 Task: Look for space in Kitakyushu, Japan from 5th July, 2023 to 10th July, 2023 for 4 adults in price range Rs.9000 to Rs.14000. Place can be entire place with 2 bedrooms having 4 beds and 2 bathrooms. Property type can be house, flat, guest house. Booking option can be shelf check-in. Required host language is English.
Action: Mouse moved to (542, 135)
Screenshot: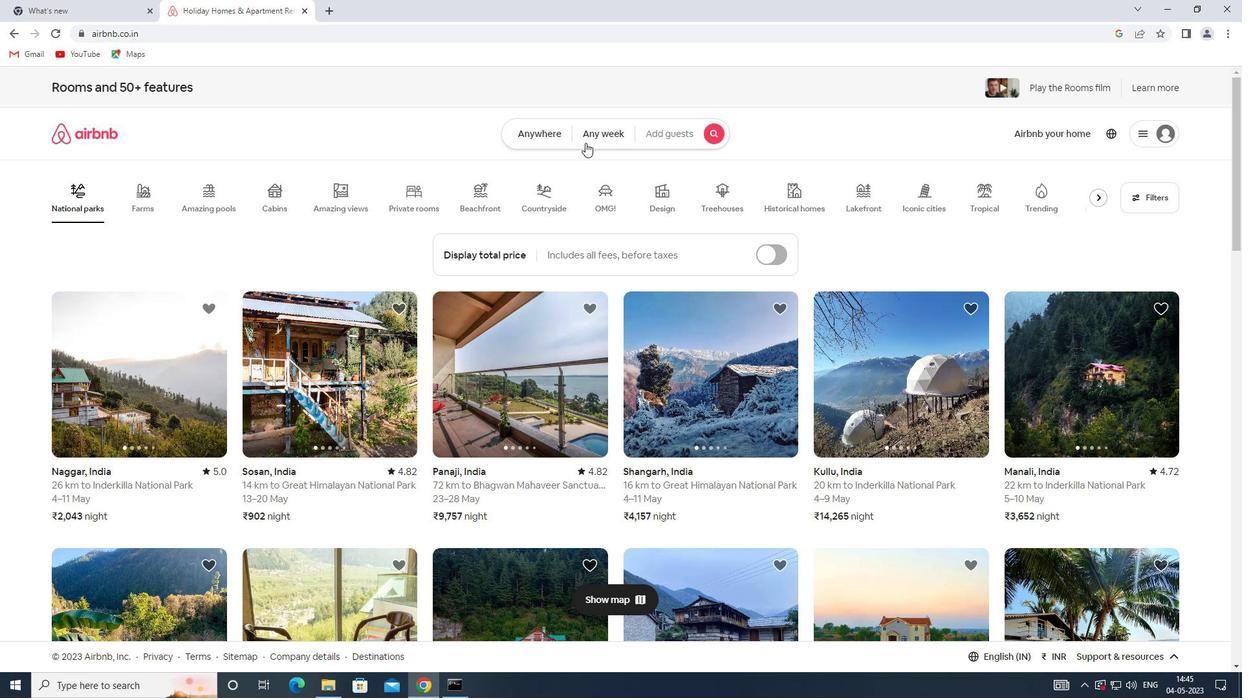 
Action: Mouse pressed left at (542, 135)
Screenshot: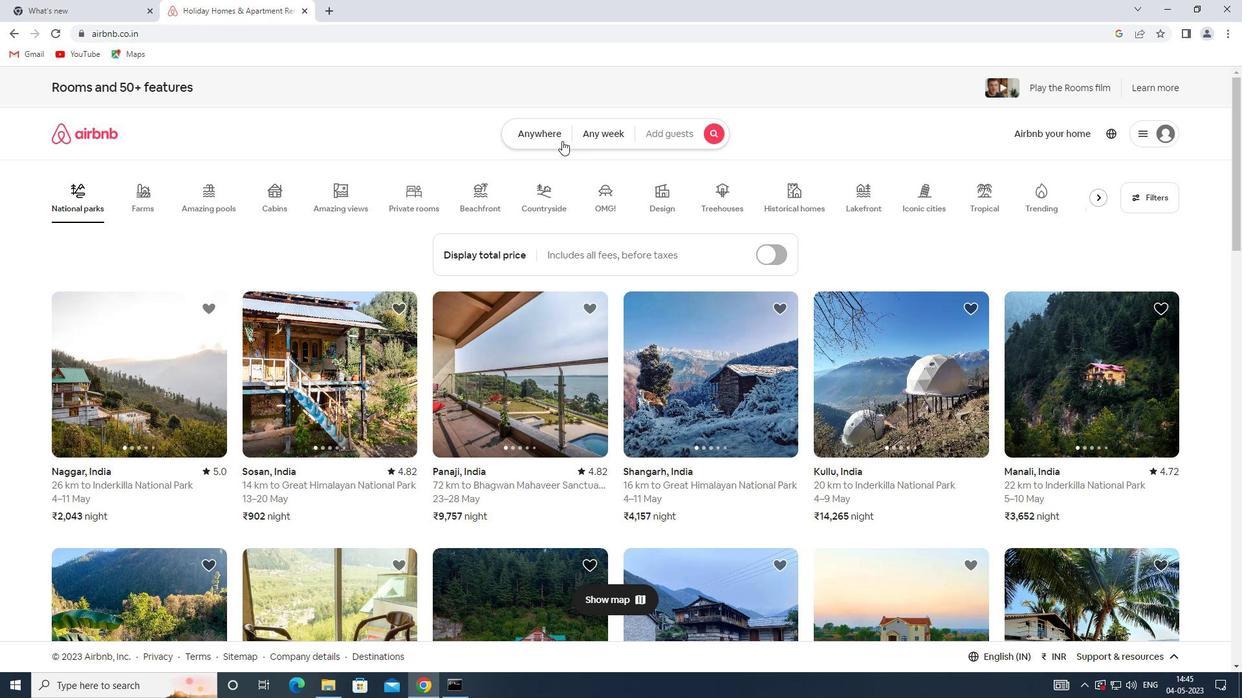 
Action: Mouse moved to (424, 177)
Screenshot: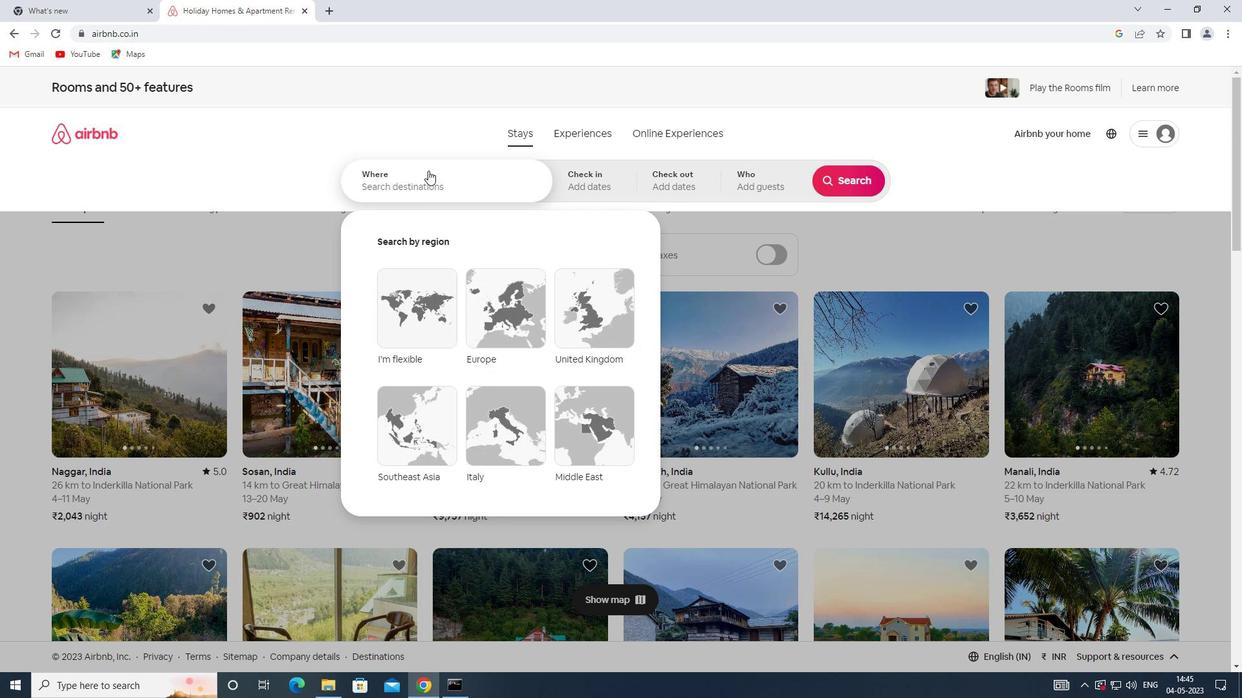
Action: Mouse pressed left at (424, 177)
Screenshot: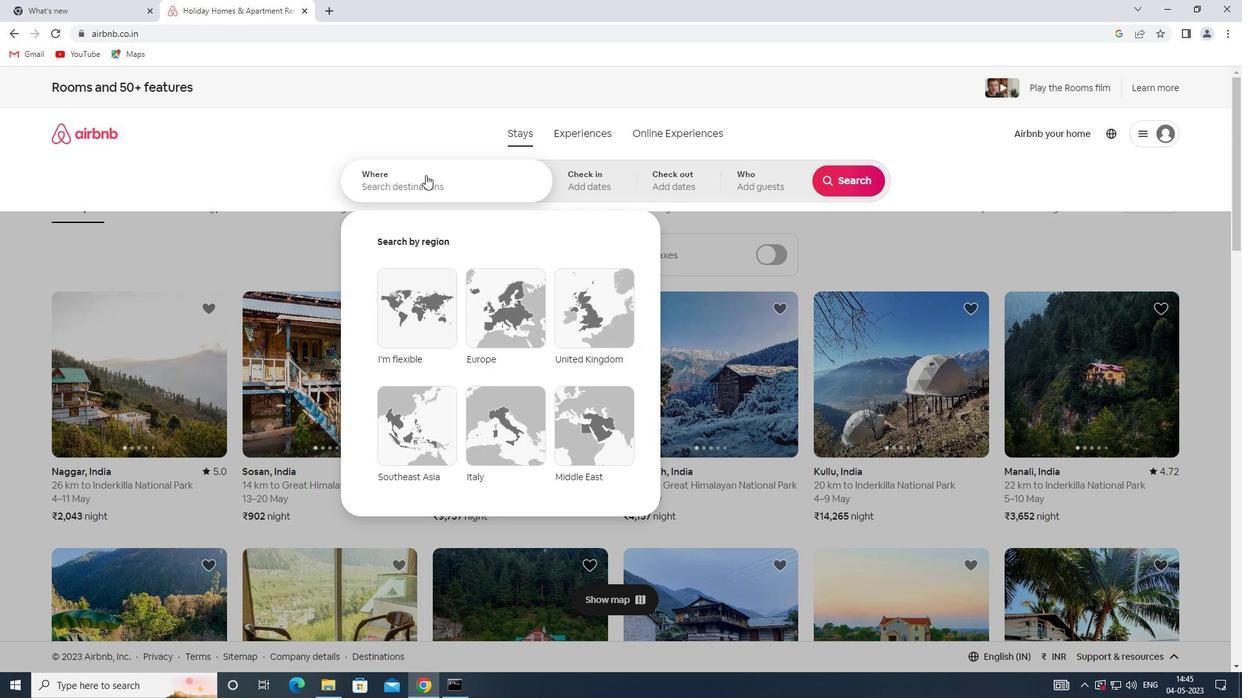 
Action: Mouse moved to (423, 178)
Screenshot: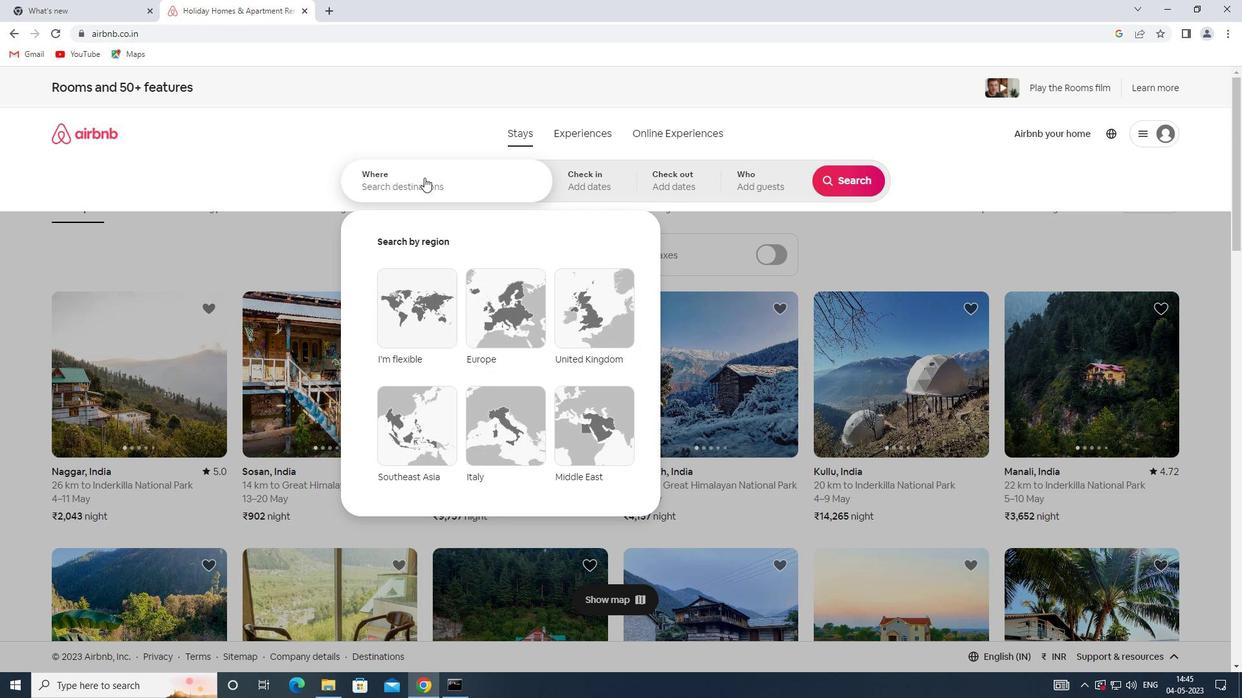 
Action: Key pressed <Key.shift>KITAKYUSHU,<Key.shift>JAPAN
Screenshot: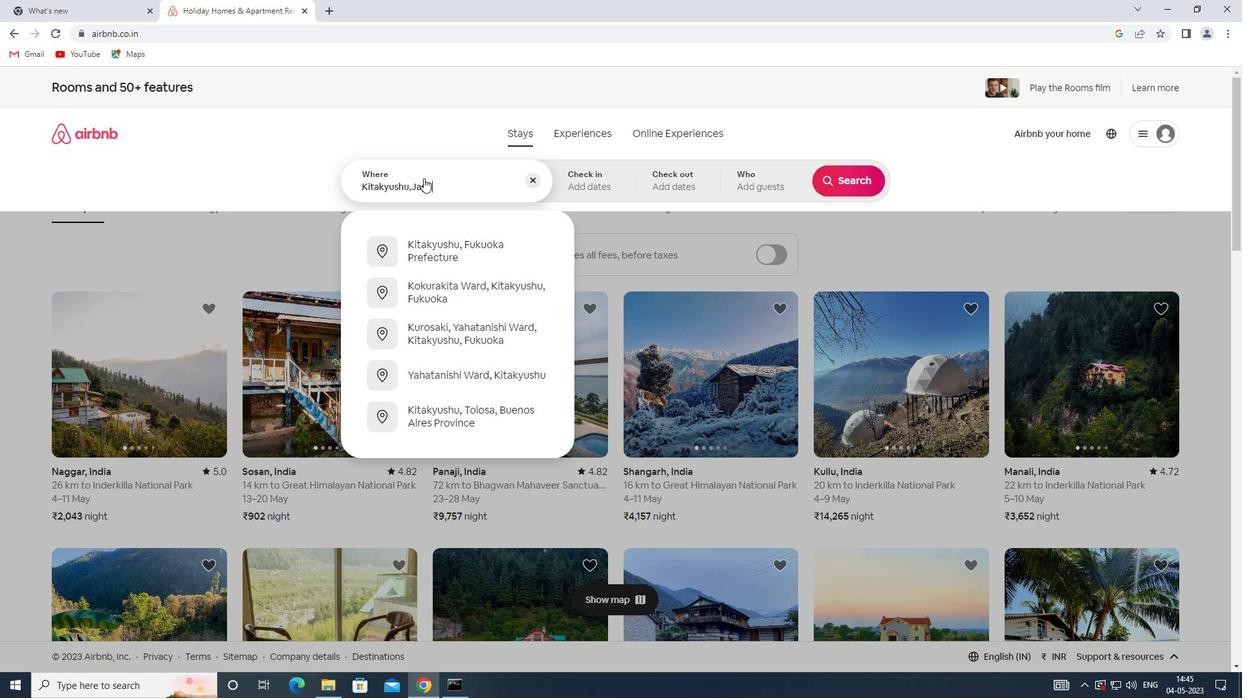 
Action: Mouse moved to (567, 192)
Screenshot: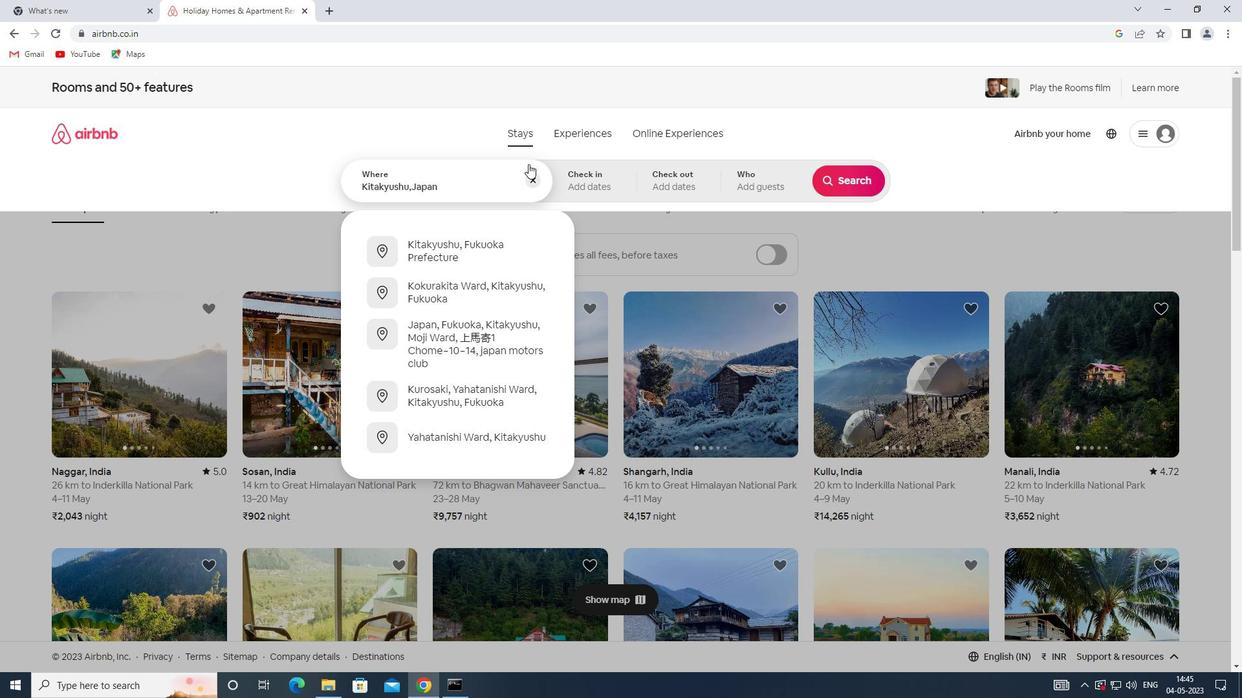 
Action: Mouse pressed left at (567, 192)
Screenshot: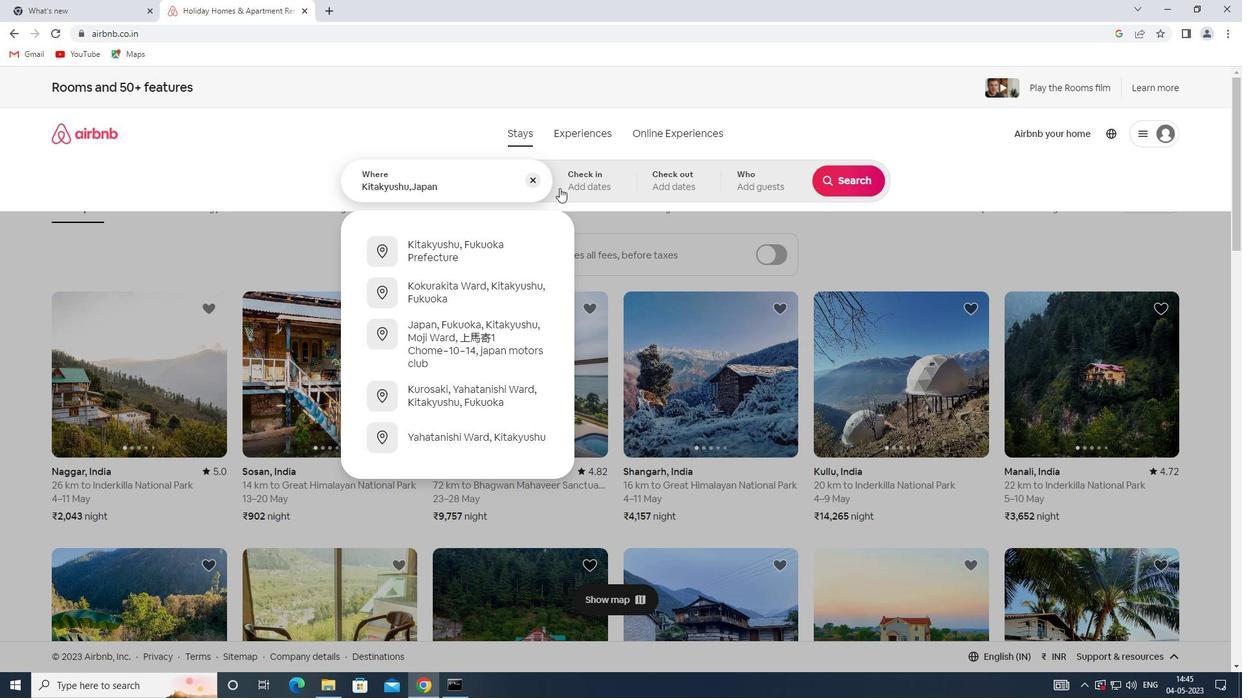 
Action: Mouse moved to (843, 280)
Screenshot: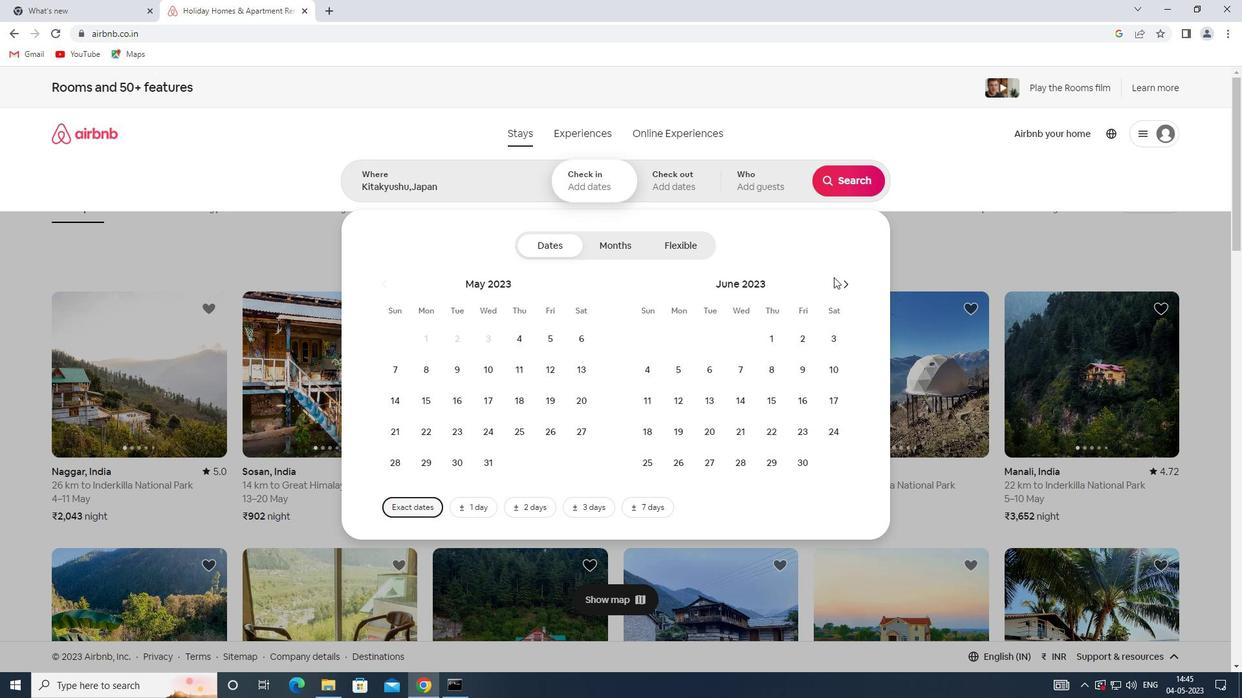
Action: Mouse pressed left at (843, 280)
Screenshot: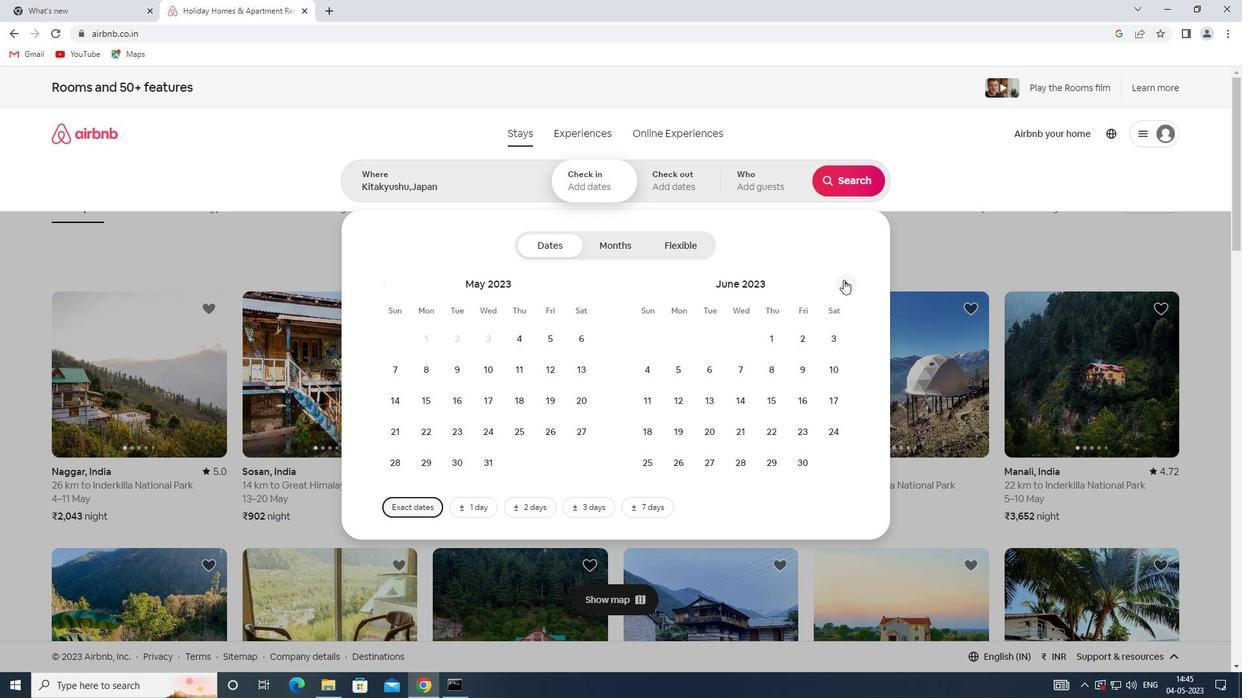 
Action: Mouse moved to (745, 372)
Screenshot: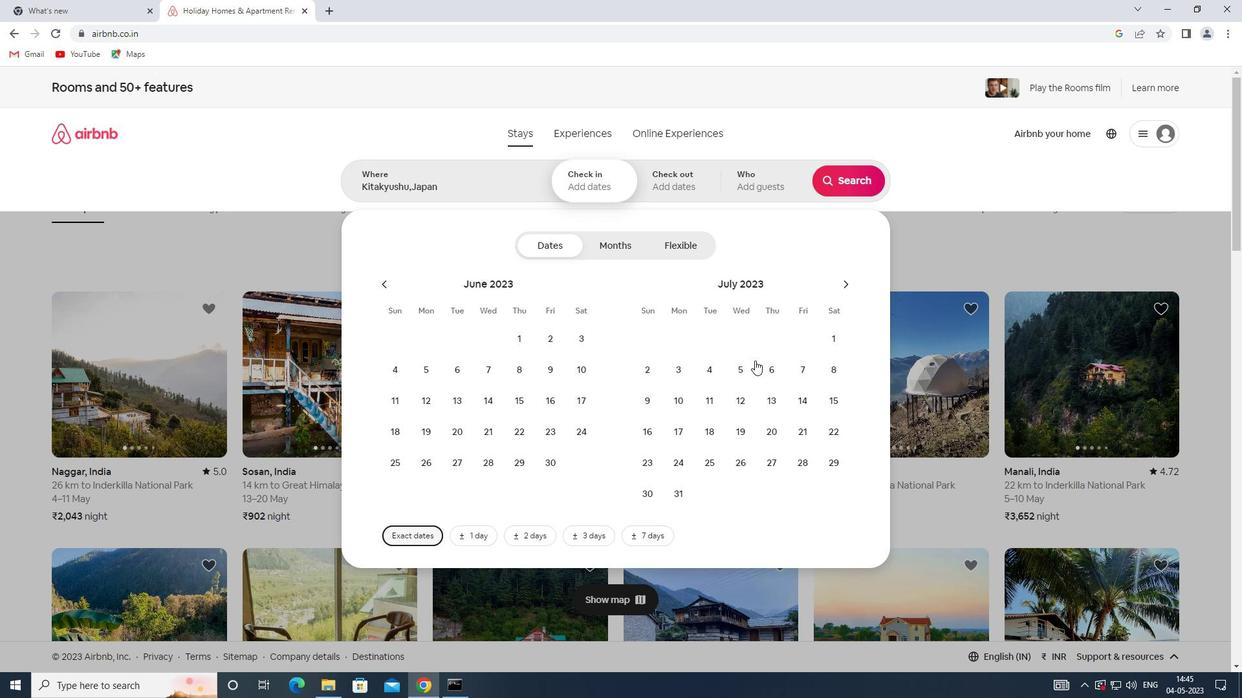 
Action: Mouse pressed left at (745, 372)
Screenshot: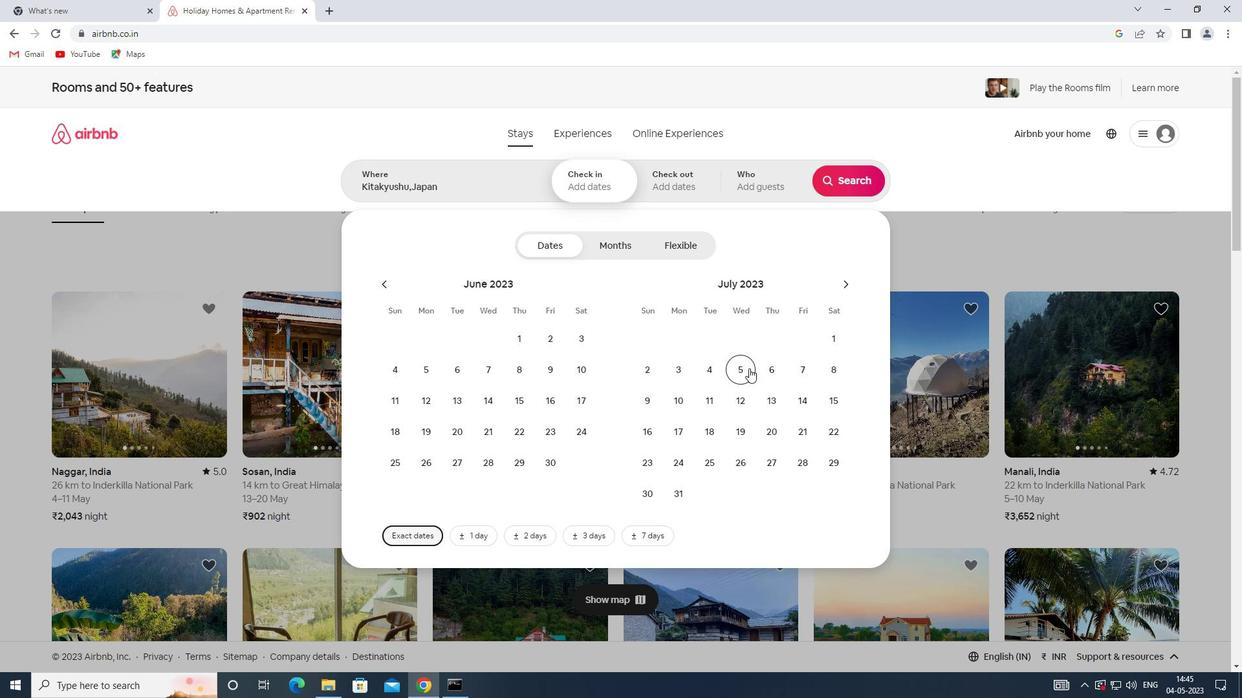 
Action: Mouse moved to (683, 399)
Screenshot: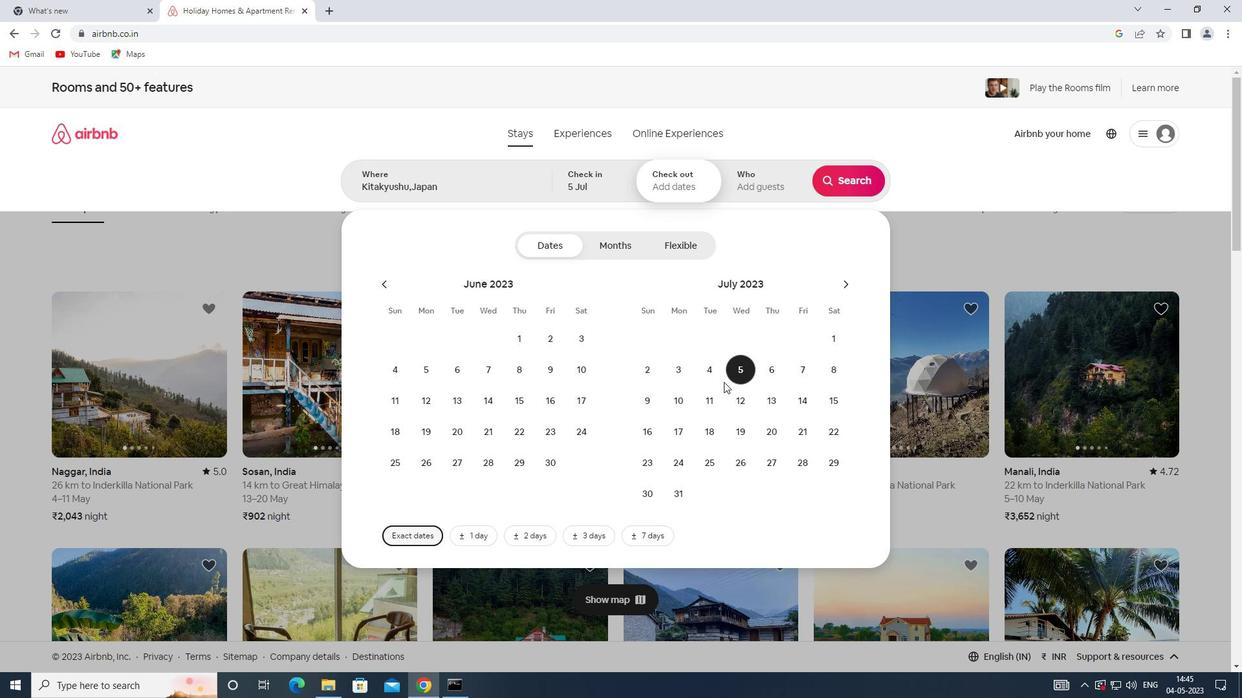 
Action: Mouse pressed left at (683, 399)
Screenshot: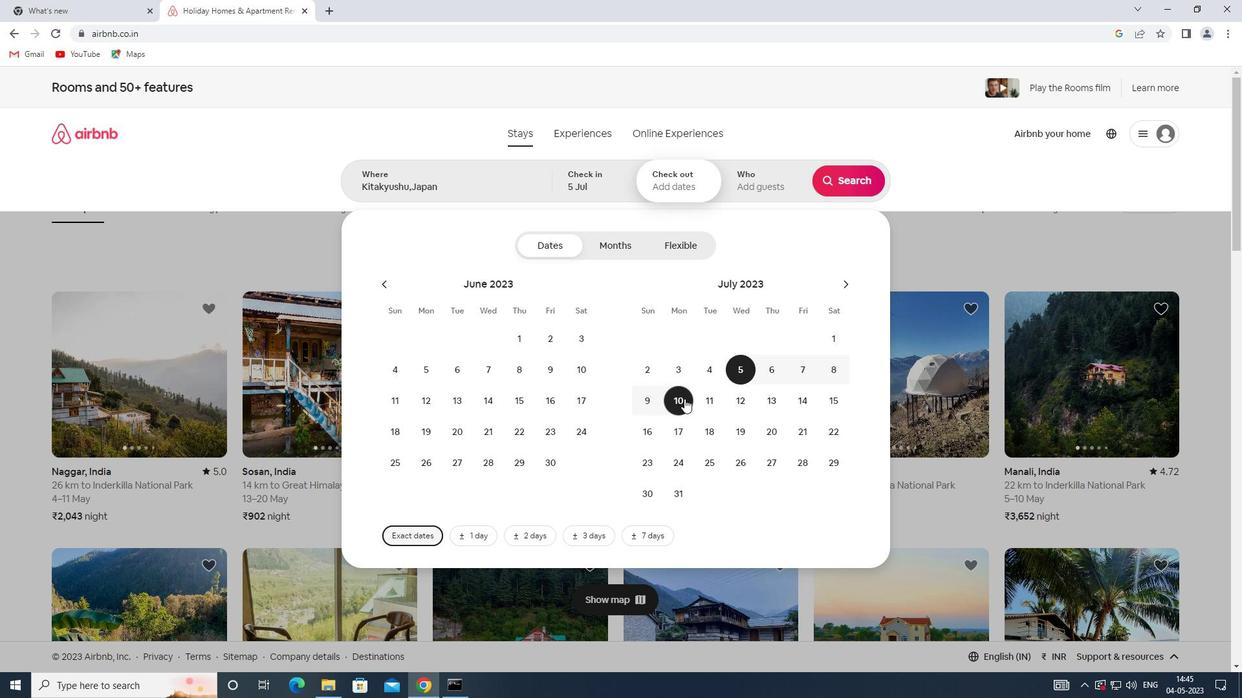 
Action: Mouse moved to (764, 179)
Screenshot: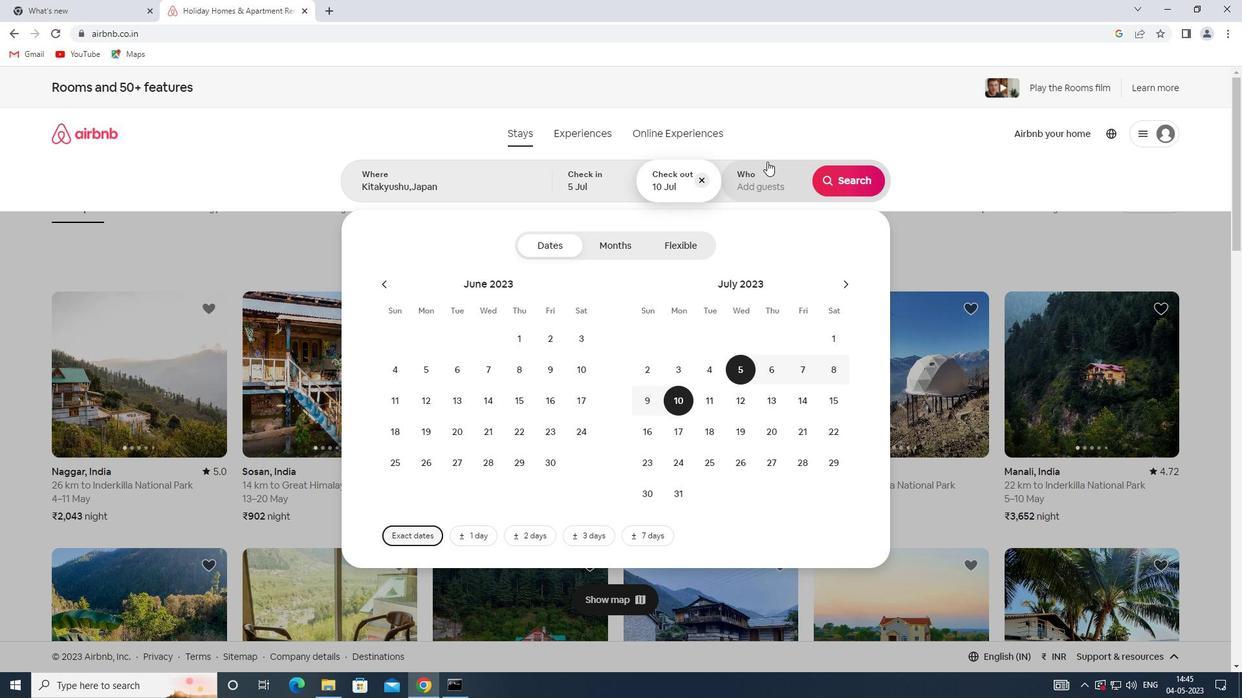 
Action: Mouse pressed left at (764, 179)
Screenshot: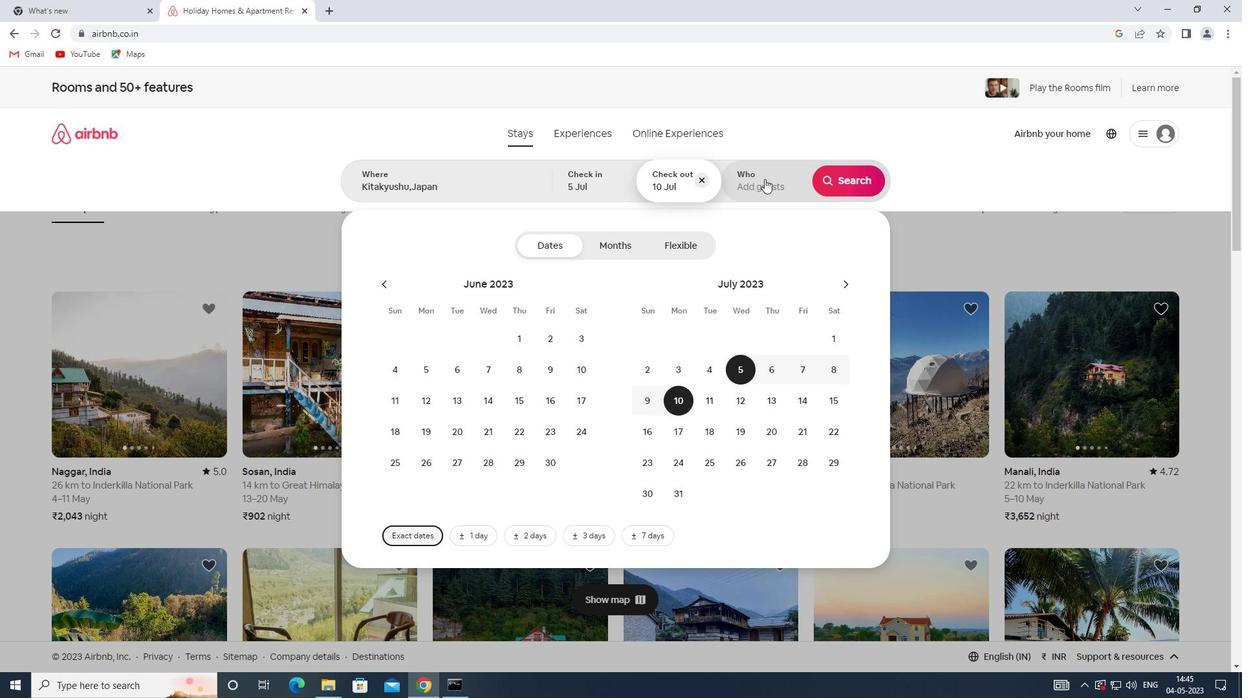 
Action: Mouse moved to (857, 252)
Screenshot: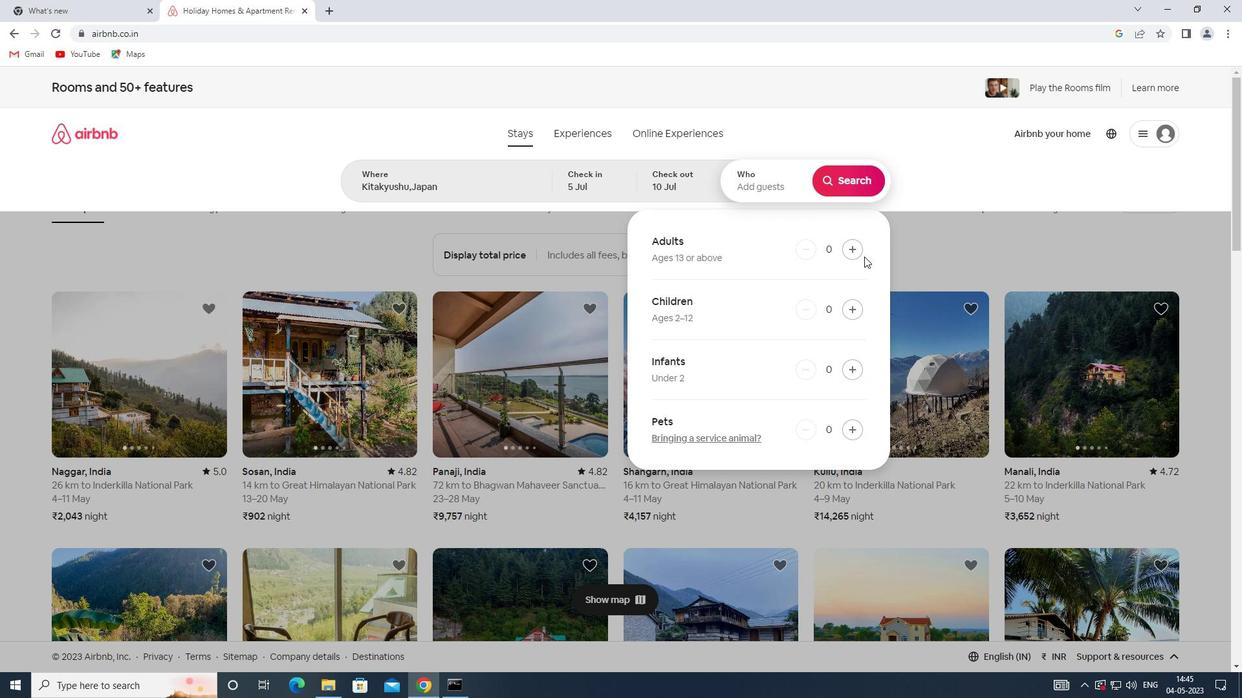 
Action: Mouse pressed left at (857, 252)
Screenshot: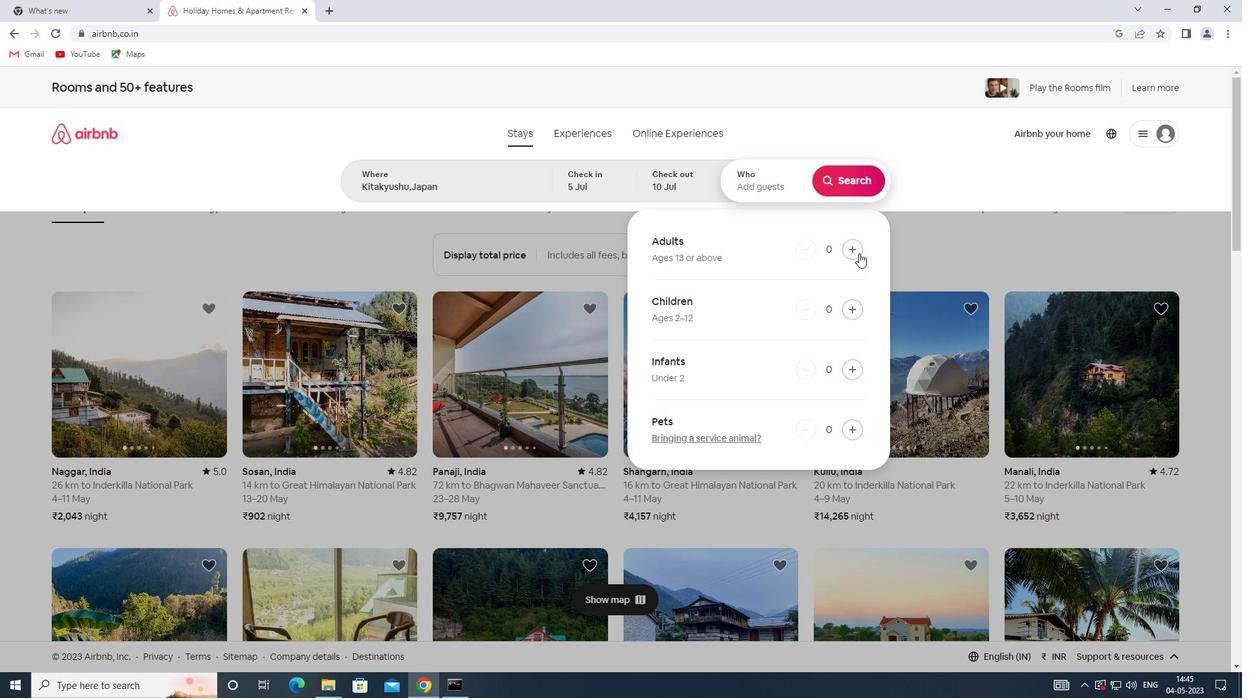 
Action: Mouse pressed left at (857, 252)
Screenshot: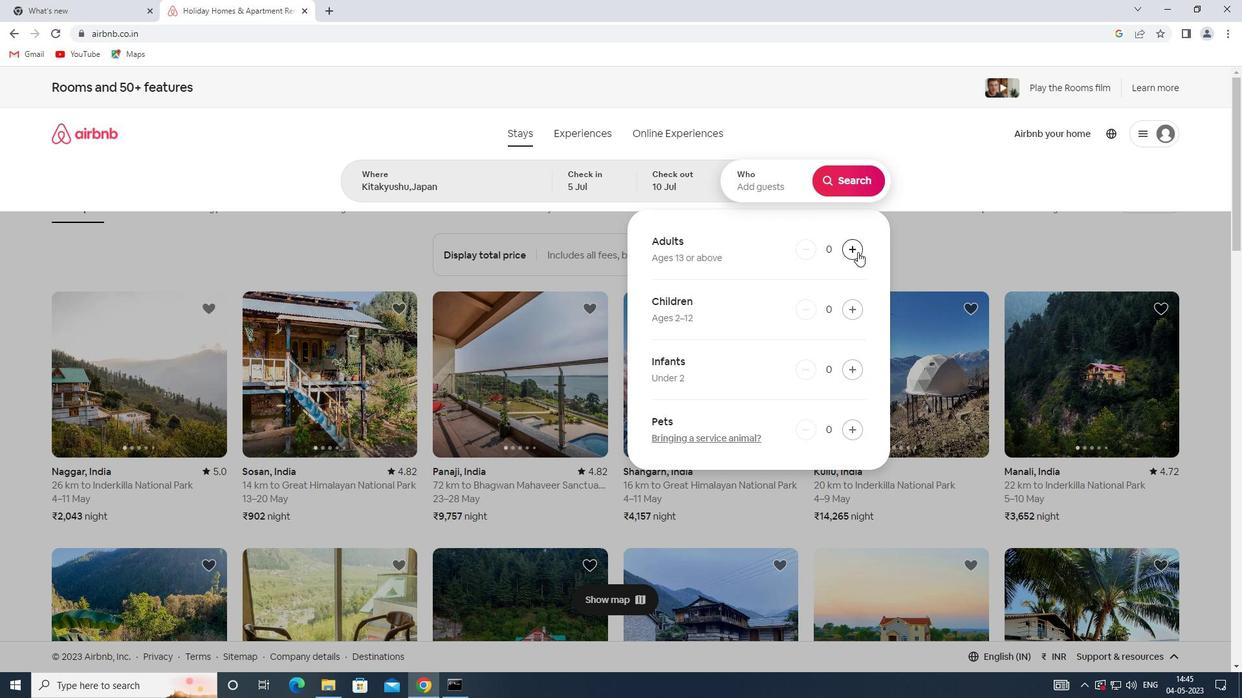 
Action: Mouse pressed left at (857, 252)
Screenshot: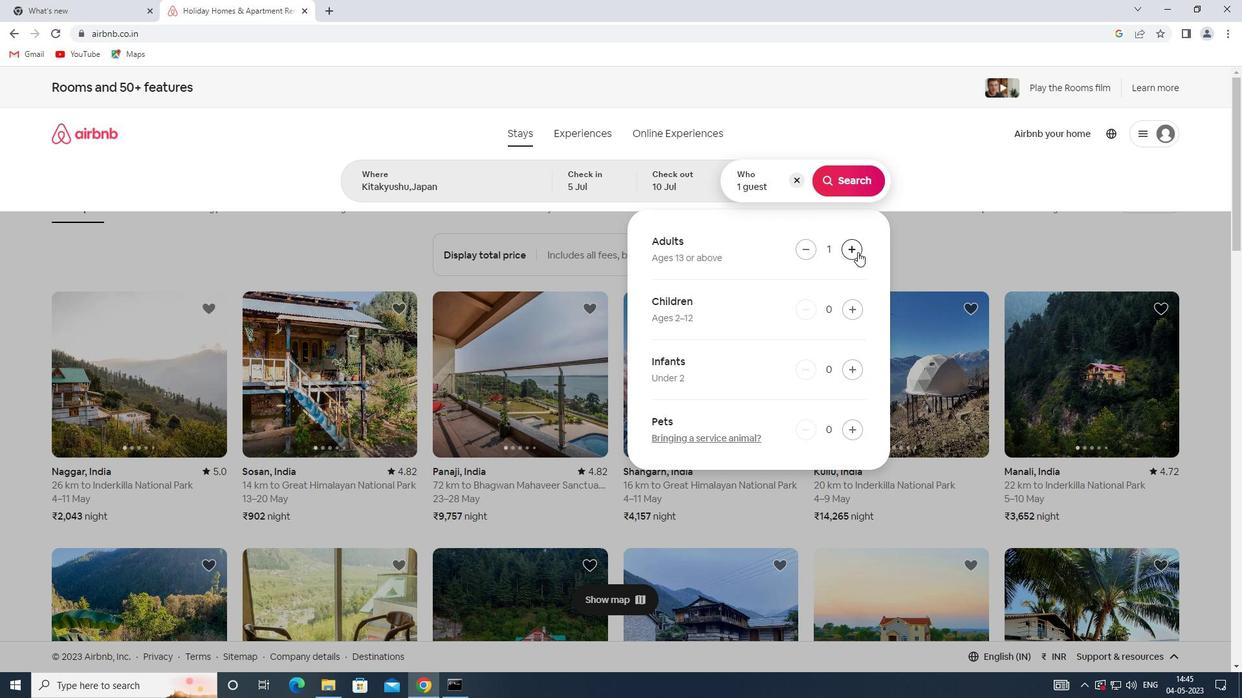 
Action: Mouse pressed left at (857, 252)
Screenshot: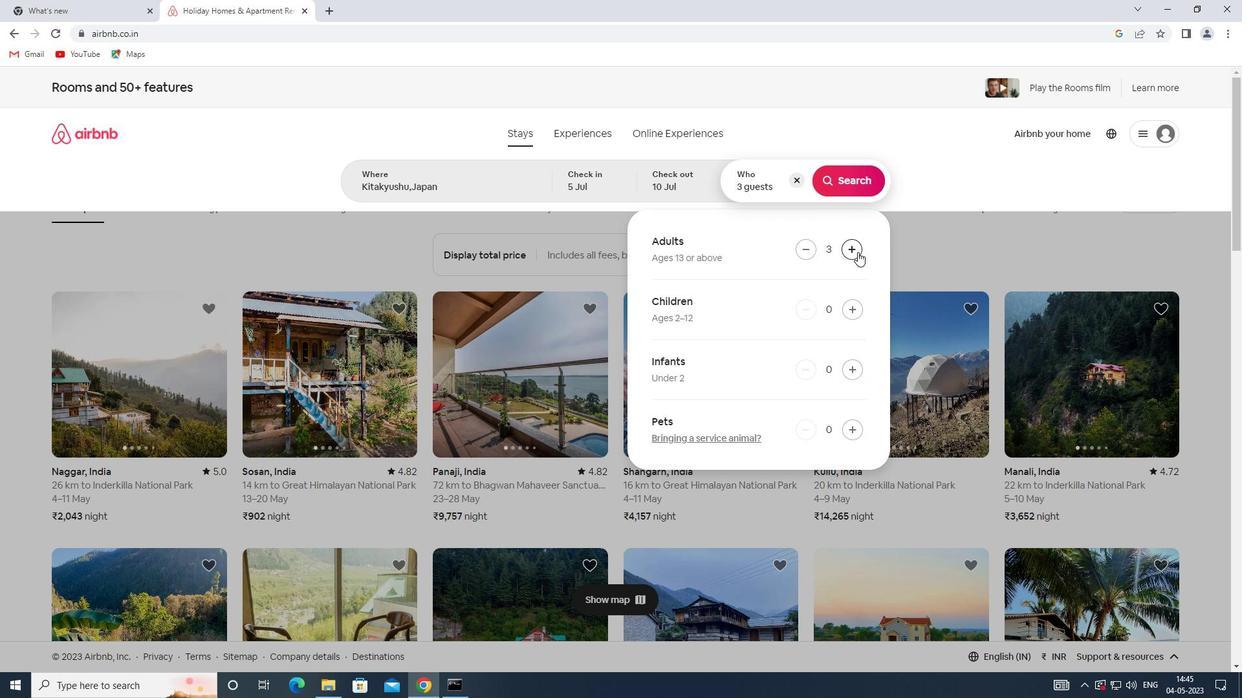 
Action: Mouse moved to (851, 178)
Screenshot: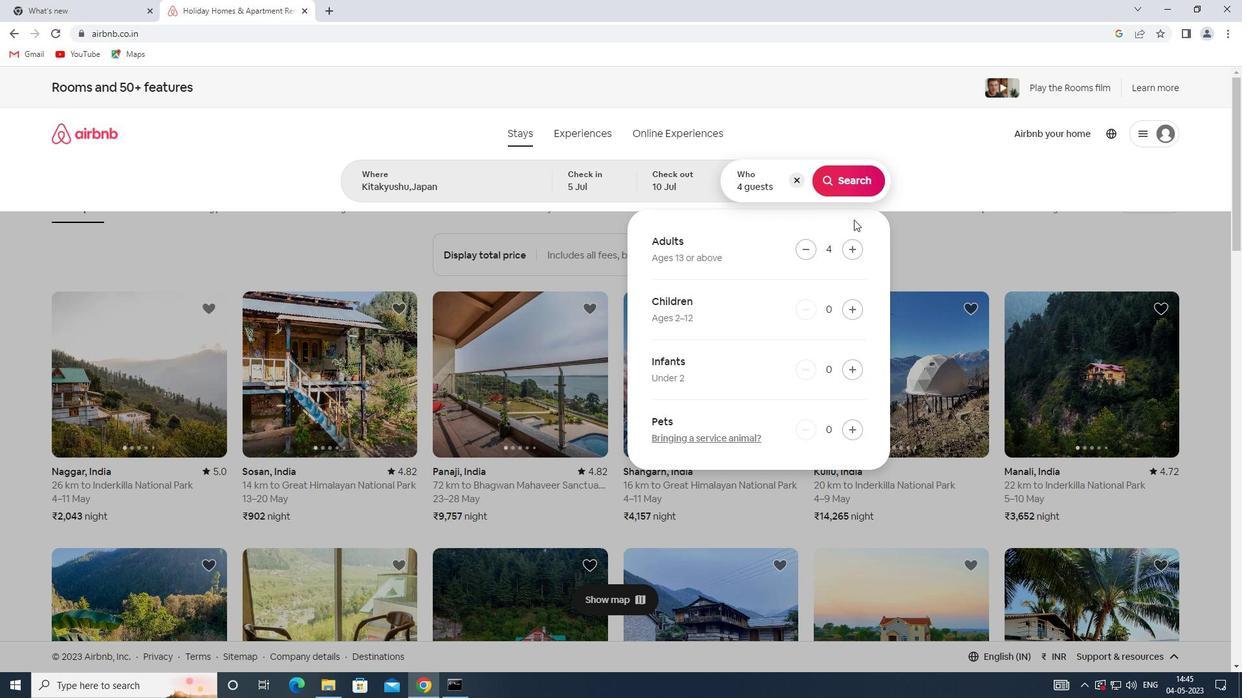 
Action: Mouse pressed left at (851, 178)
Screenshot: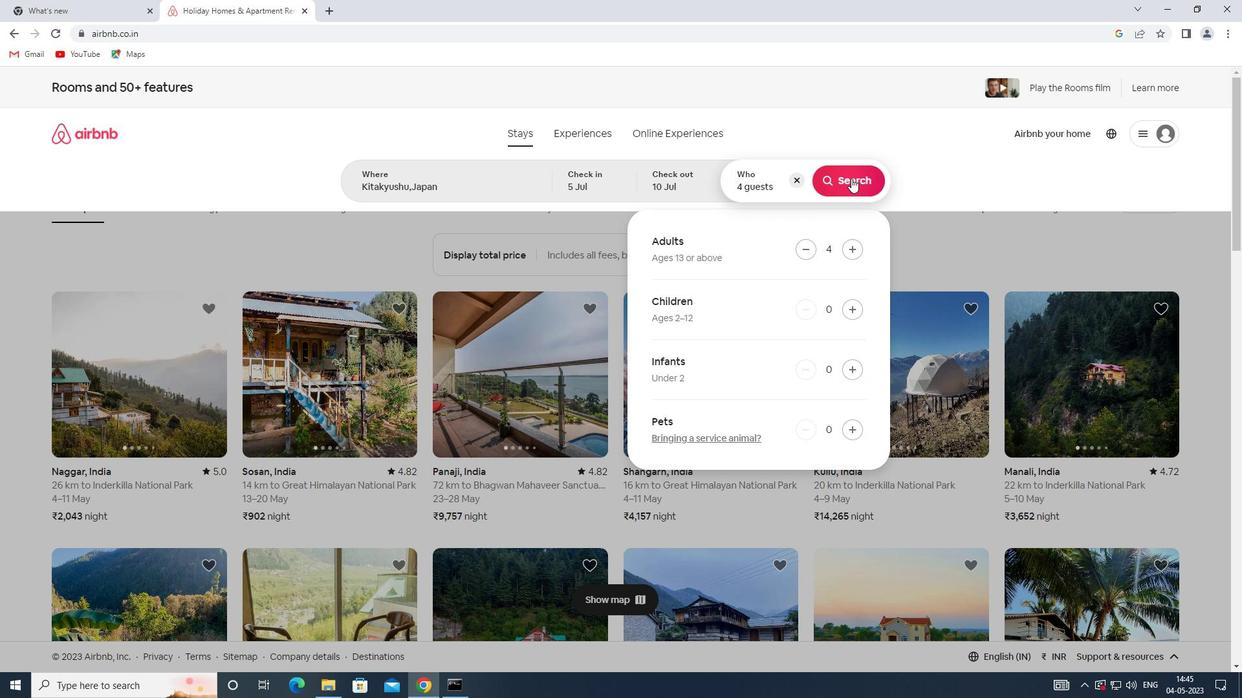 
Action: Mouse moved to (1200, 147)
Screenshot: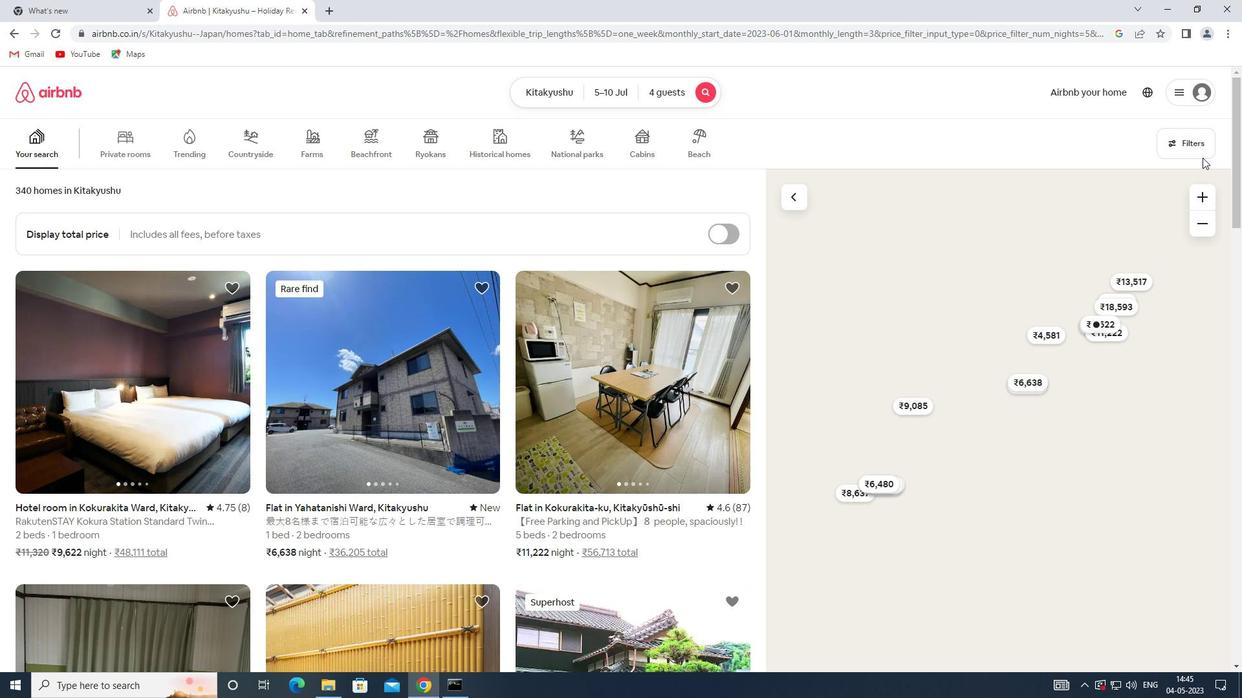 
Action: Mouse pressed left at (1200, 147)
Screenshot: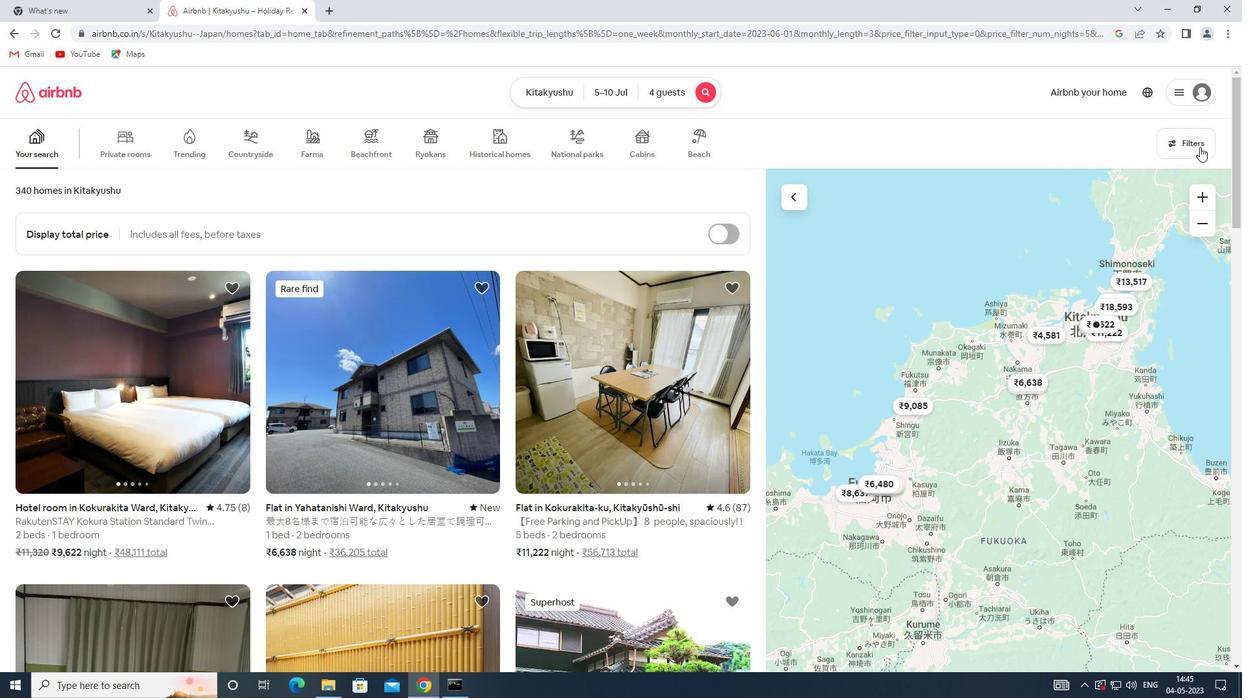 
Action: Mouse moved to (460, 307)
Screenshot: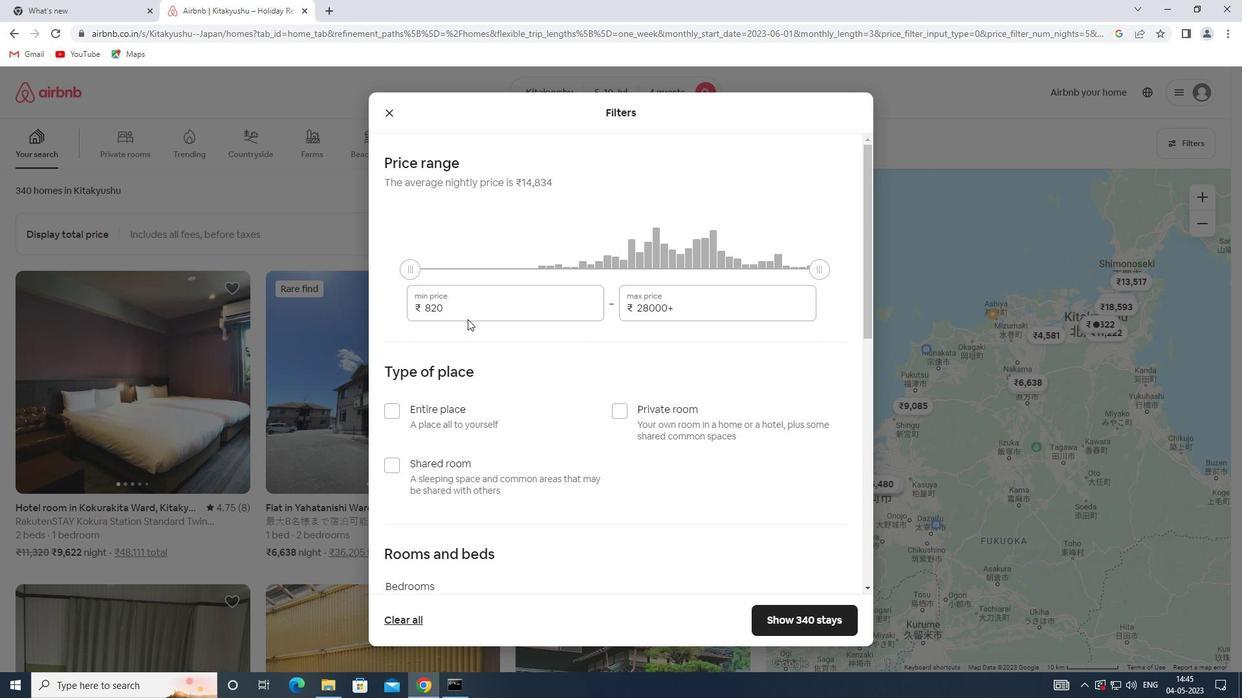 
Action: Mouse pressed left at (460, 307)
Screenshot: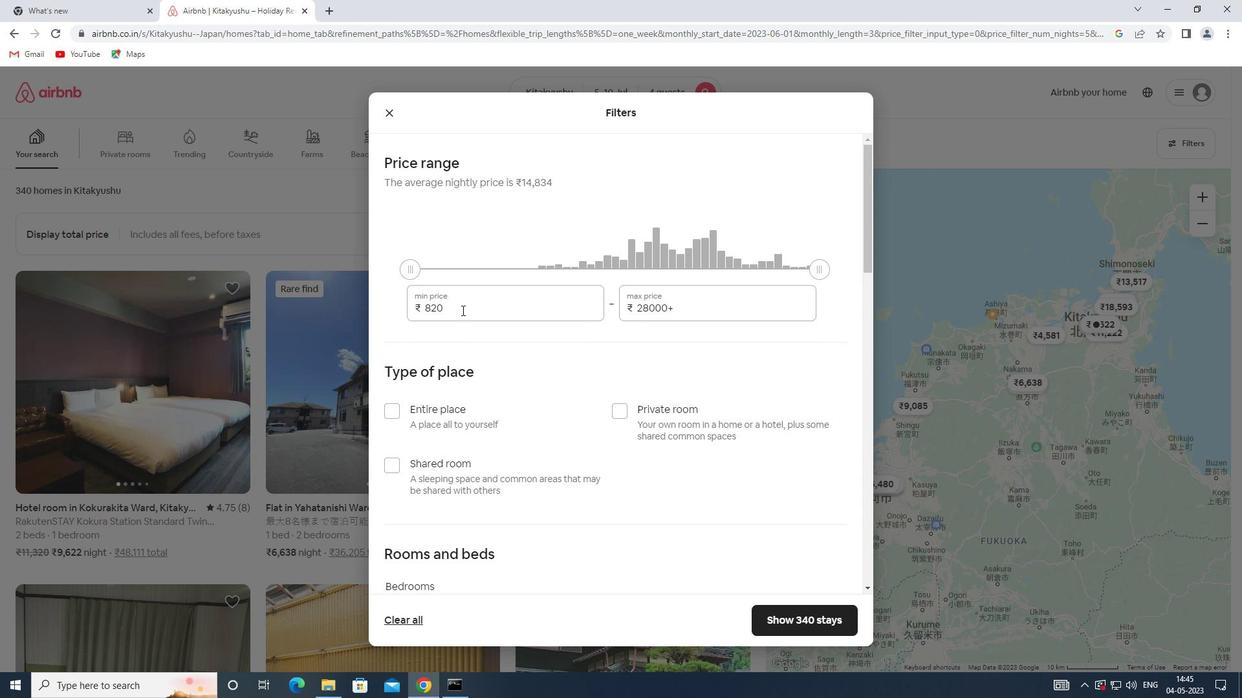 
Action: Mouse moved to (375, 307)
Screenshot: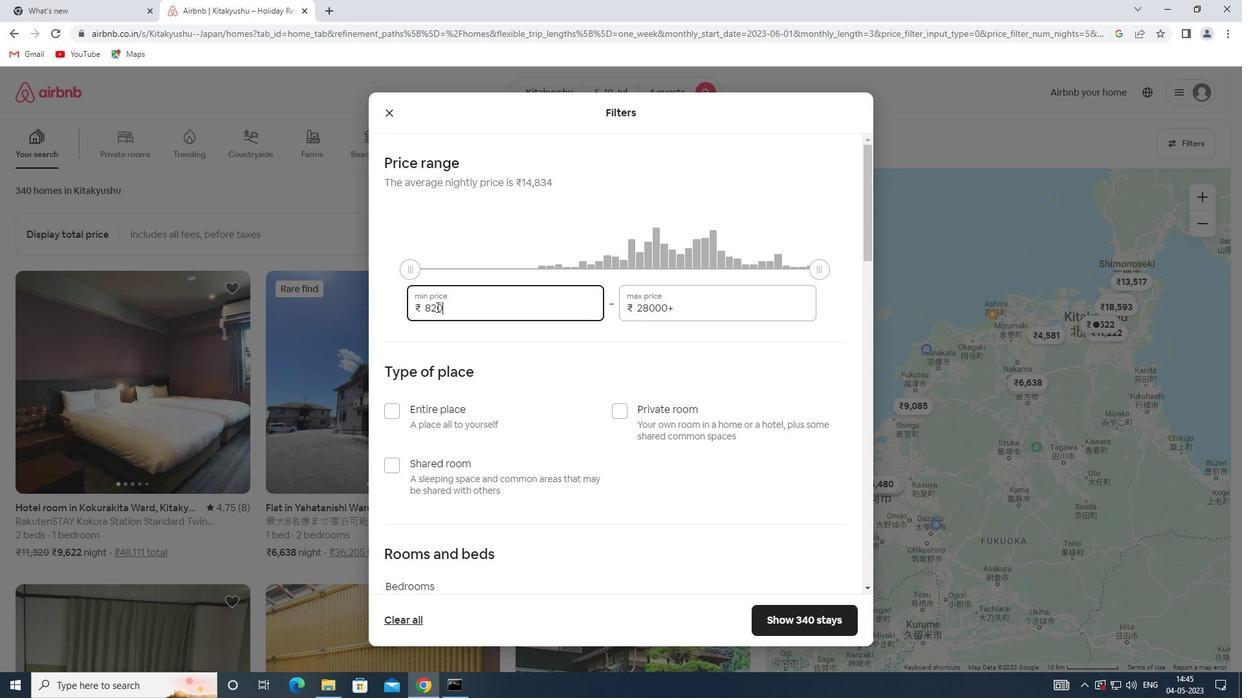 
Action: Key pressed 9000
Screenshot: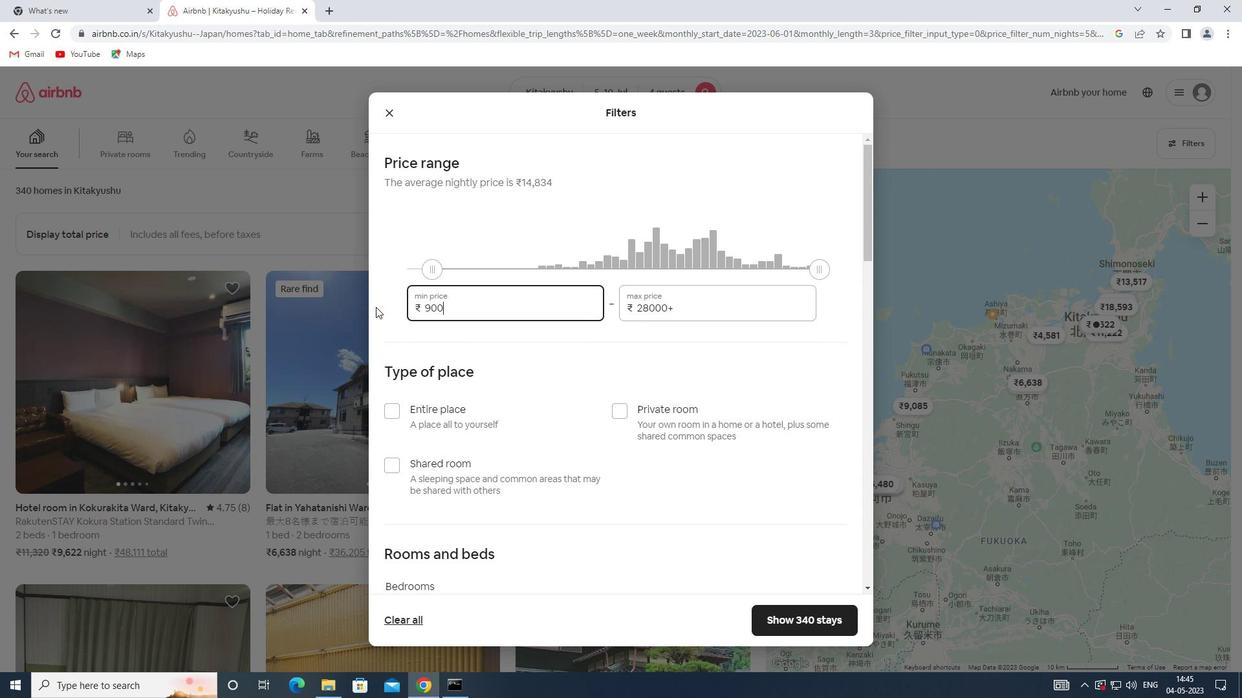 
Action: Mouse moved to (685, 306)
Screenshot: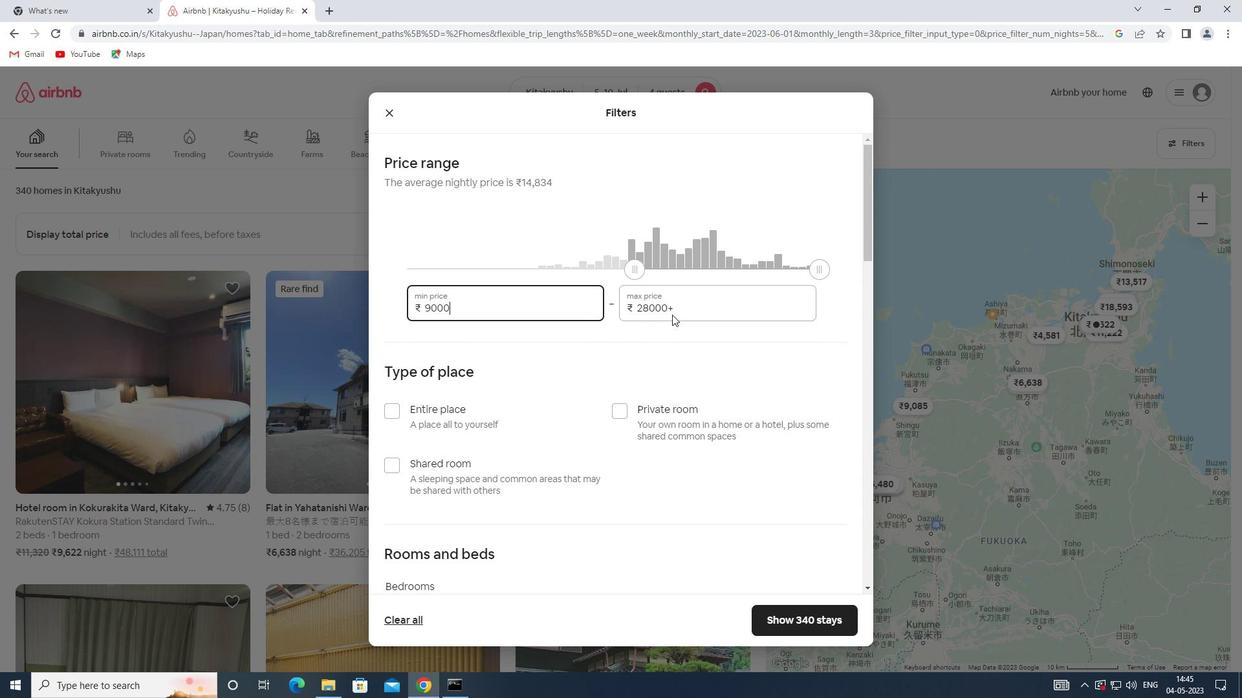 
Action: Mouse pressed left at (685, 306)
Screenshot: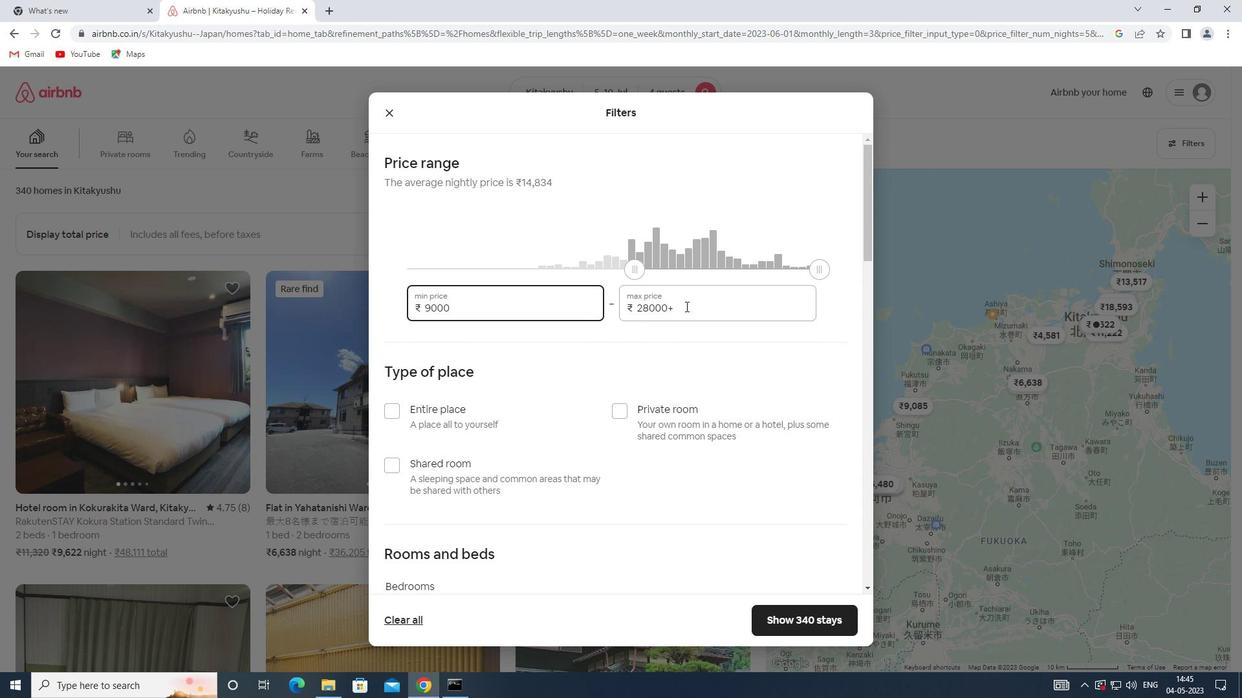 
Action: Mouse moved to (611, 306)
Screenshot: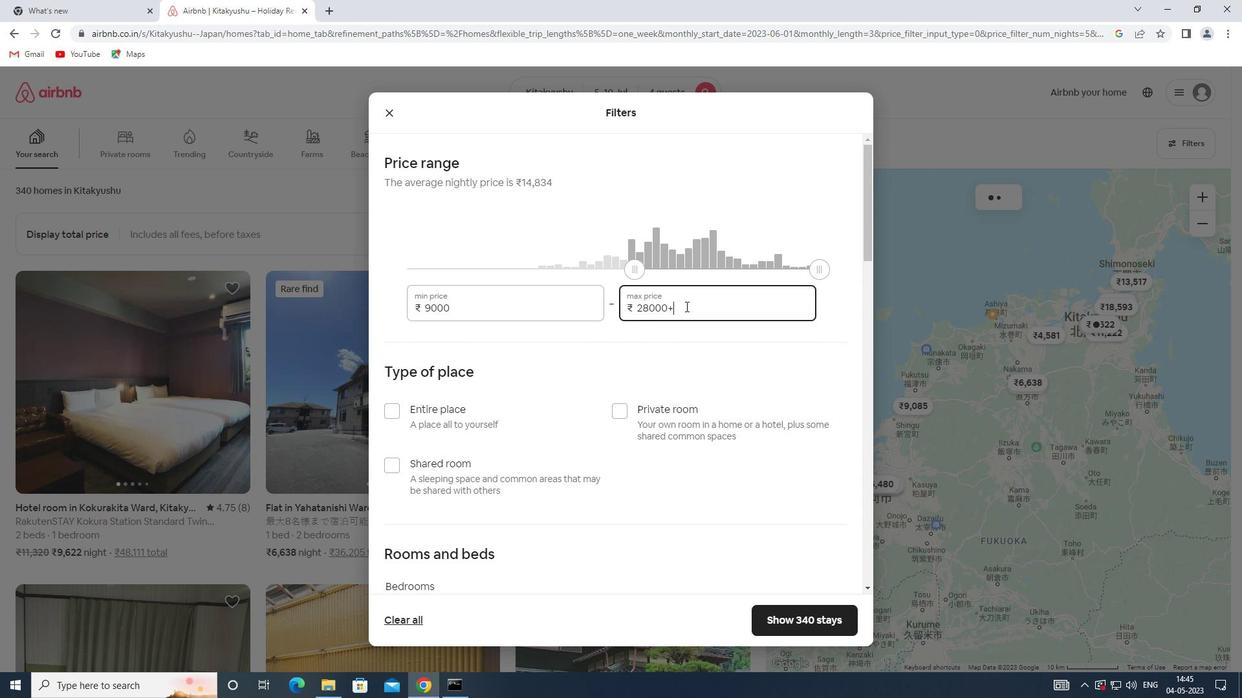 
Action: Key pressed 14000
Screenshot: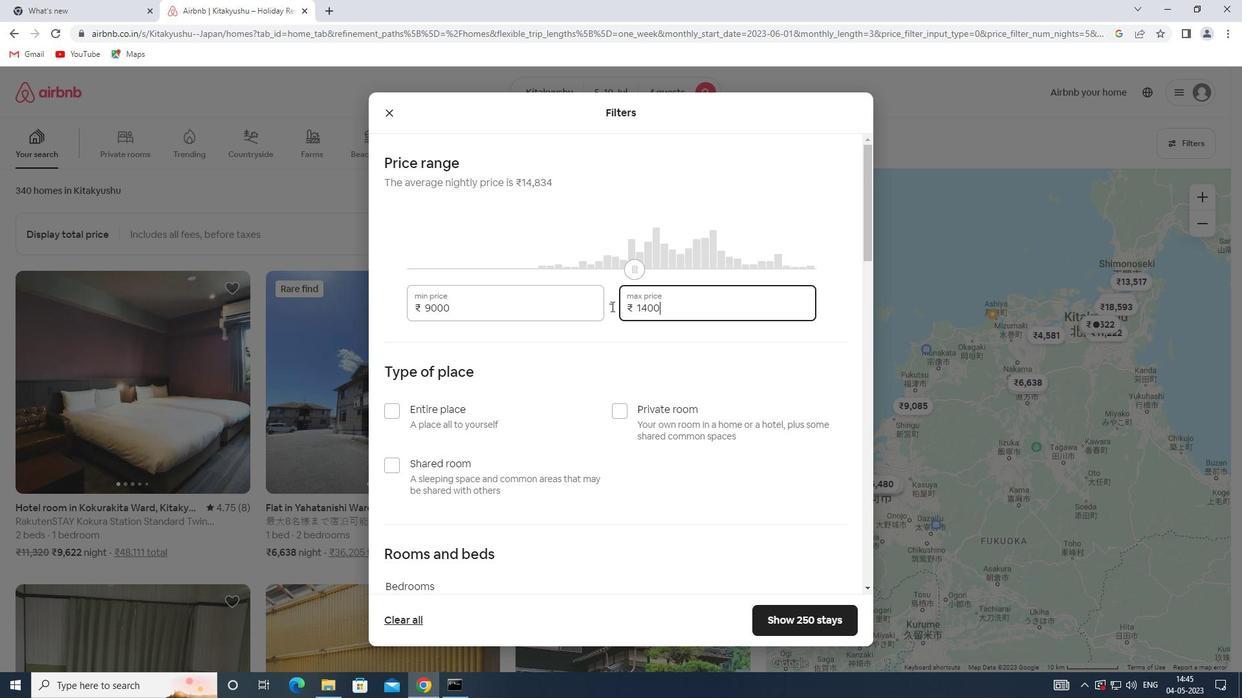 
Action: Mouse scrolled (611, 306) with delta (0, 0)
Screenshot: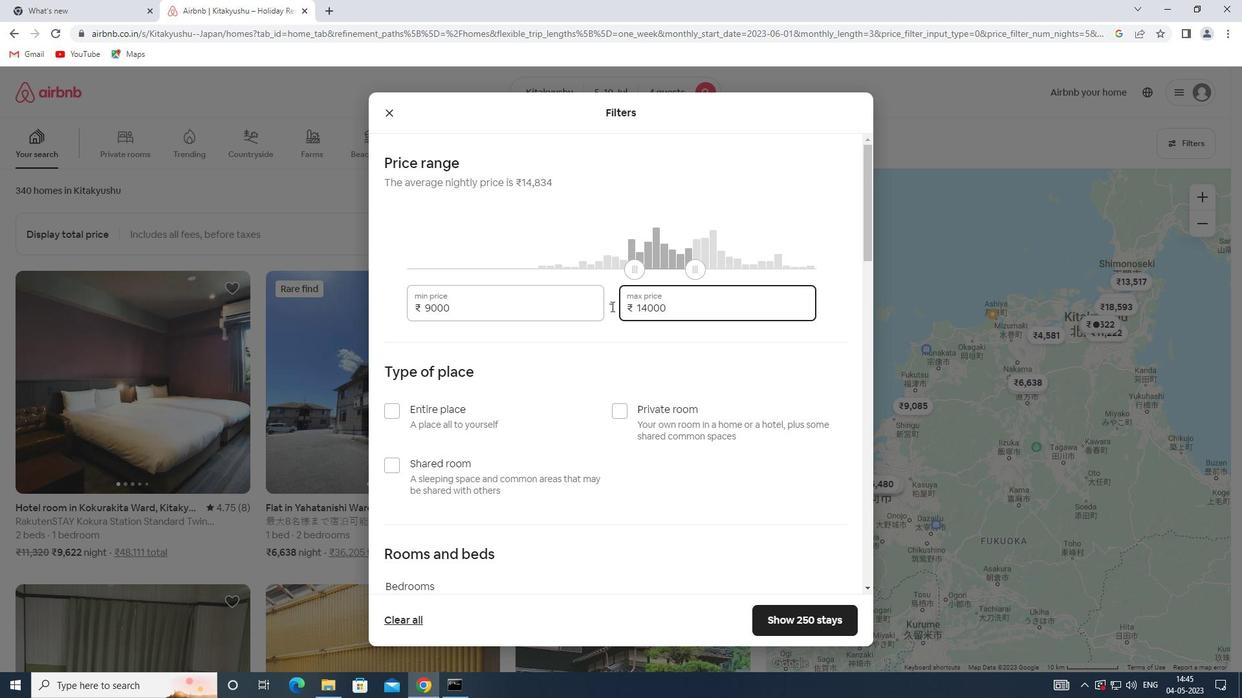 
Action: Mouse scrolled (611, 306) with delta (0, 0)
Screenshot: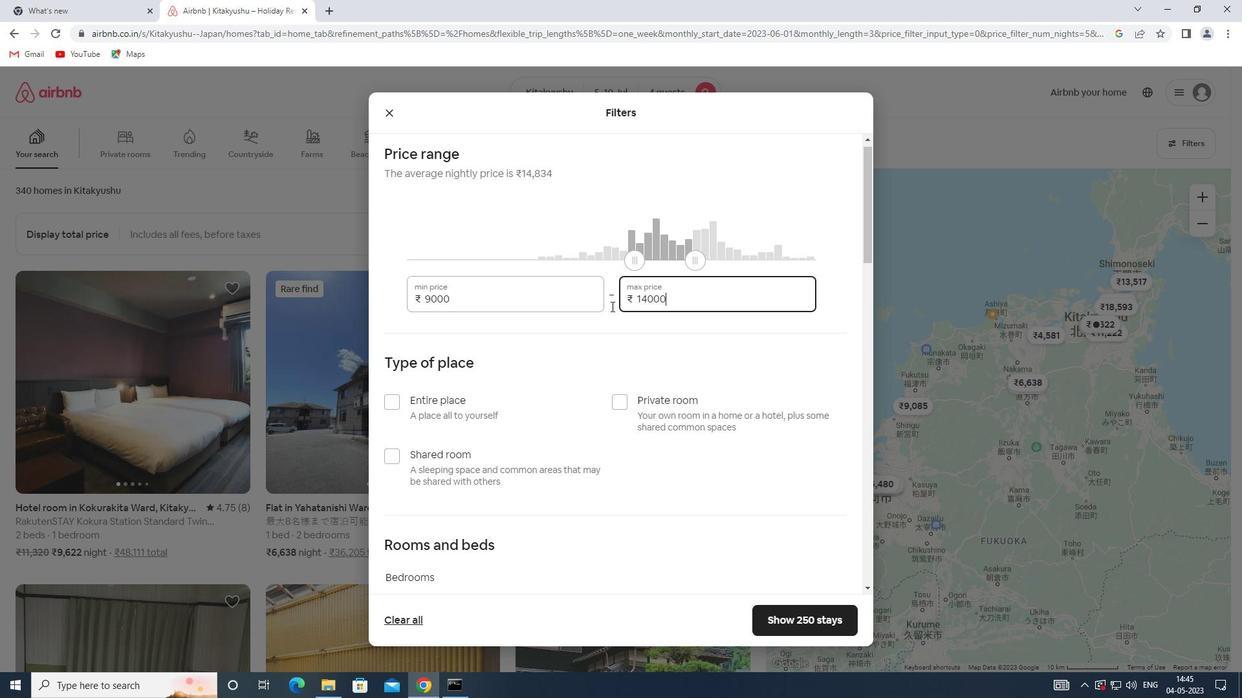 
Action: Mouse scrolled (611, 306) with delta (0, 0)
Screenshot: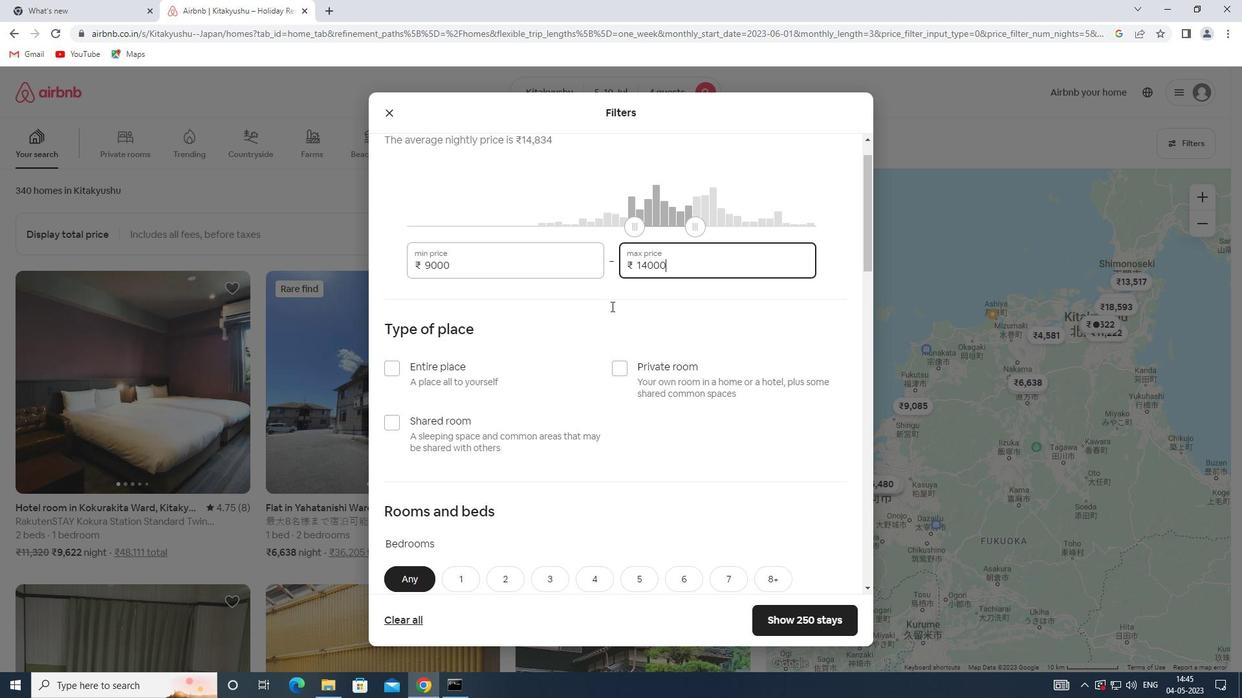 
Action: Mouse moved to (445, 220)
Screenshot: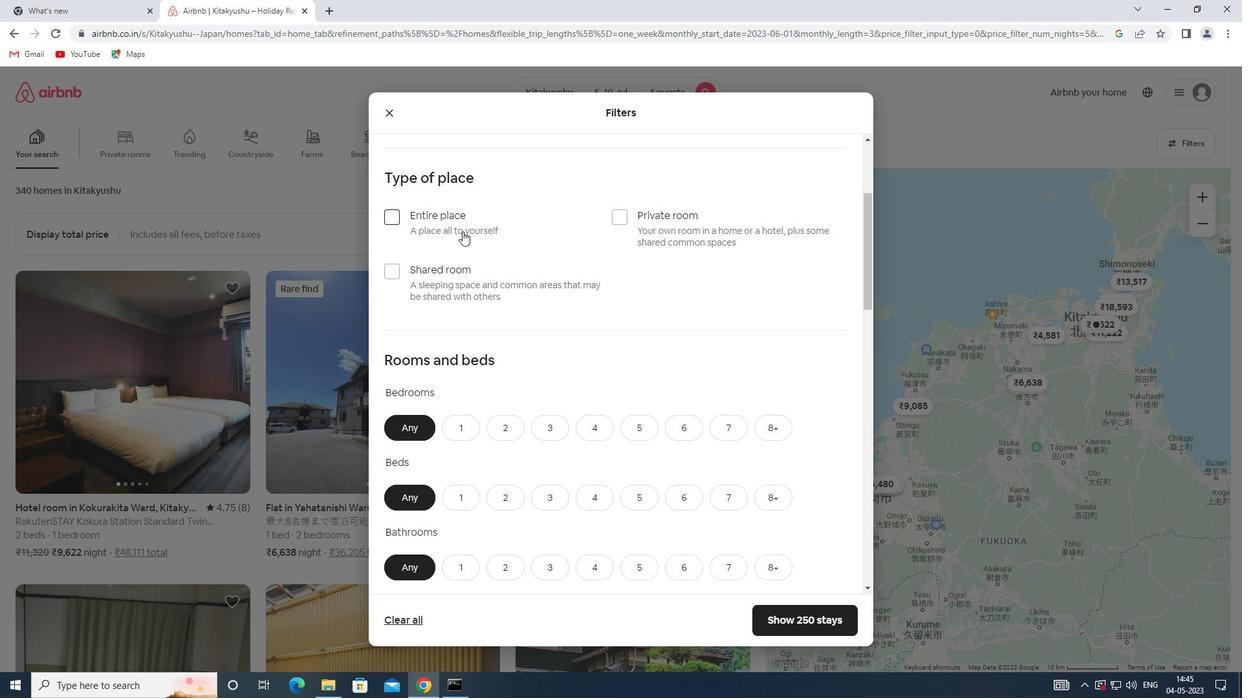 
Action: Mouse pressed left at (445, 220)
Screenshot: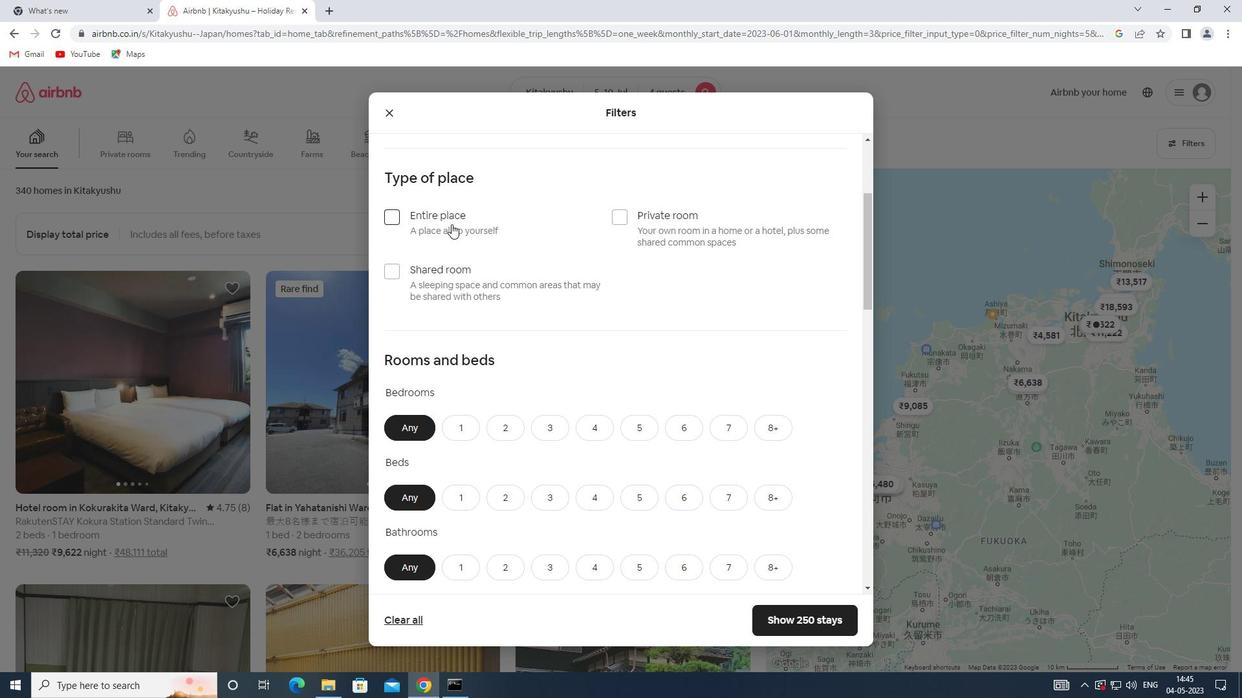 
Action: Mouse scrolled (445, 219) with delta (0, 0)
Screenshot: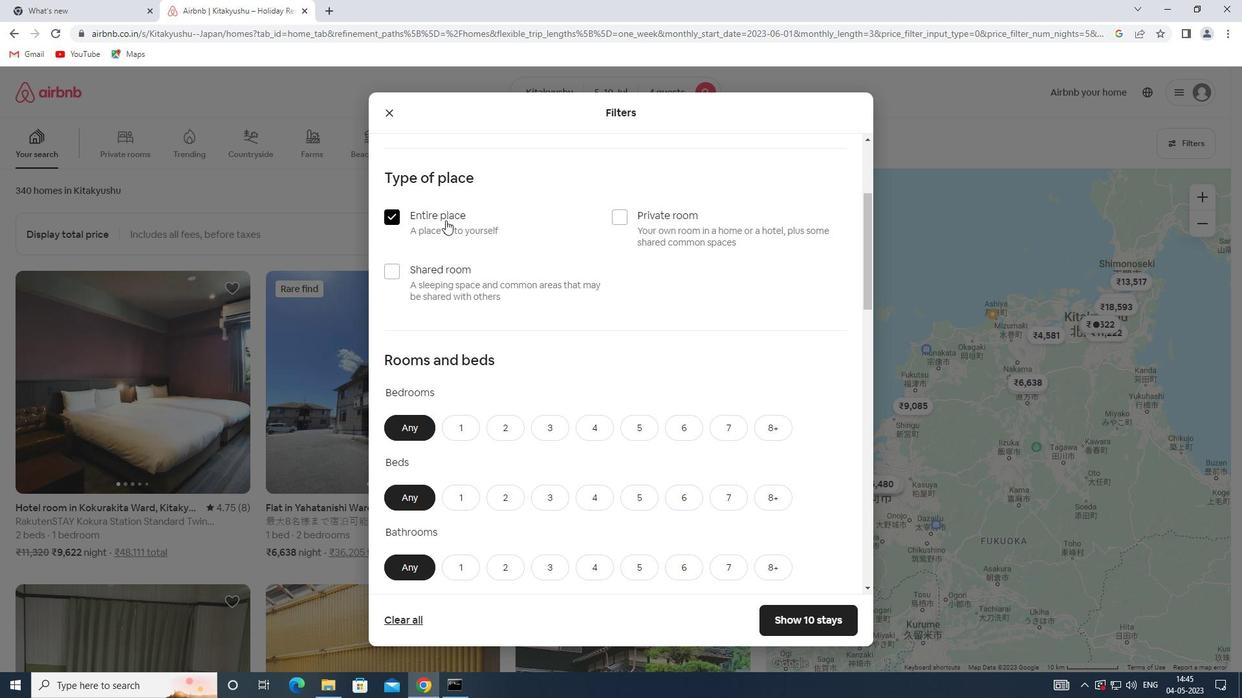 
Action: Mouse scrolled (445, 219) with delta (0, 0)
Screenshot: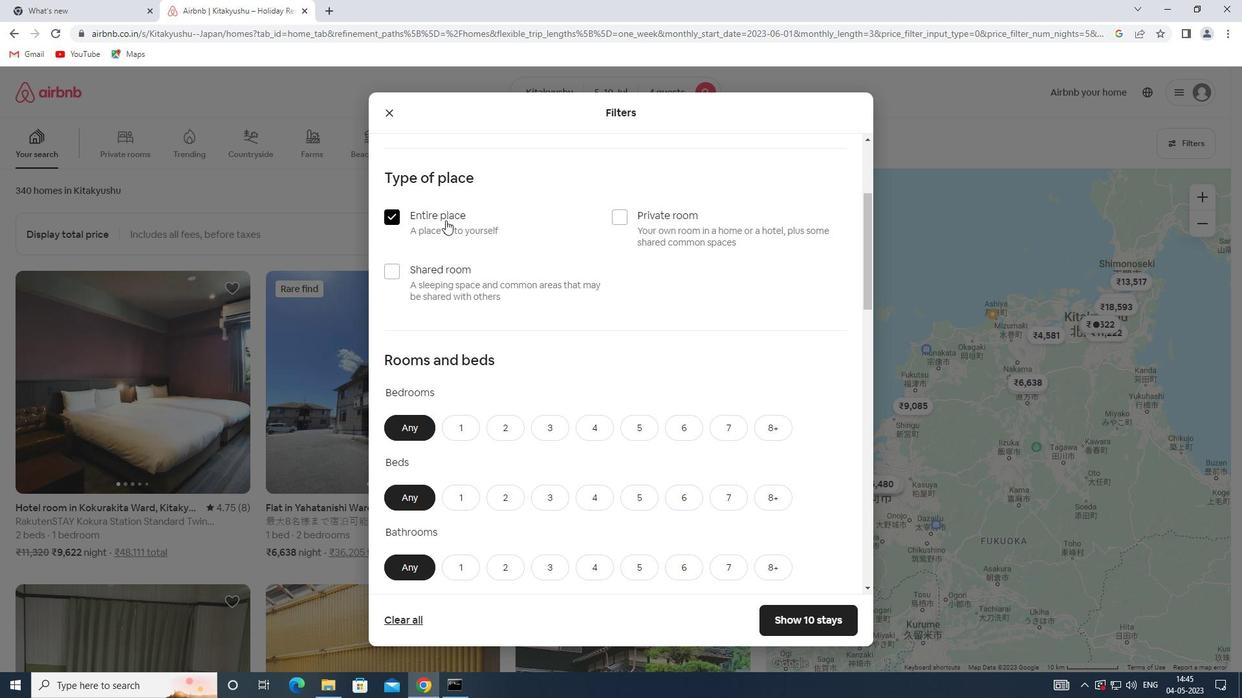 
Action: Mouse moved to (507, 293)
Screenshot: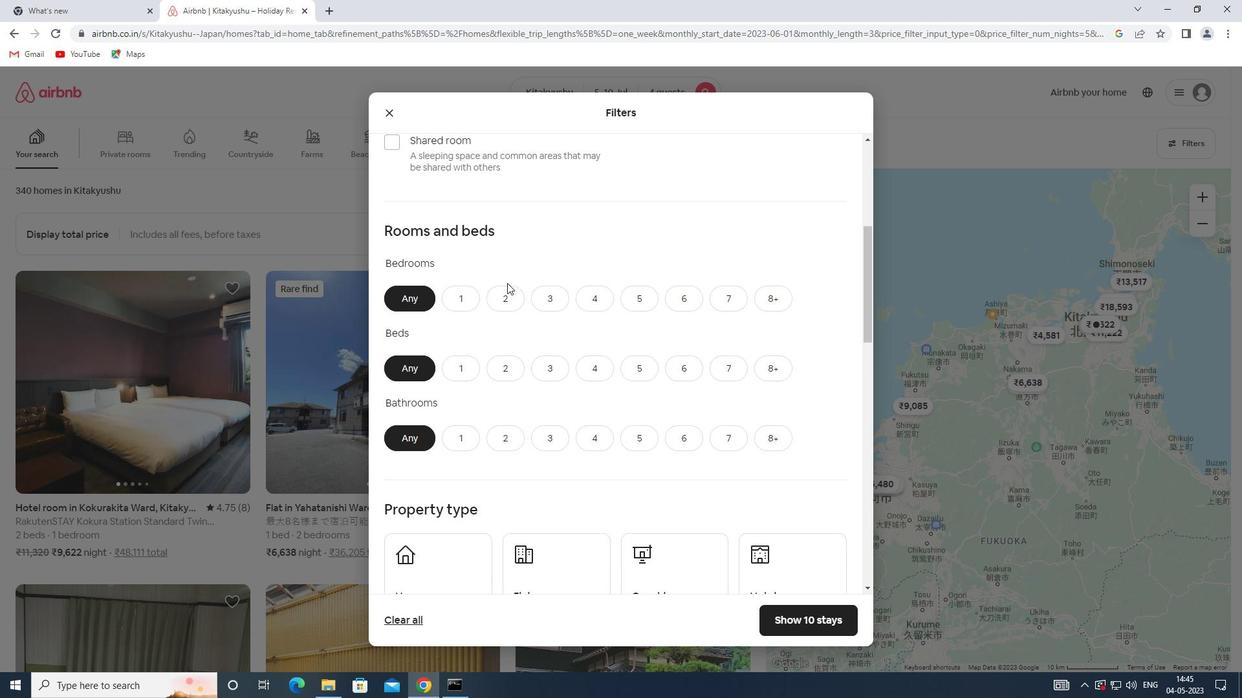 
Action: Mouse pressed left at (507, 293)
Screenshot: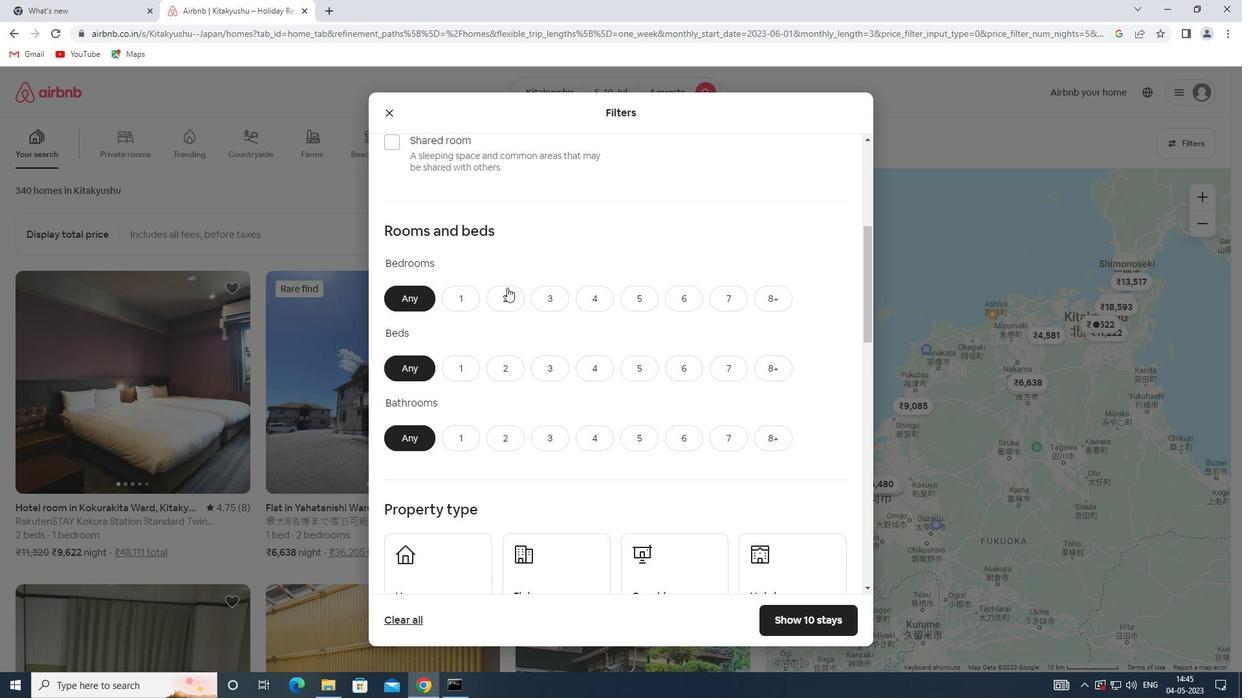 
Action: Mouse moved to (586, 366)
Screenshot: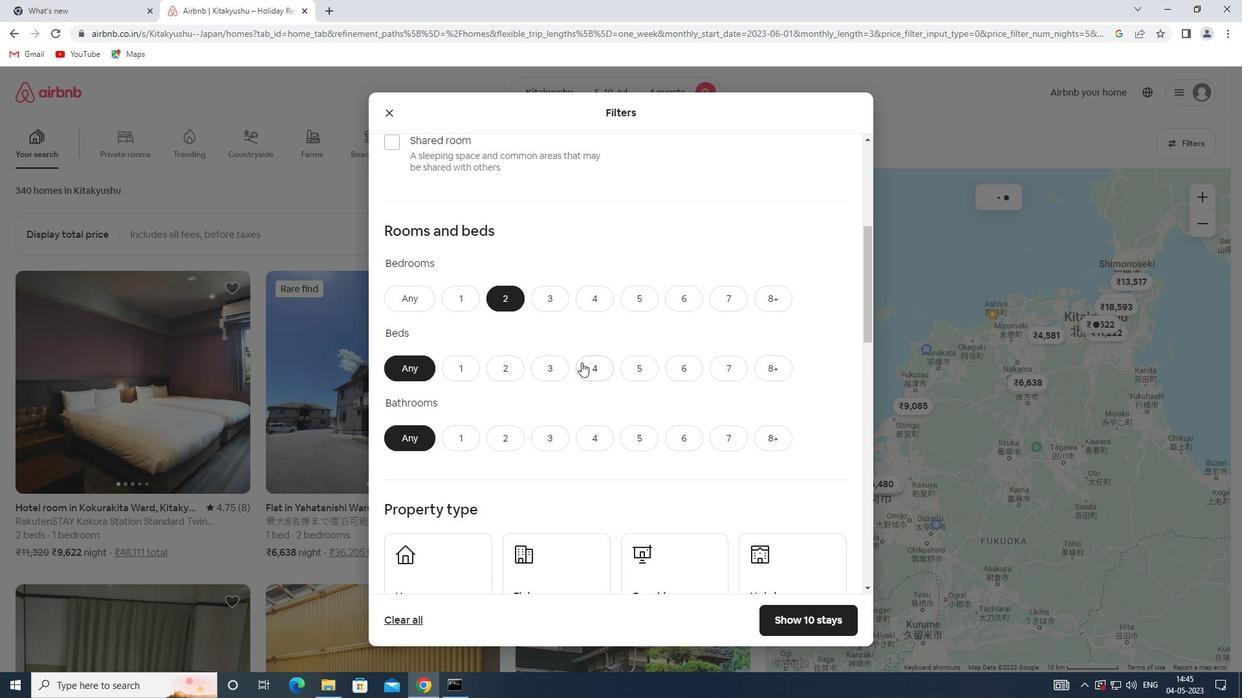 
Action: Mouse pressed left at (586, 366)
Screenshot: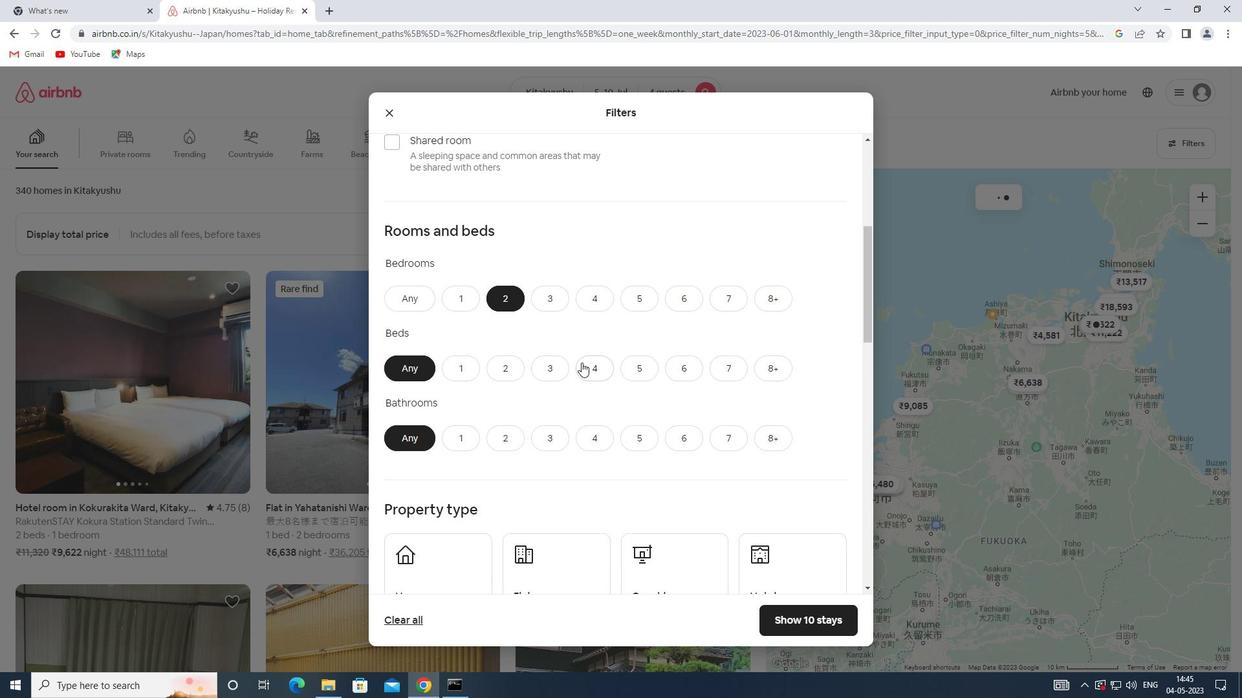 
Action: Mouse moved to (502, 437)
Screenshot: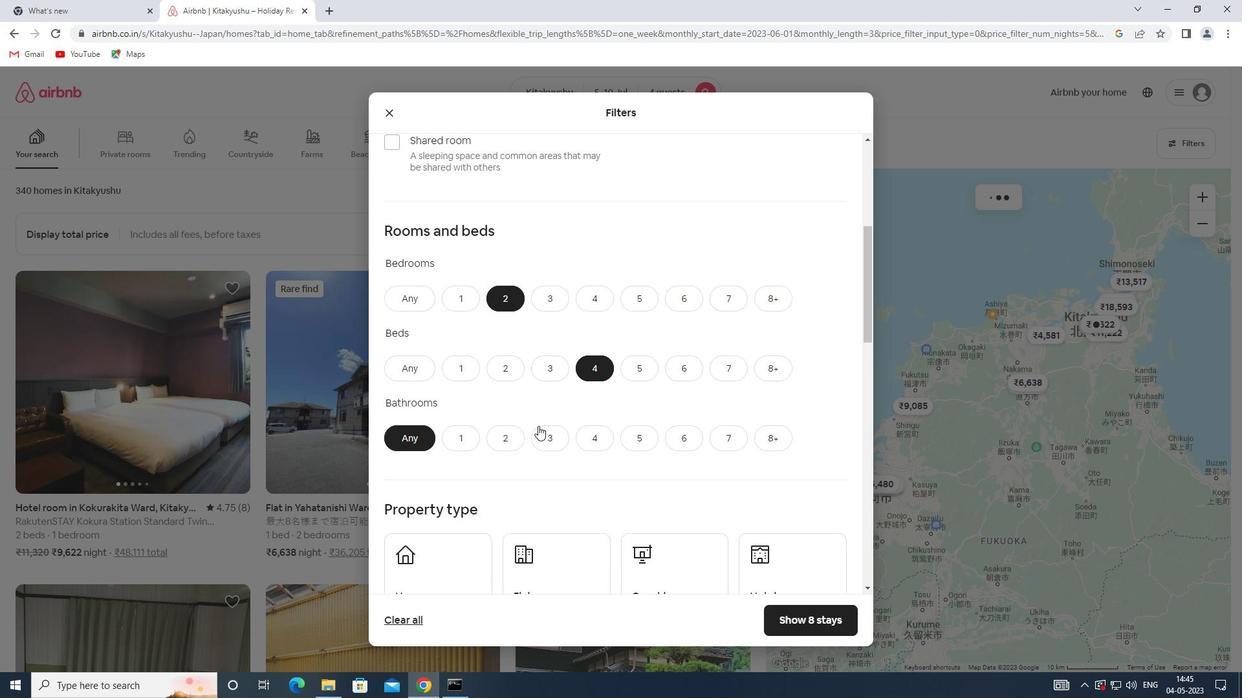 
Action: Mouse pressed left at (502, 437)
Screenshot: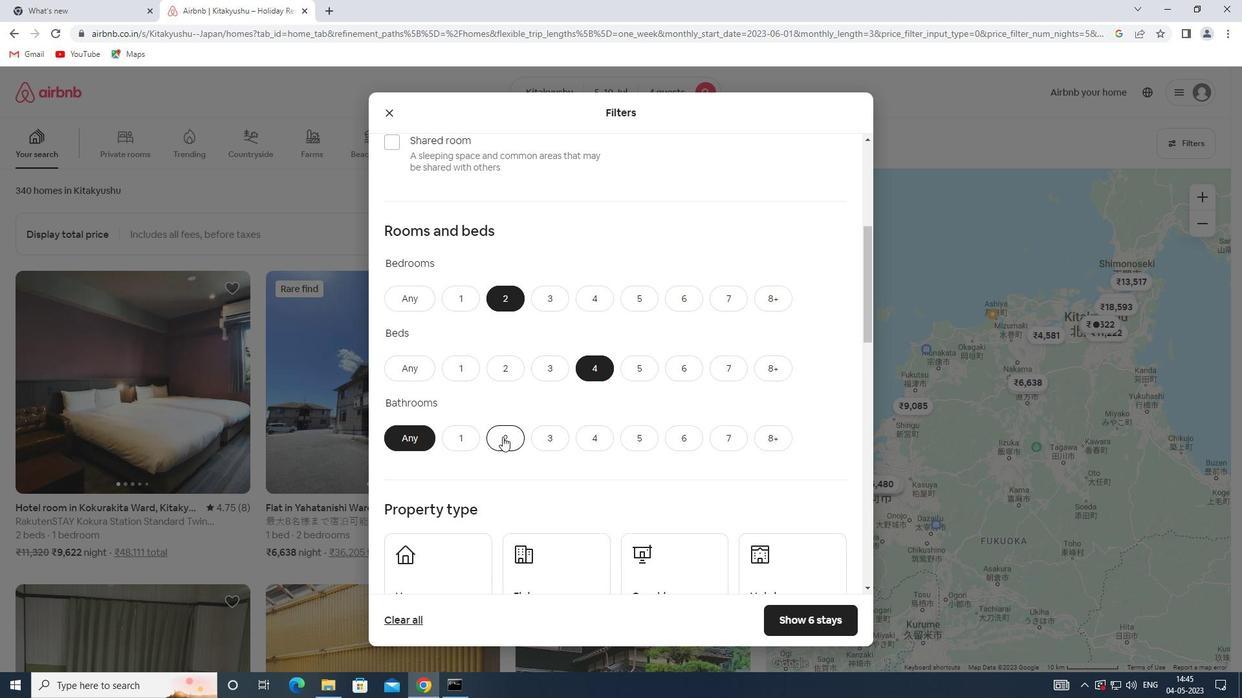 
Action: Mouse scrolled (502, 436) with delta (0, 0)
Screenshot: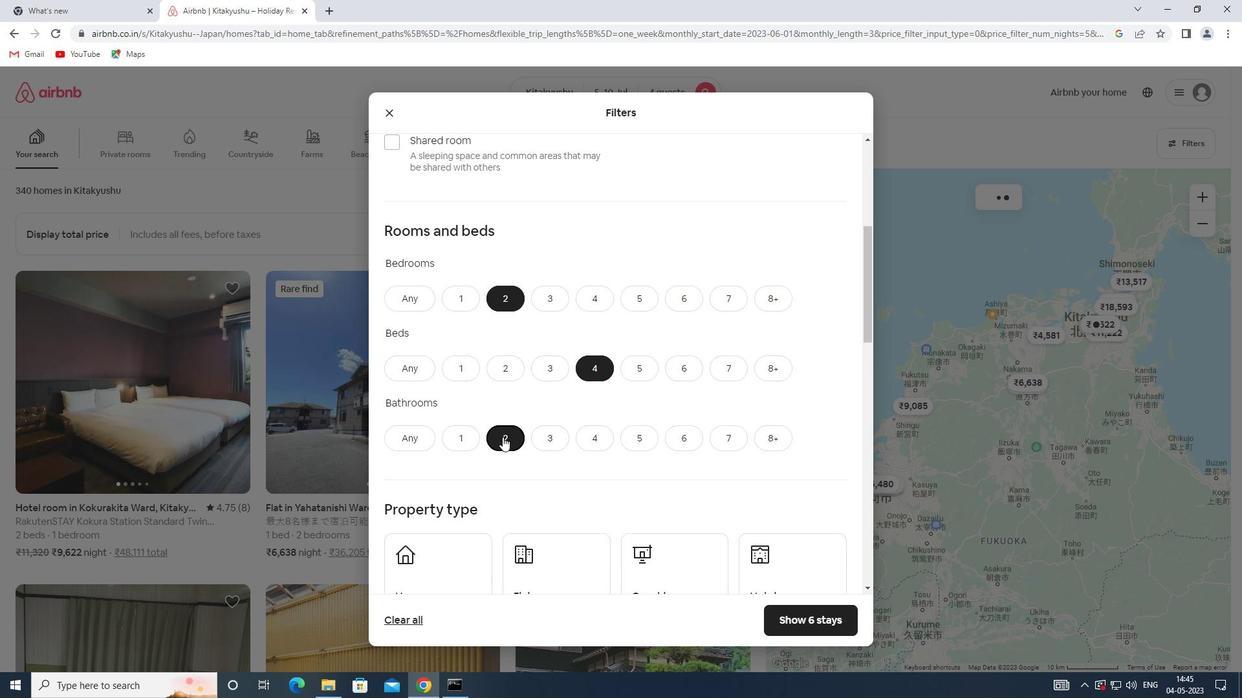 
Action: Mouse moved to (502, 436)
Screenshot: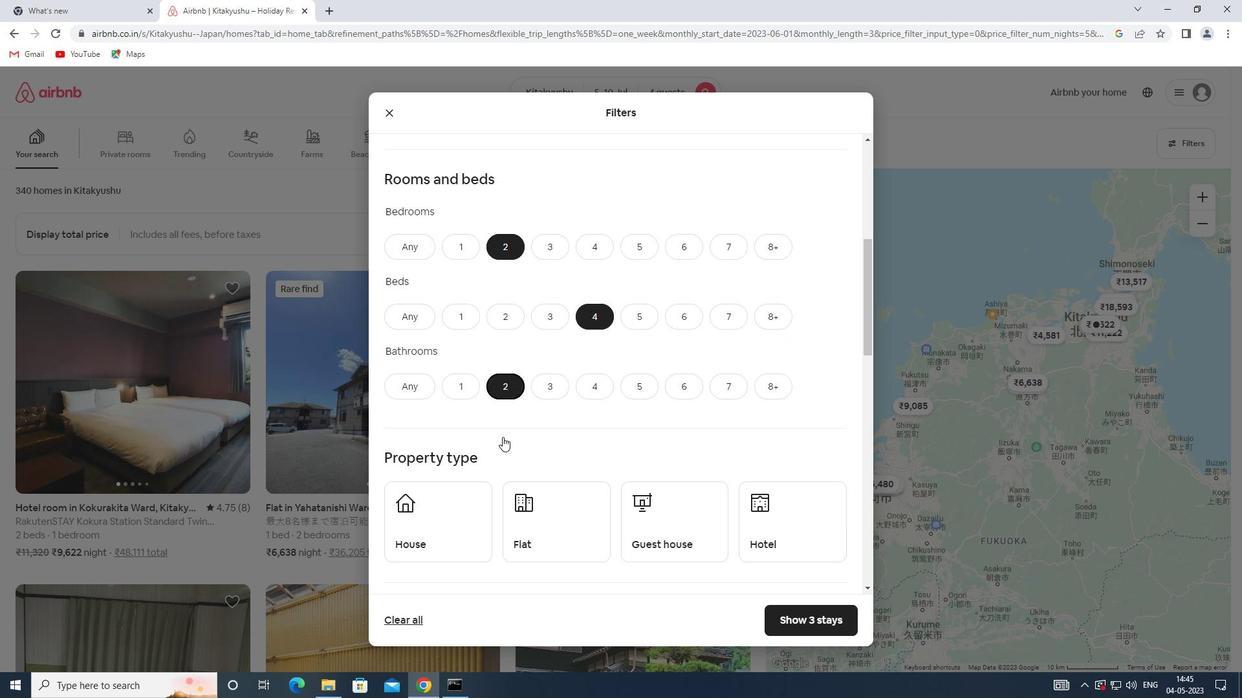 
Action: Mouse scrolled (502, 436) with delta (0, 0)
Screenshot: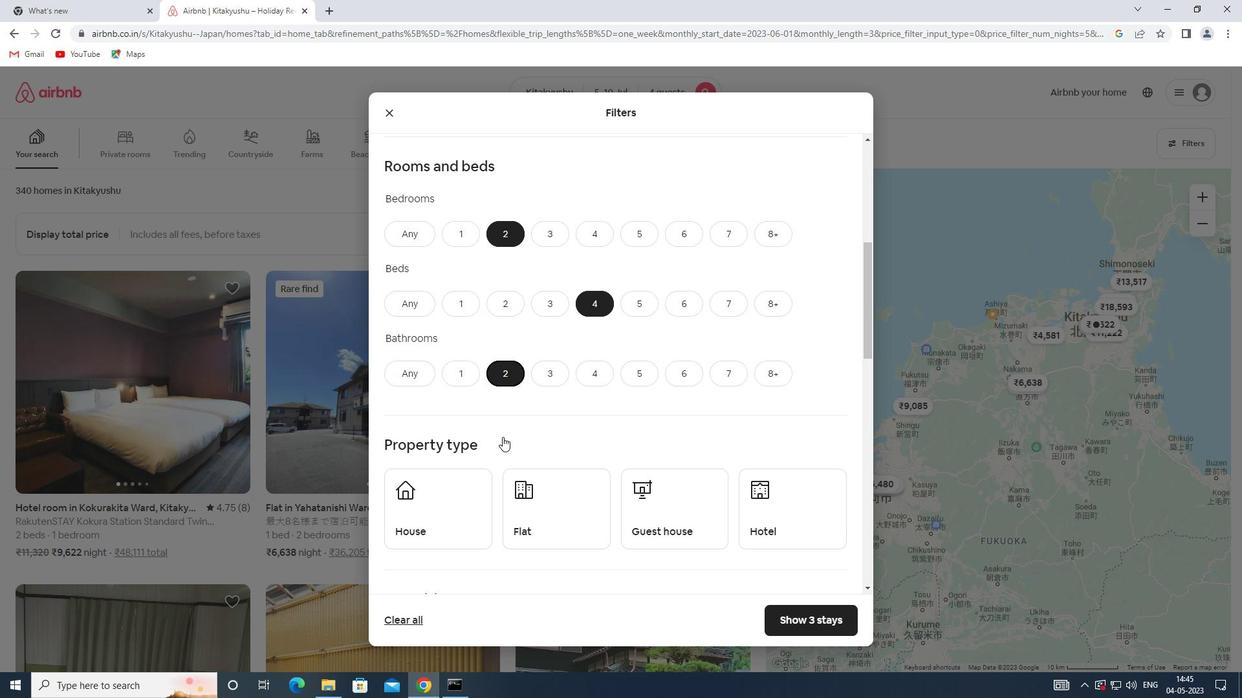 
Action: Mouse moved to (470, 422)
Screenshot: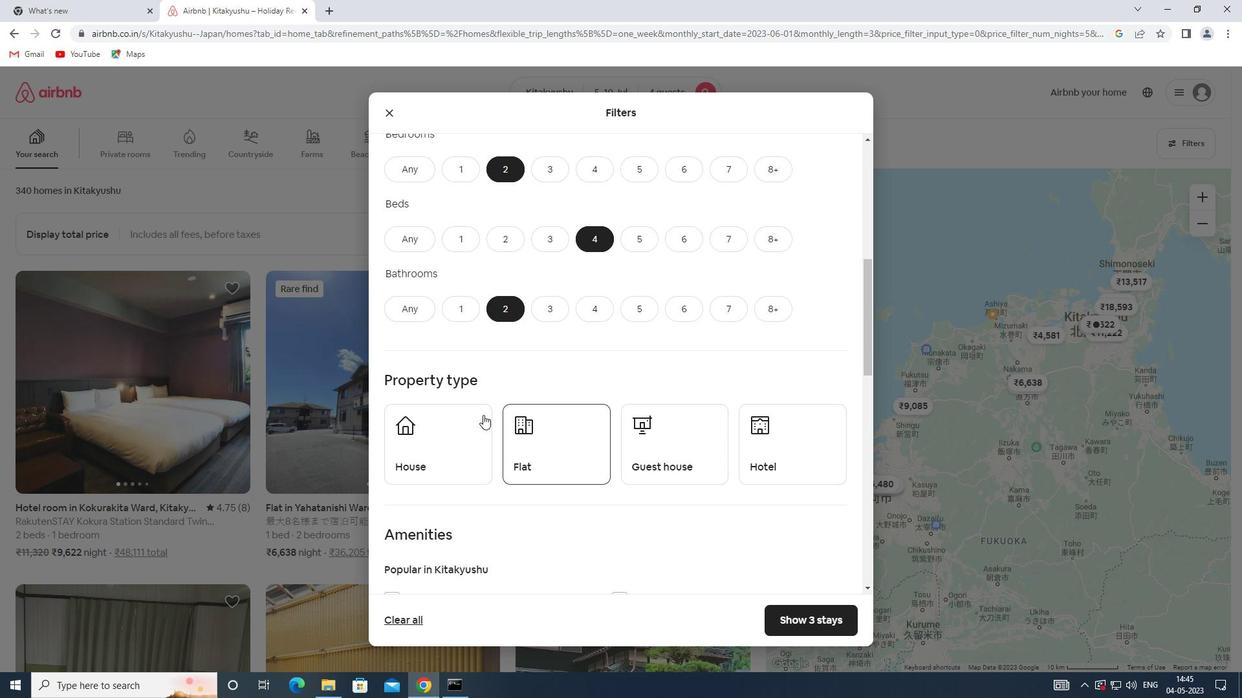 
Action: Mouse pressed left at (470, 422)
Screenshot: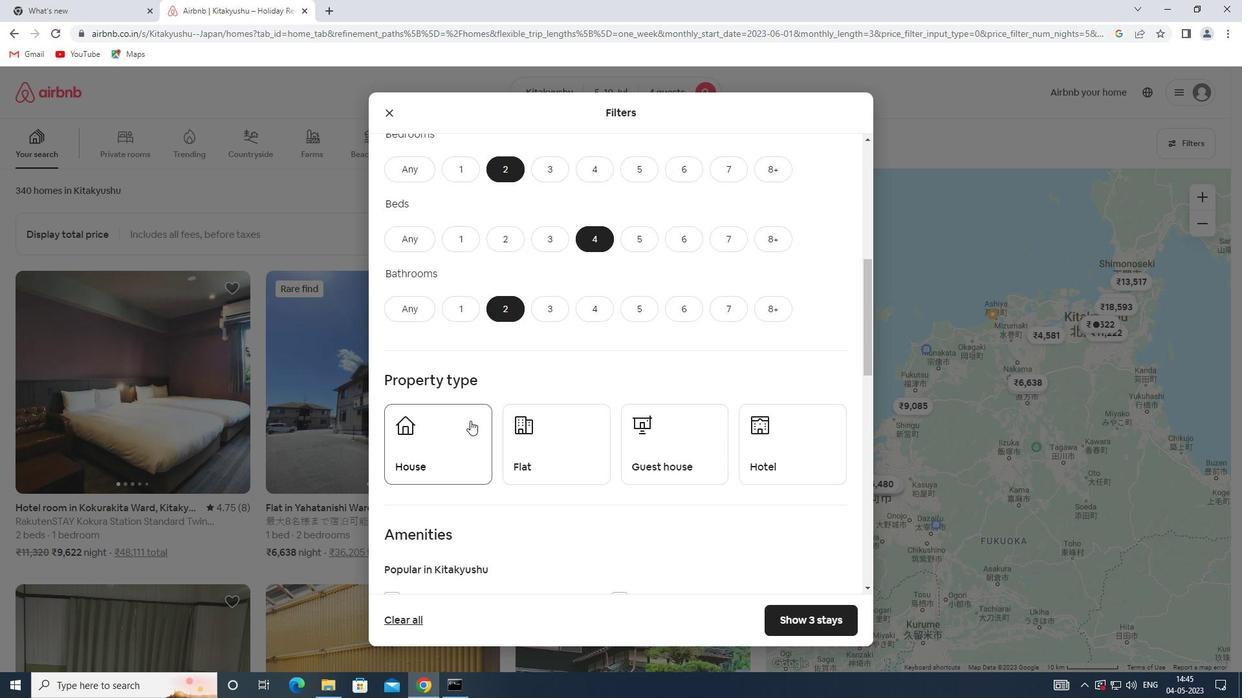 
Action: Mouse moved to (496, 430)
Screenshot: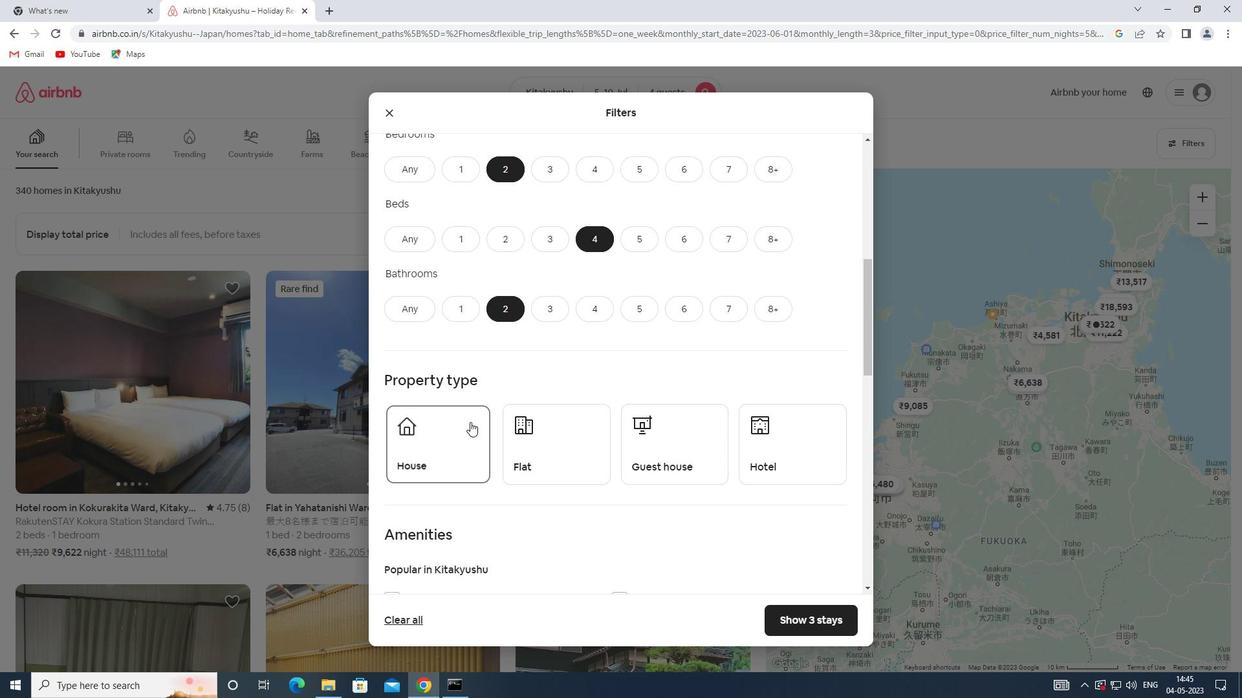 
Action: Mouse pressed left at (496, 430)
Screenshot: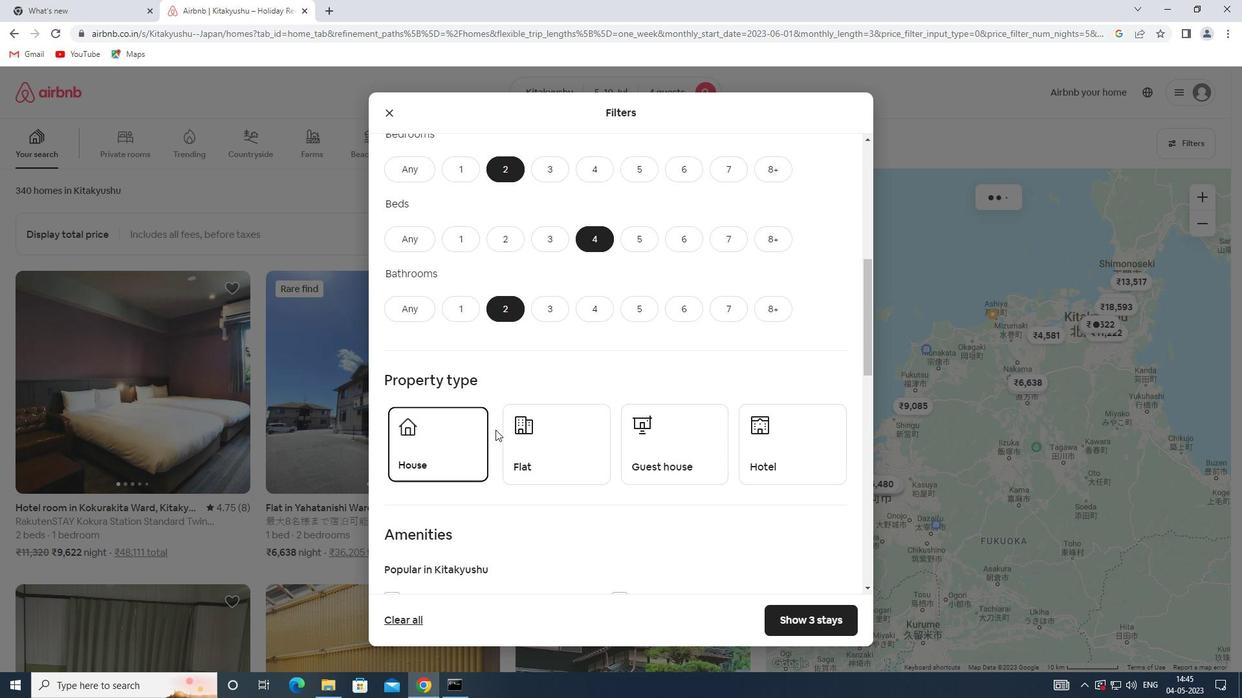 
Action: Mouse moved to (539, 443)
Screenshot: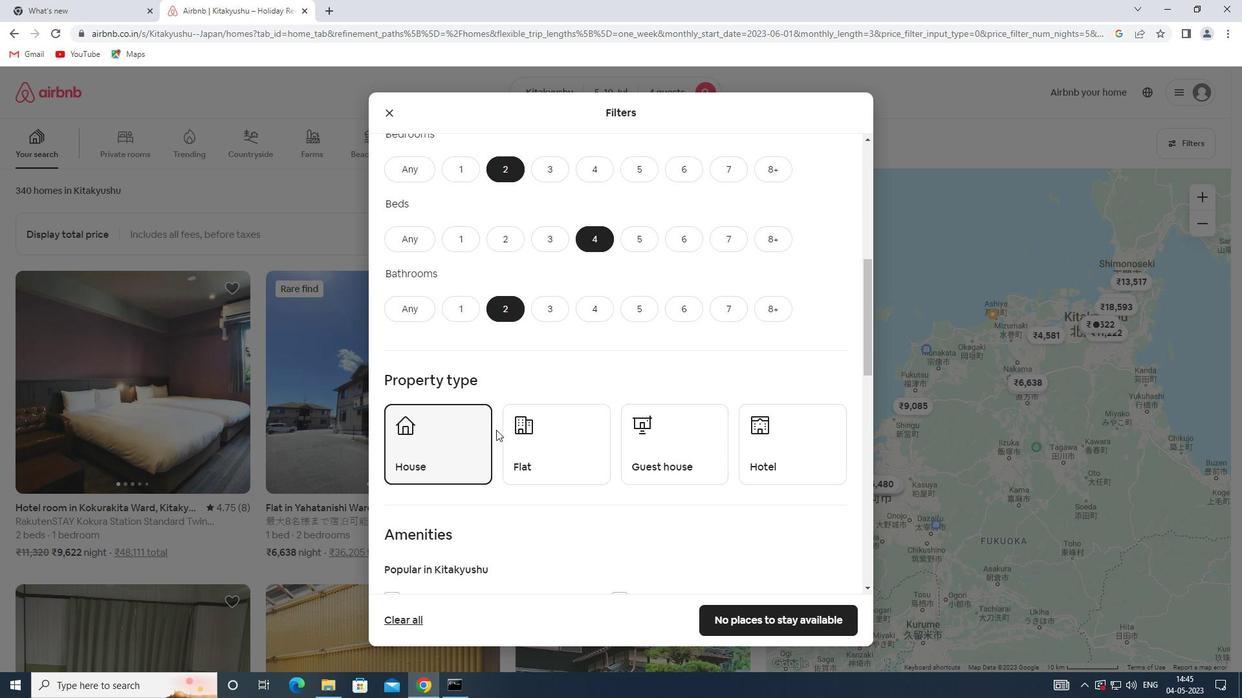 
Action: Mouse pressed left at (539, 443)
Screenshot: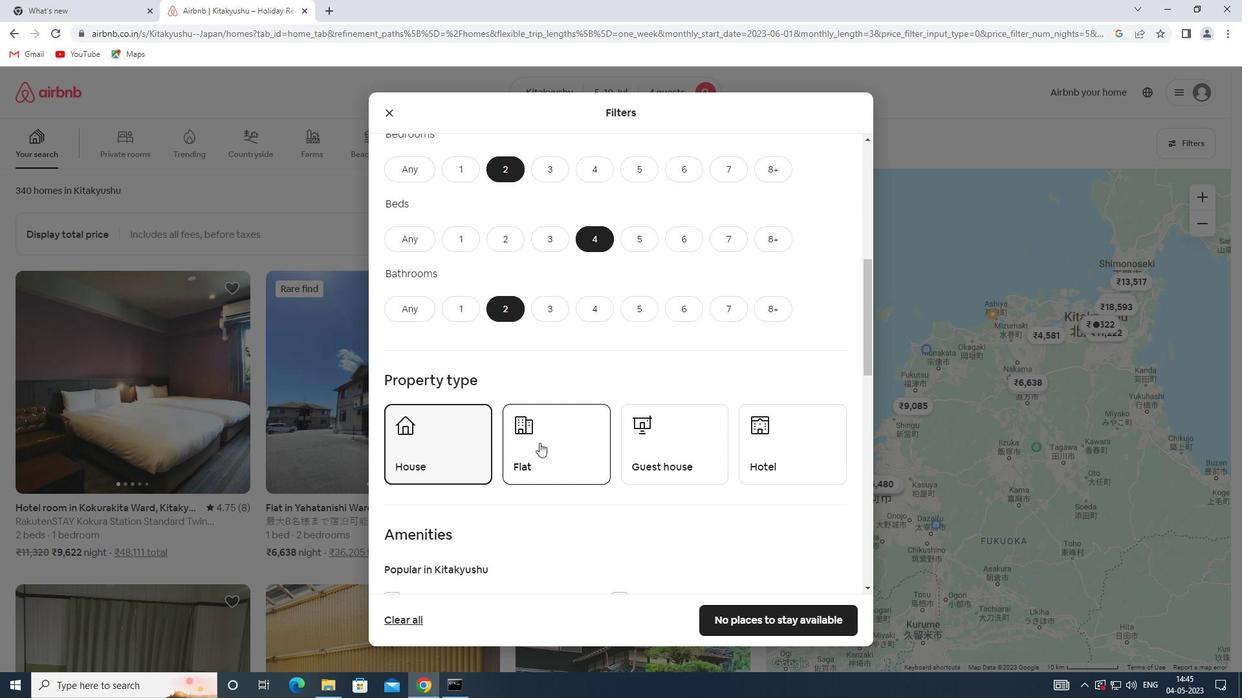 
Action: Mouse moved to (635, 445)
Screenshot: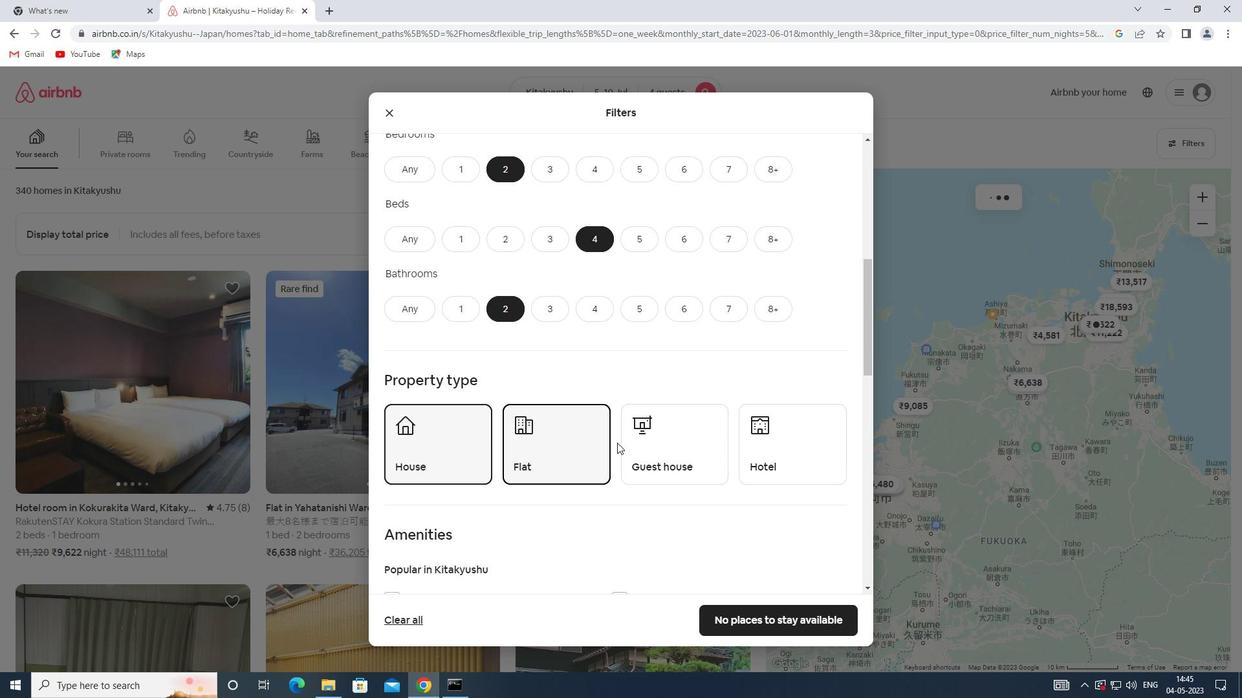 
Action: Mouse pressed left at (635, 445)
Screenshot: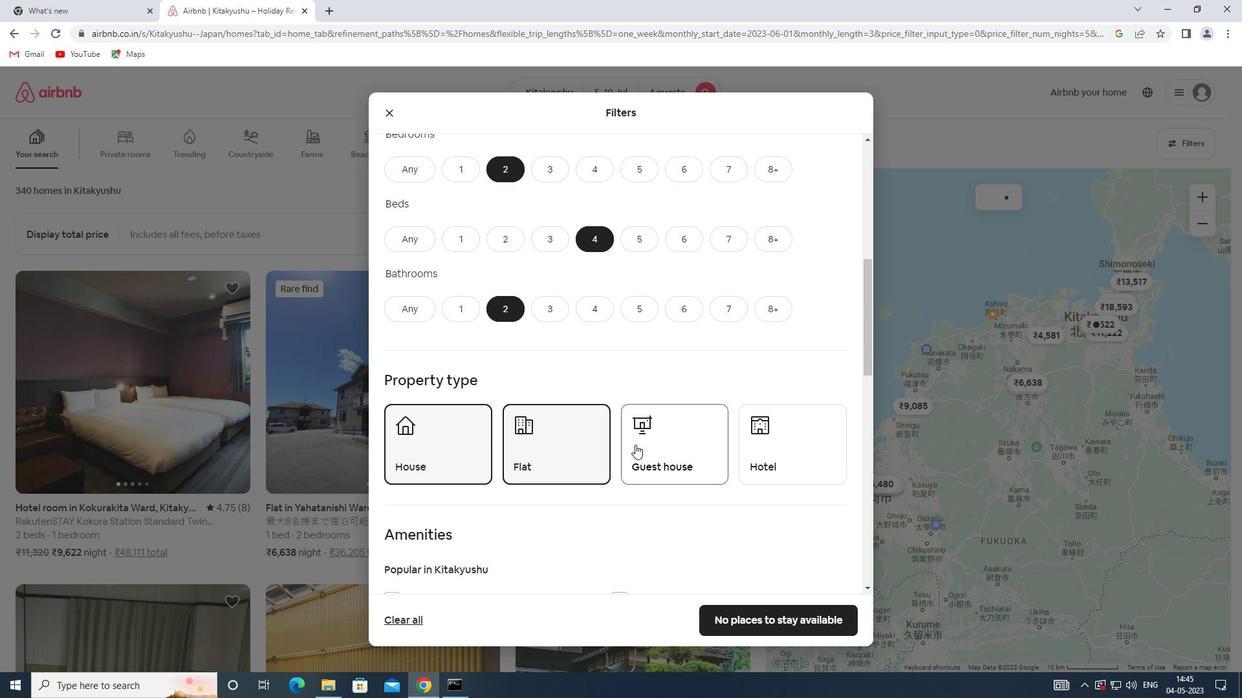 
Action: Mouse moved to (635, 445)
Screenshot: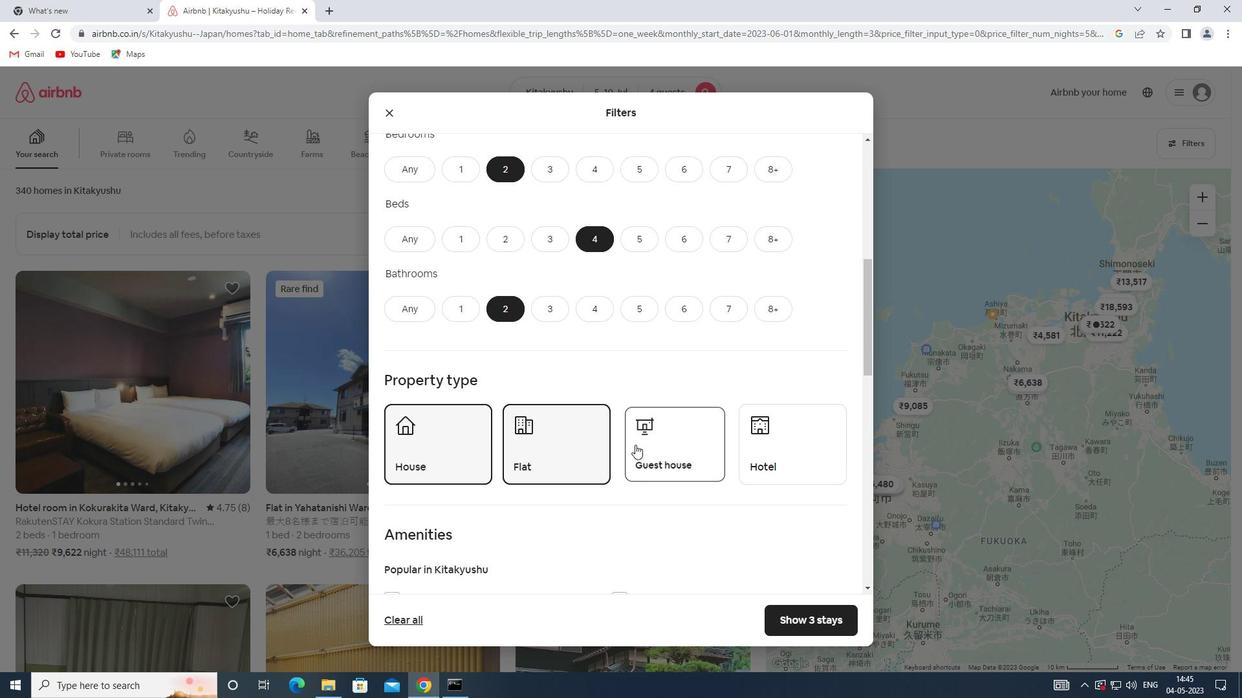 
Action: Mouse scrolled (635, 444) with delta (0, 0)
Screenshot: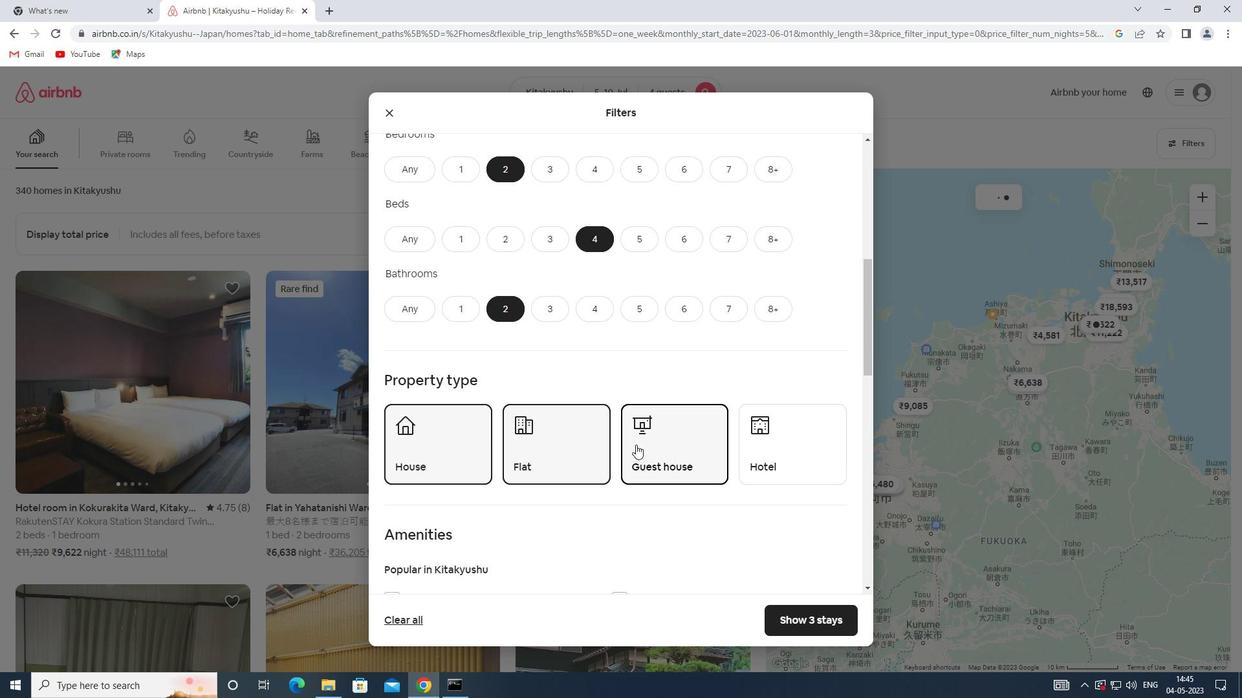 
Action: Mouse scrolled (635, 444) with delta (0, 0)
Screenshot: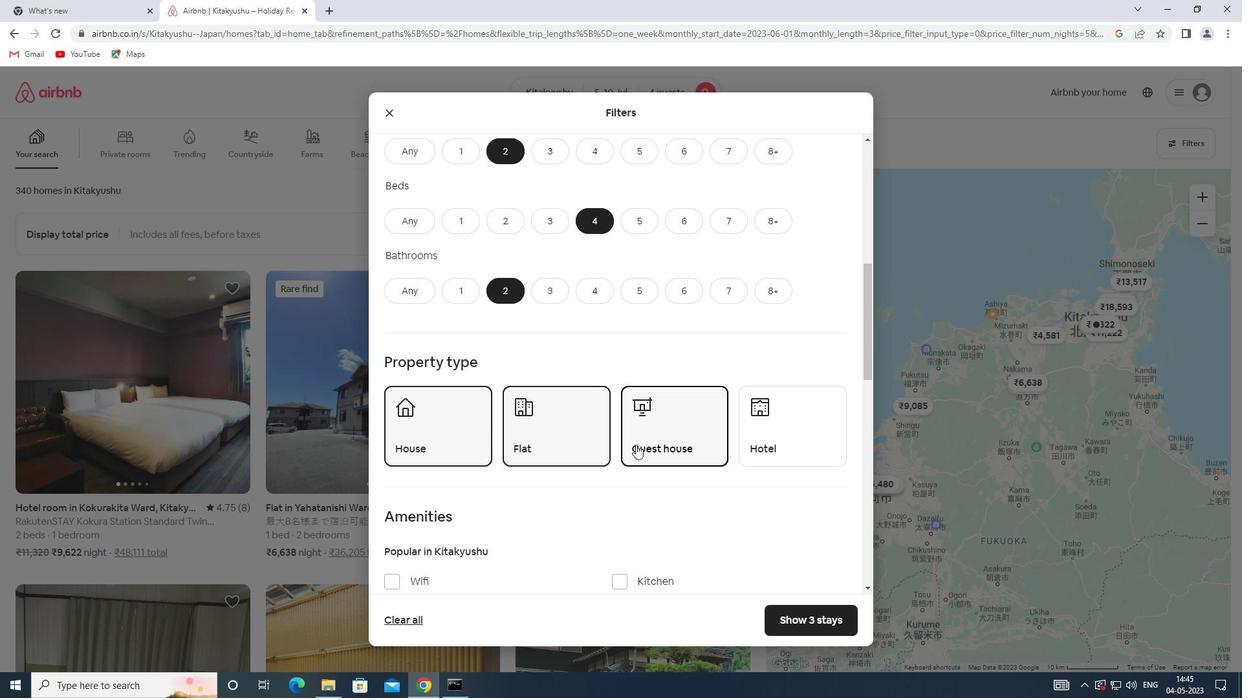 
Action: Mouse scrolled (635, 444) with delta (0, 0)
Screenshot: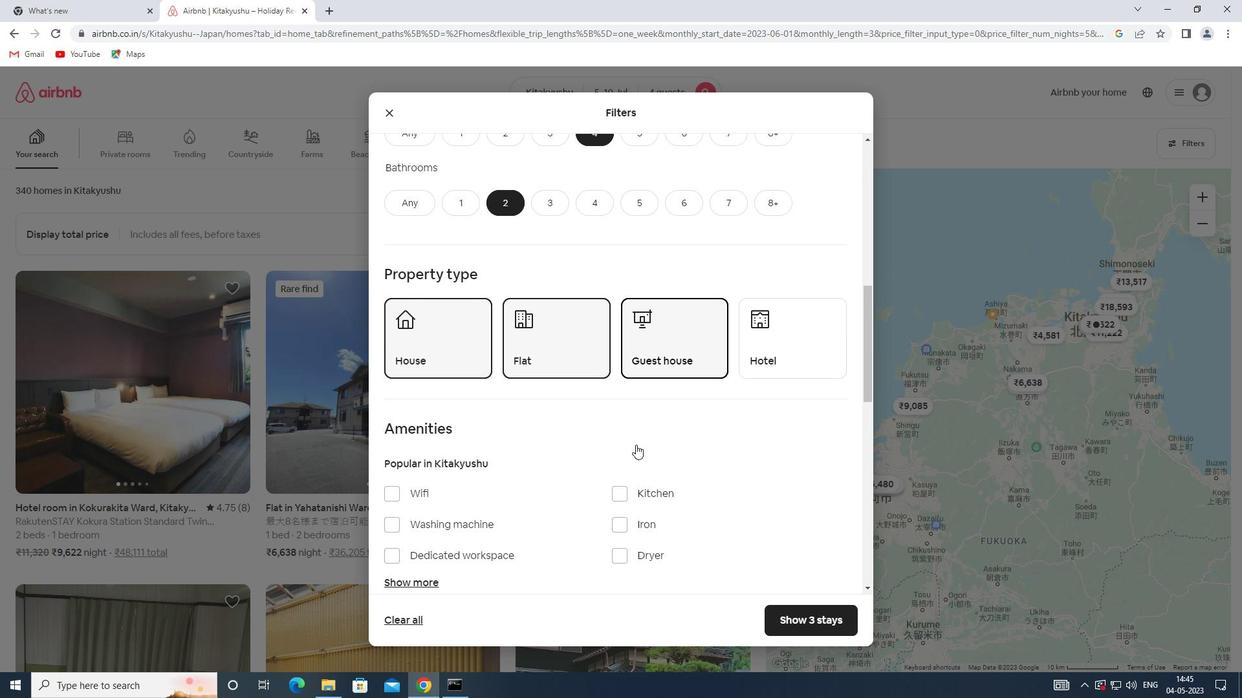 
Action: Mouse scrolled (635, 444) with delta (0, 0)
Screenshot: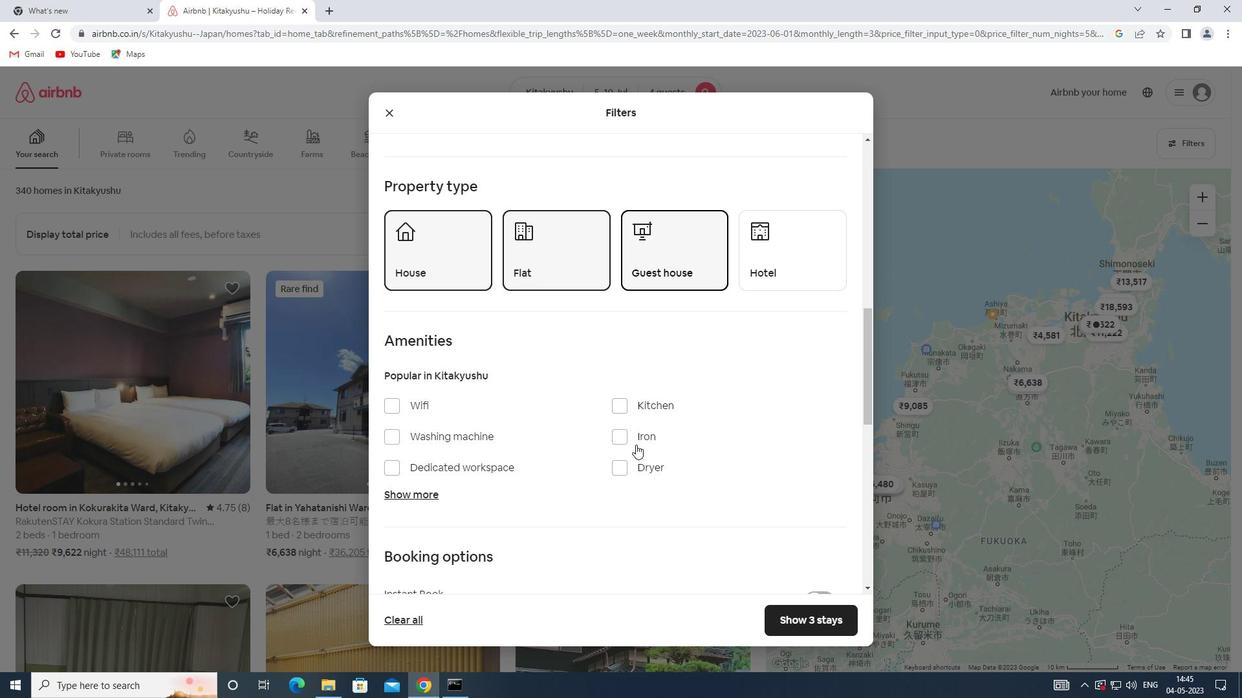 
Action: Mouse moved to (636, 445)
Screenshot: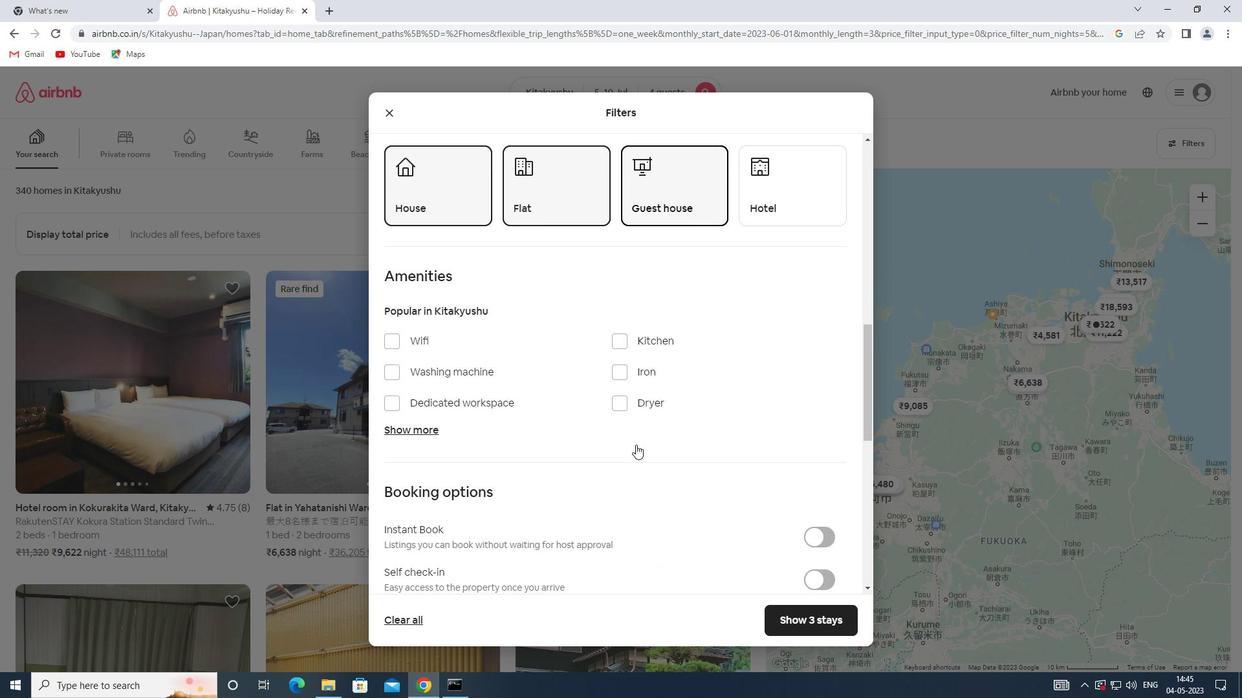 
Action: Mouse scrolled (636, 444) with delta (0, 0)
Screenshot: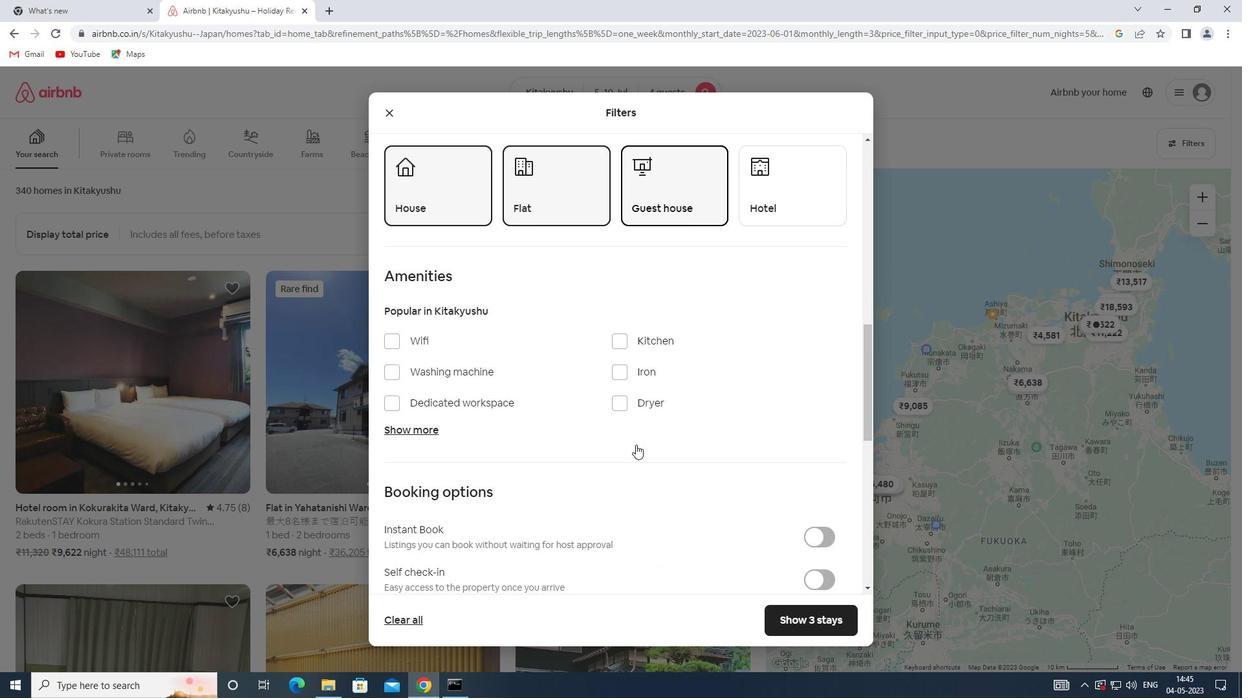 
Action: Mouse scrolled (636, 444) with delta (0, 0)
Screenshot: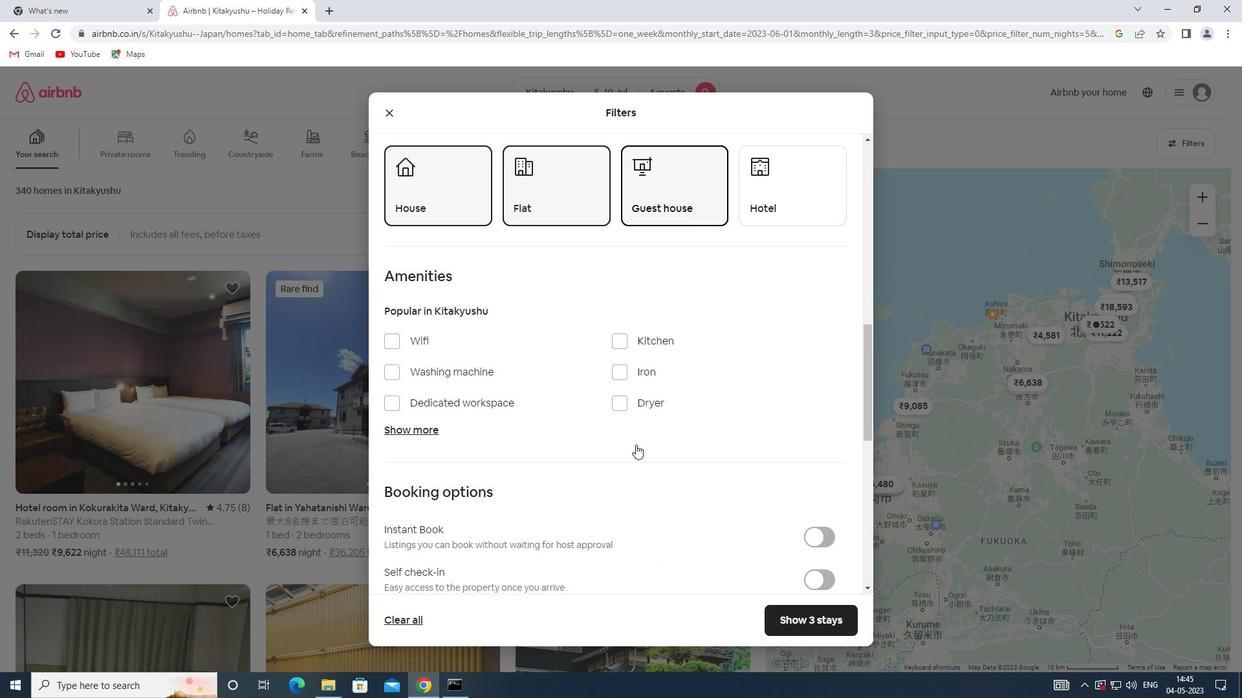 
Action: Mouse moved to (821, 449)
Screenshot: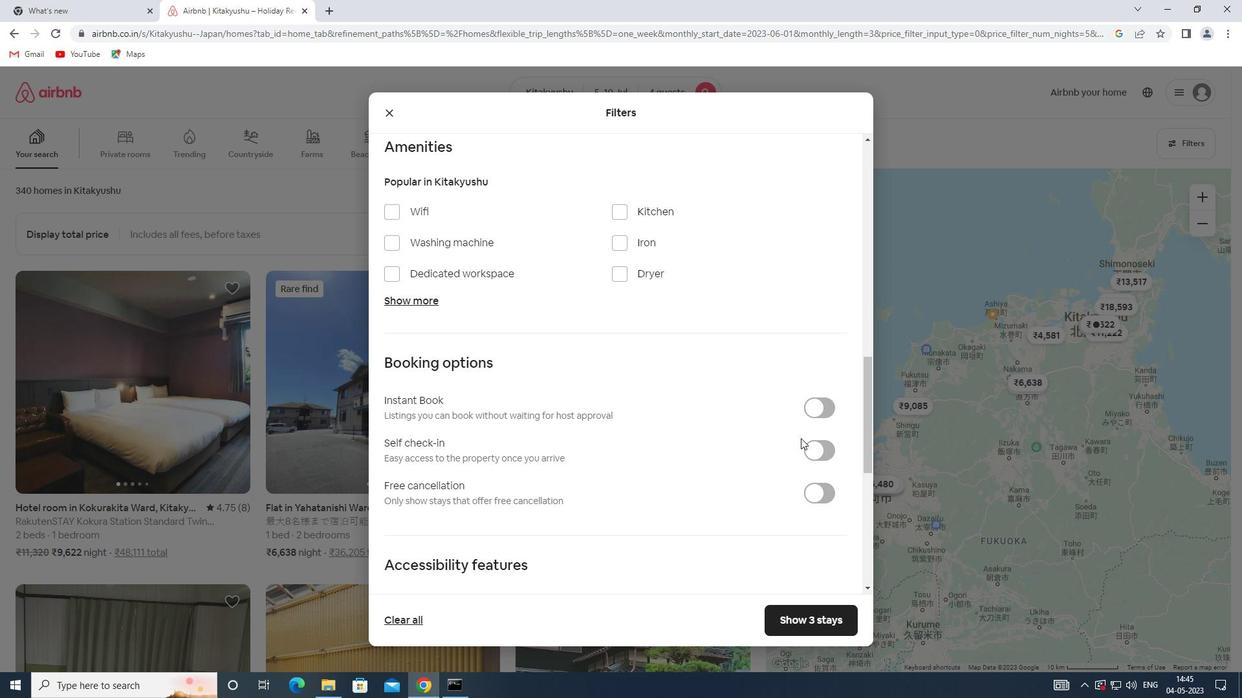 
Action: Mouse pressed left at (821, 449)
Screenshot: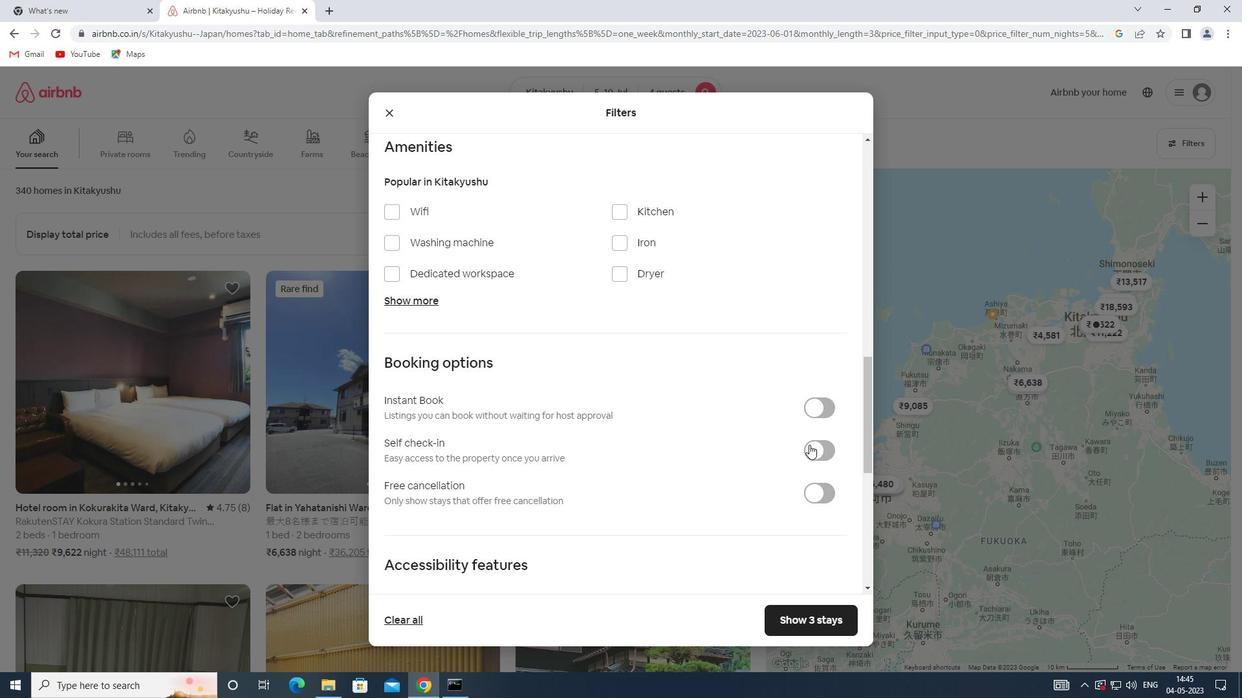 
Action: Mouse moved to (436, 415)
Screenshot: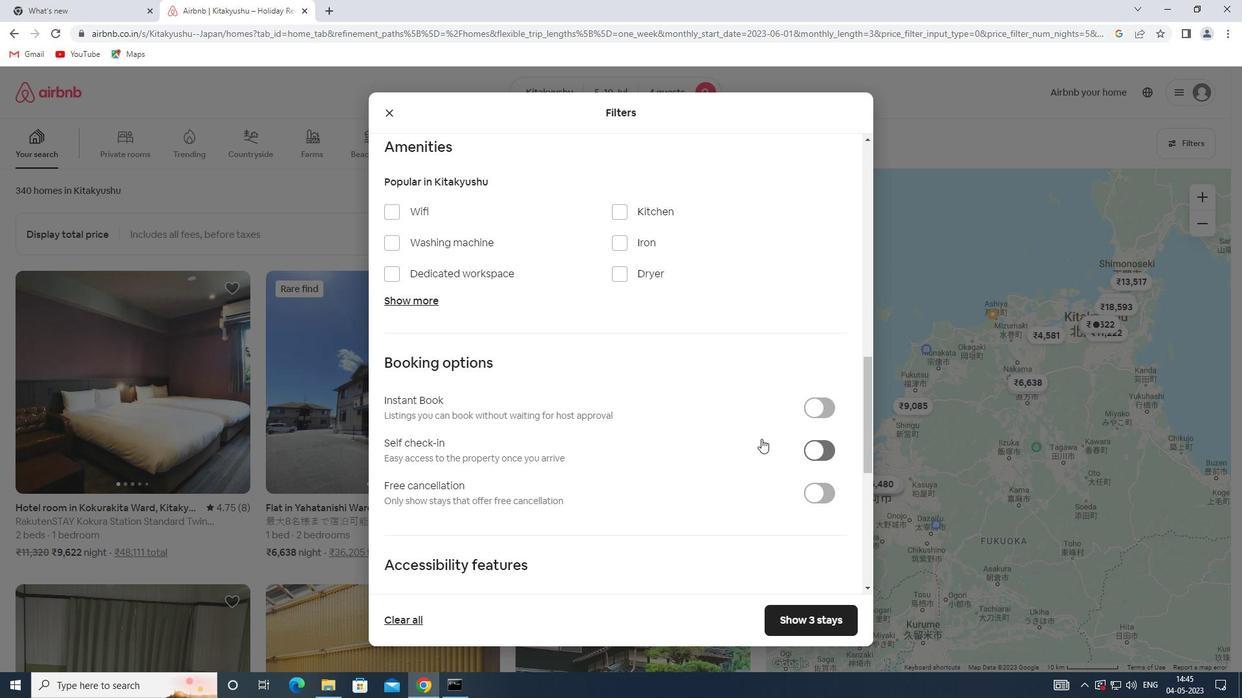 
Action: Mouse scrolled (436, 414) with delta (0, 0)
Screenshot: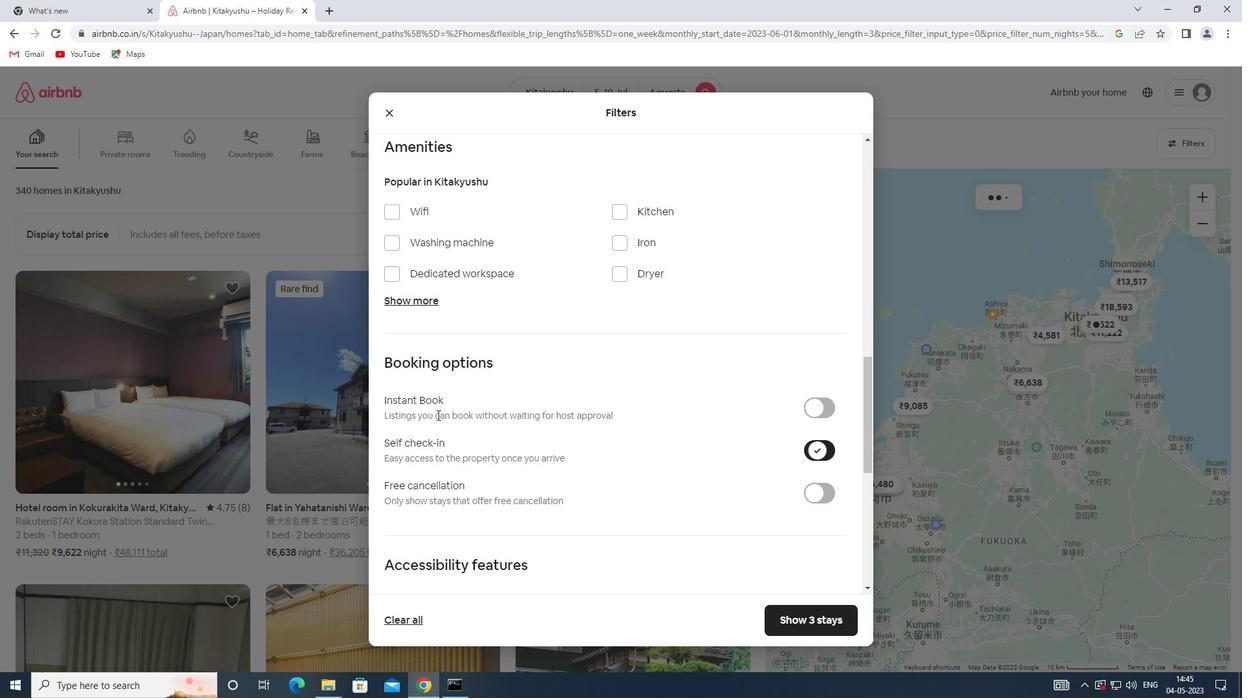
Action: Mouse scrolled (436, 414) with delta (0, 0)
Screenshot: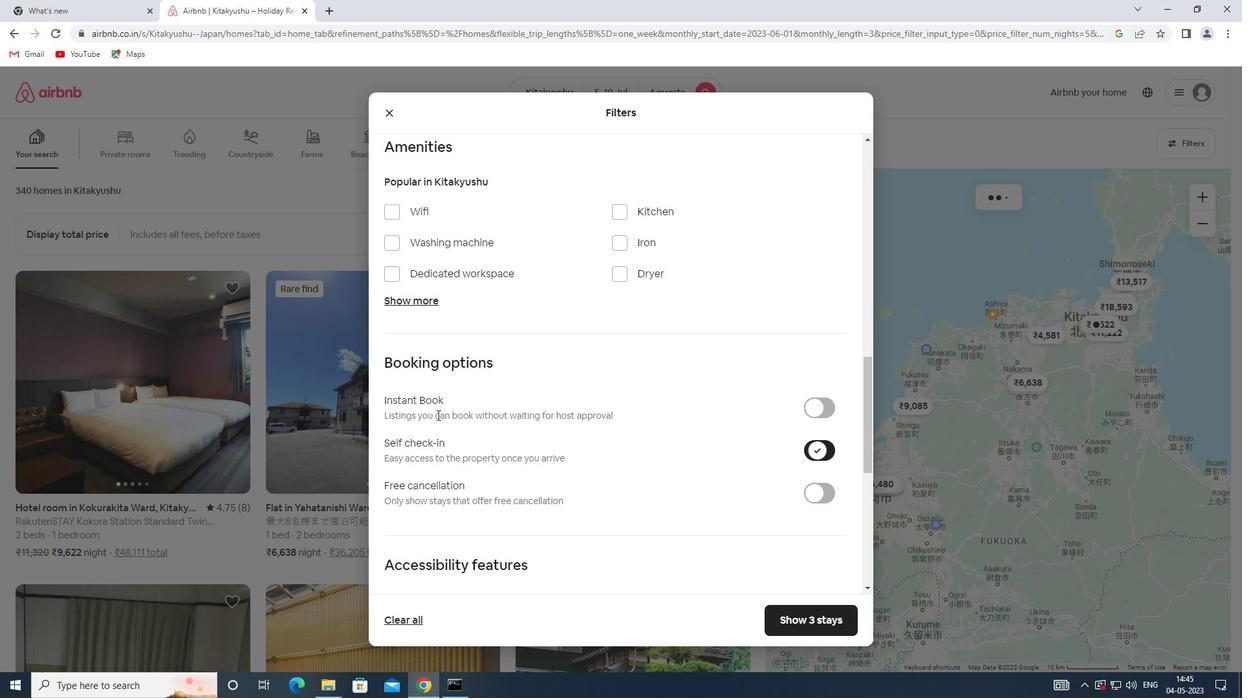 
Action: Mouse scrolled (436, 414) with delta (0, 0)
Screenshot: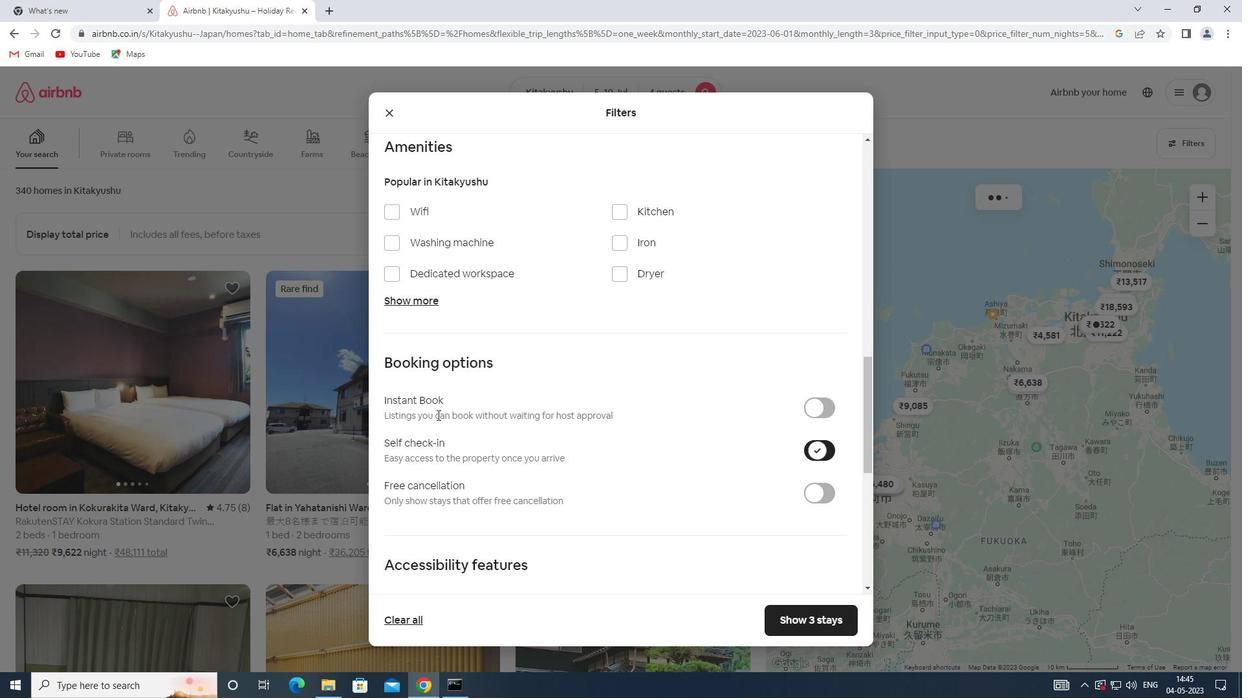 
Action: Mouse scrolled (436, 414) with delta (0, 0)
Screenshot: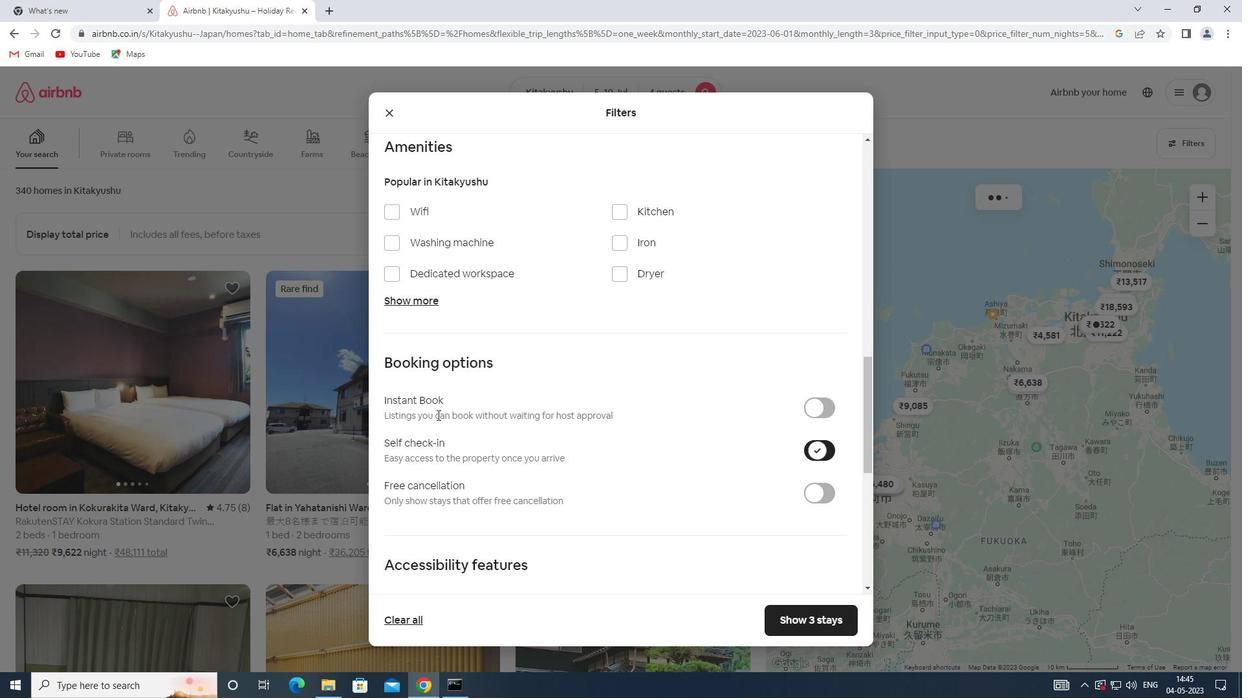 
Action: Mouse moved to (436, 415)
Screenshot: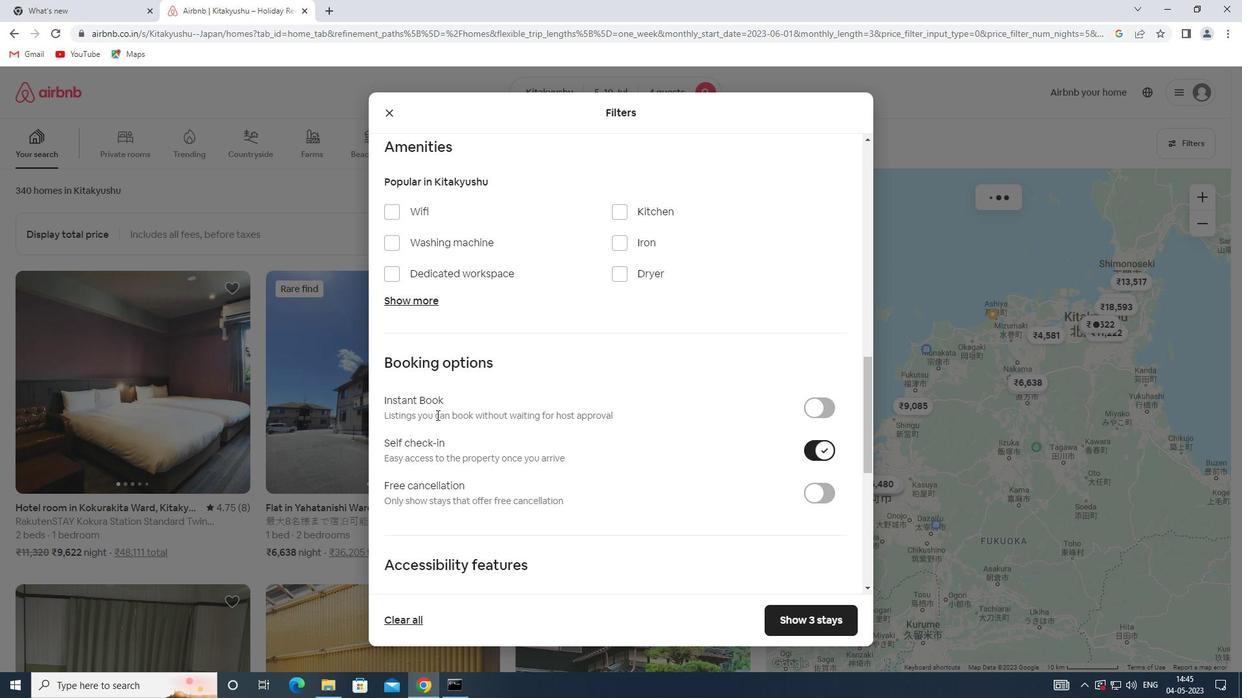 
Action: Mouse scrolled (436, 414) with delta (0, 0)
Screenshot: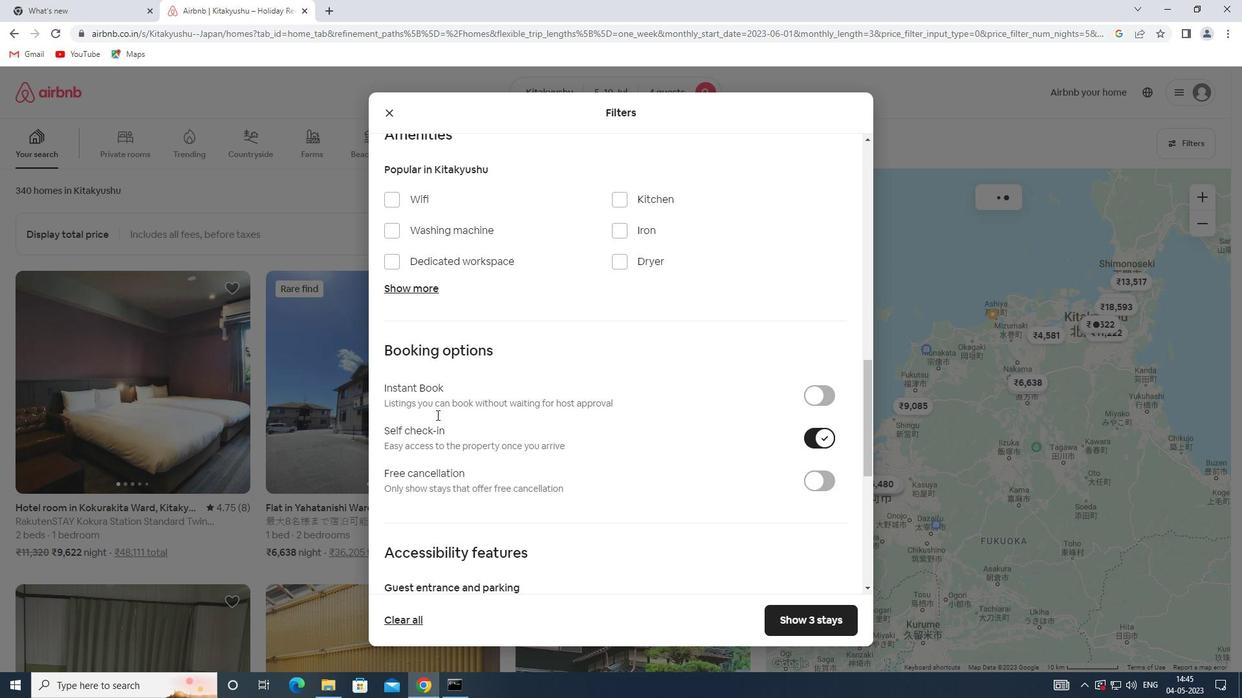 
Action: Mouse scrolled (436, 414) with delta (0, 0)
Screenshot: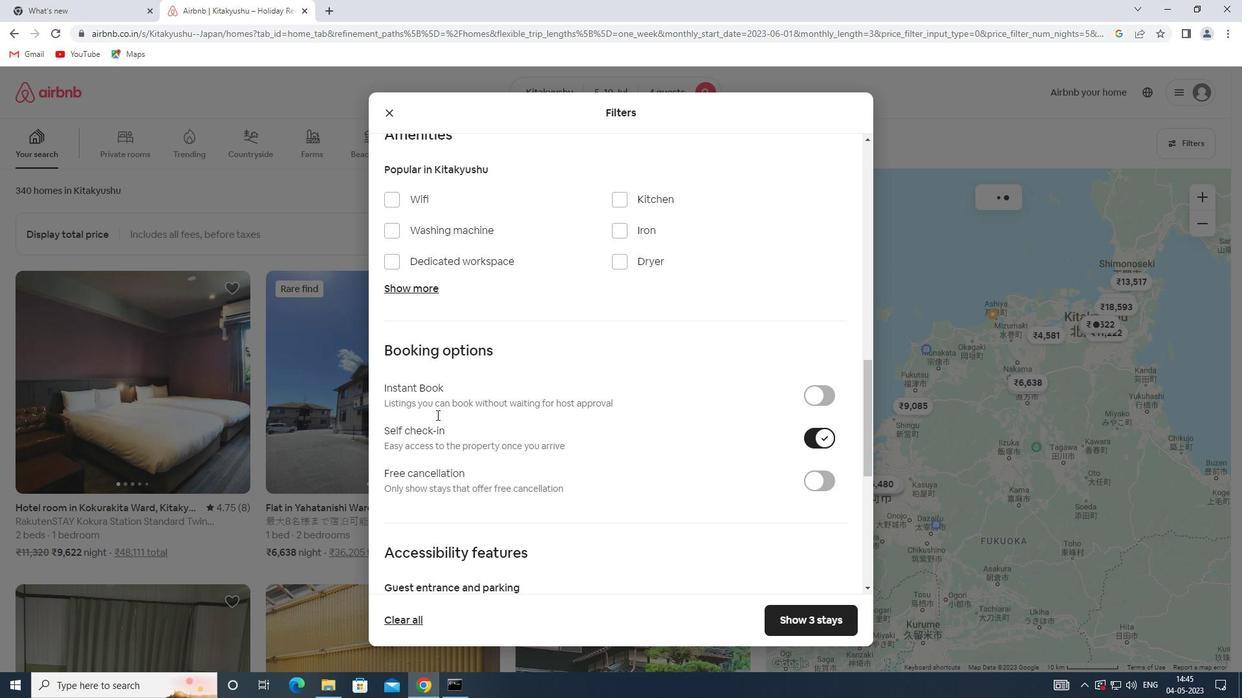 
Action: Mouse scrolled (436, 414) with delta (0, 0)
Screenshot: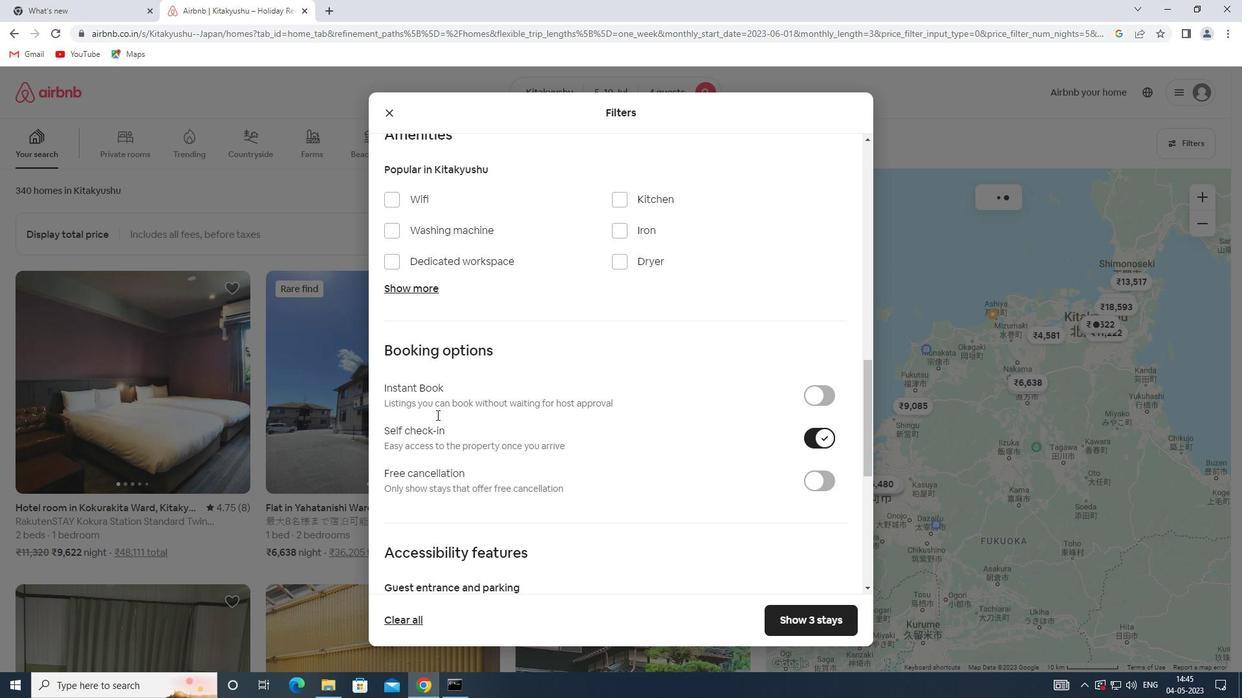 
Action: Mouse scrolled (436, 414) with delta (0, 0)
Screenshot: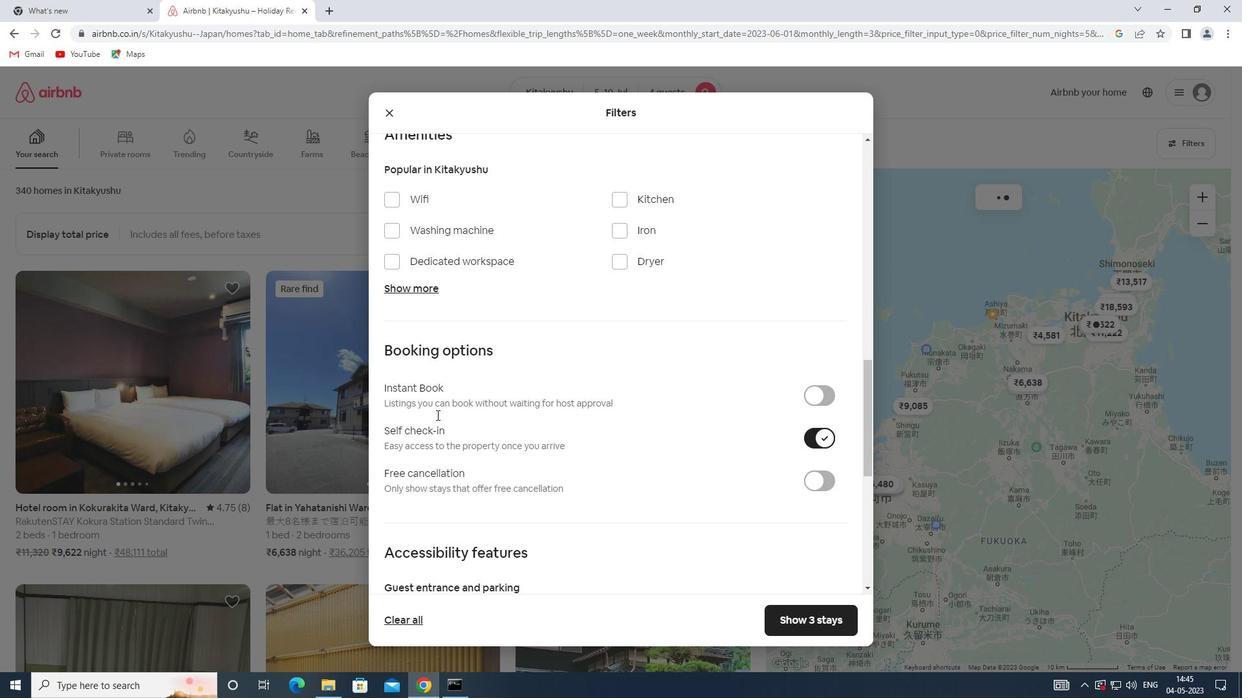 
Action: Mouse scrolled (436, 414) with delta (0, 0)
Screenshot: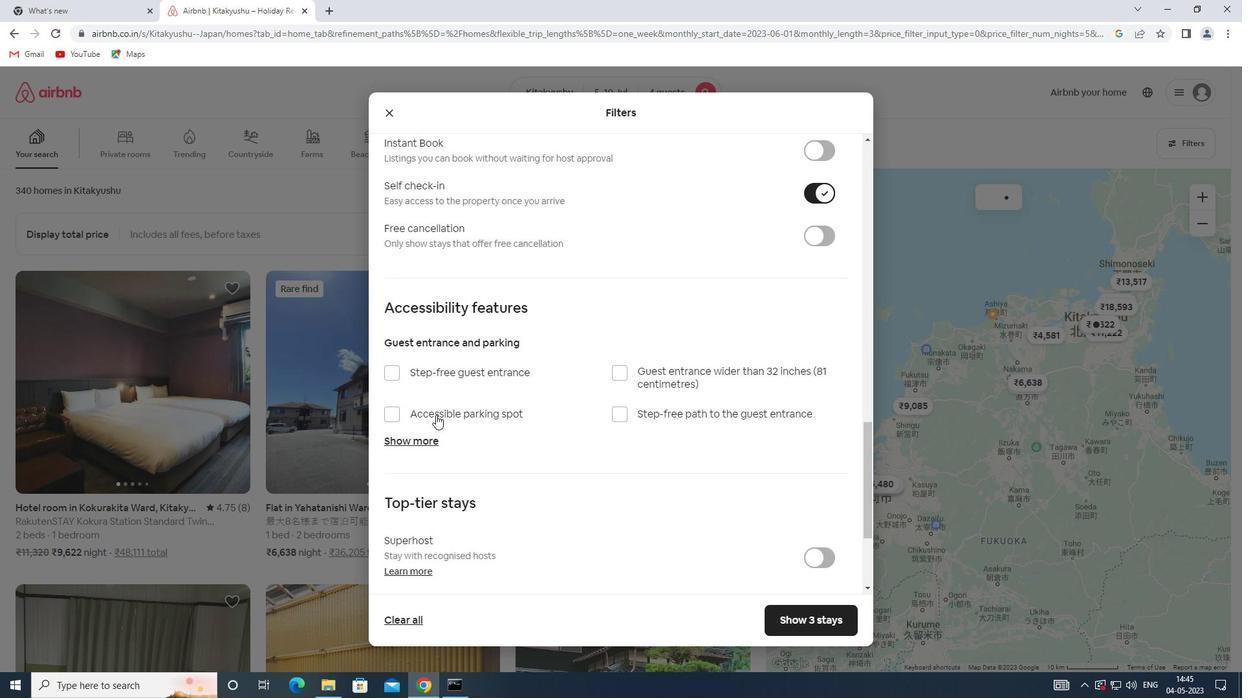 
Action: Mouse moved to (458, 483)
Screenshot: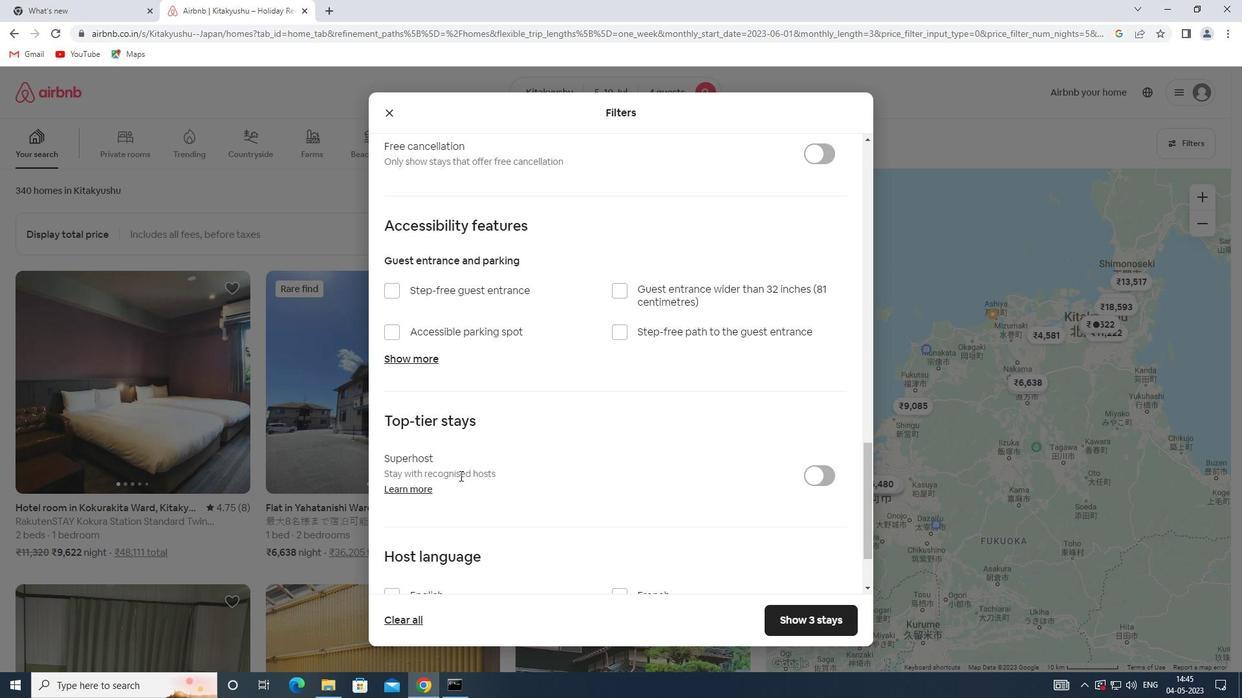 
Action: Mouse scrolled (458, 483) with delta (0, 0)
Screenshot: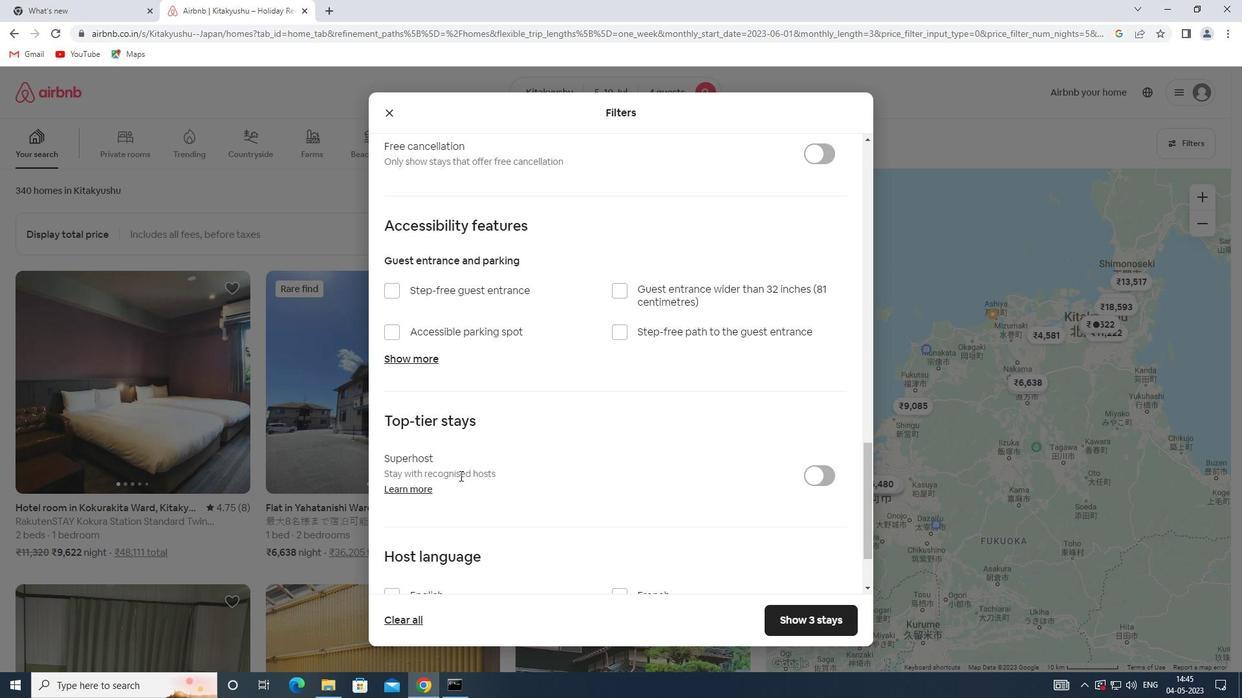 
Action: Mouse moved to (458, 484)
Screenshot: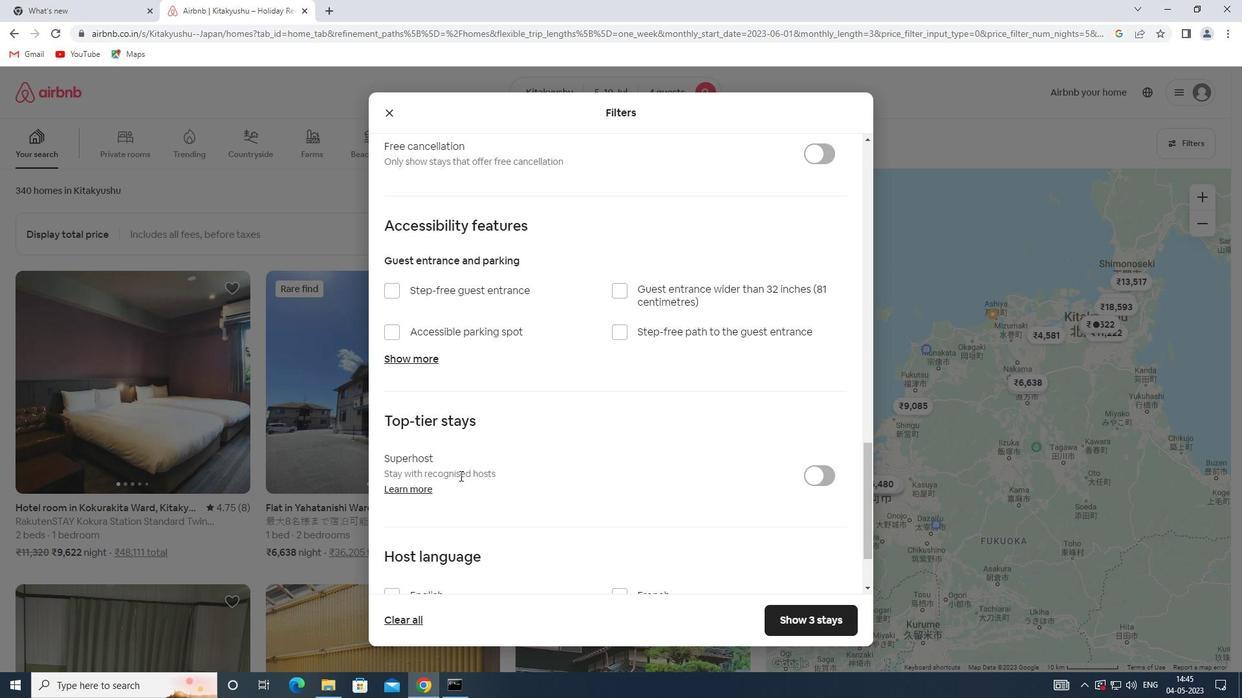 
Action: Mouse scrolled (458, 483) with delta (0, 0)
Screenshot: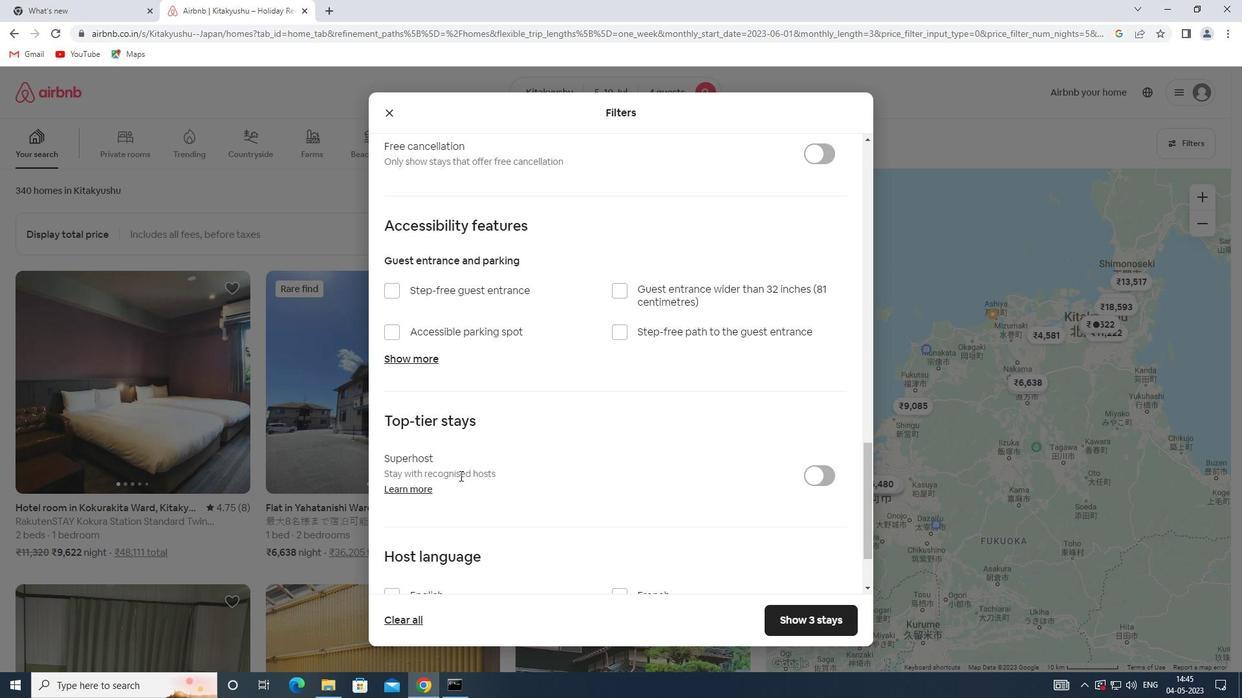 
Action: Mouse scrolled (458, 483) with delta (0, 0)
Screenshot: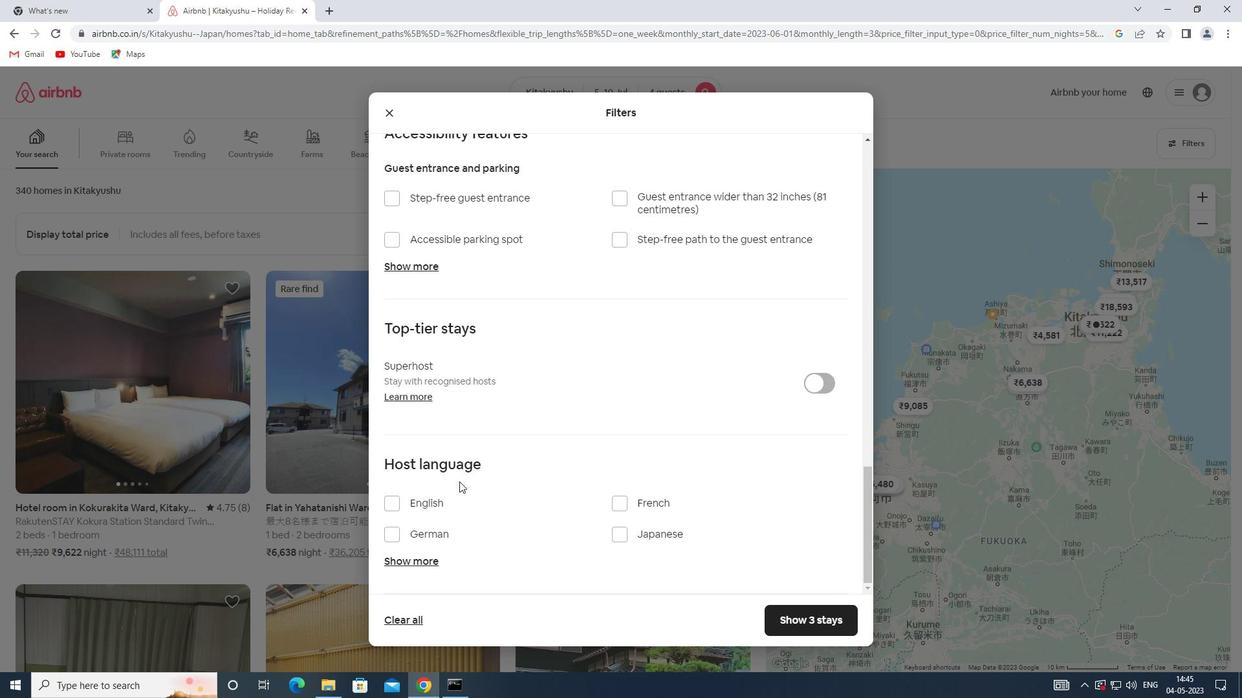 
Action: Mouse moved to (409, 500)
Screenshot: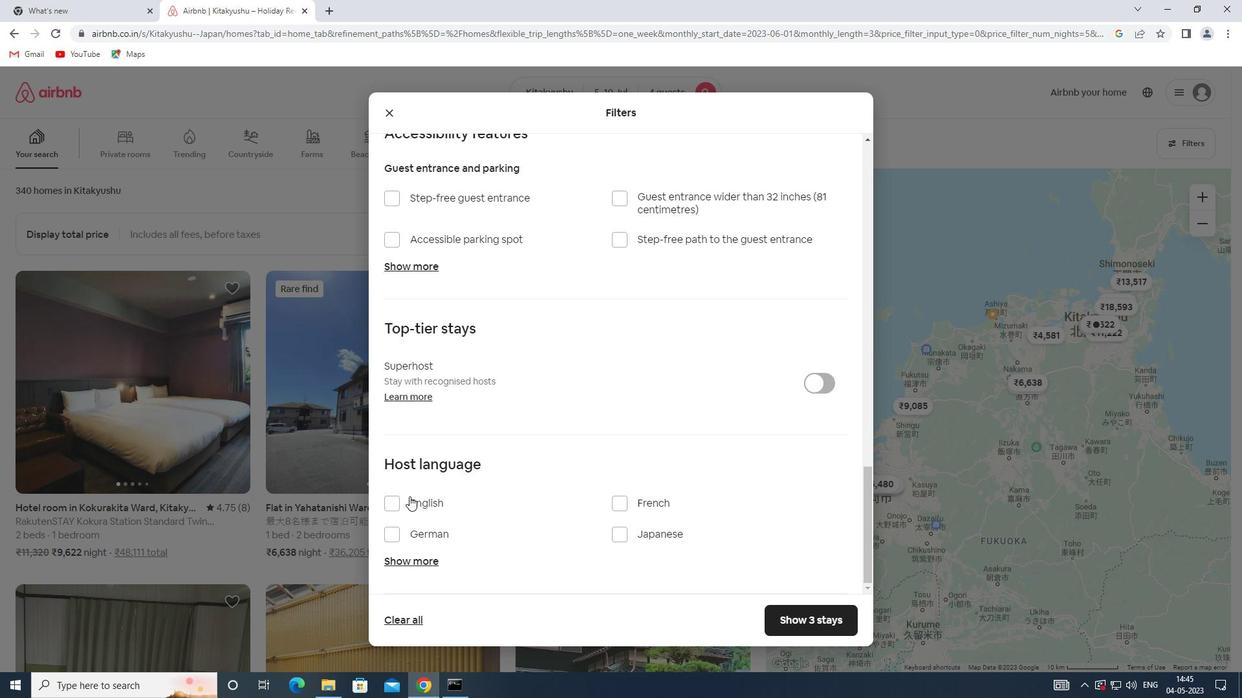 
Action: Mouse pressed left at (409, 500)
Screenshot: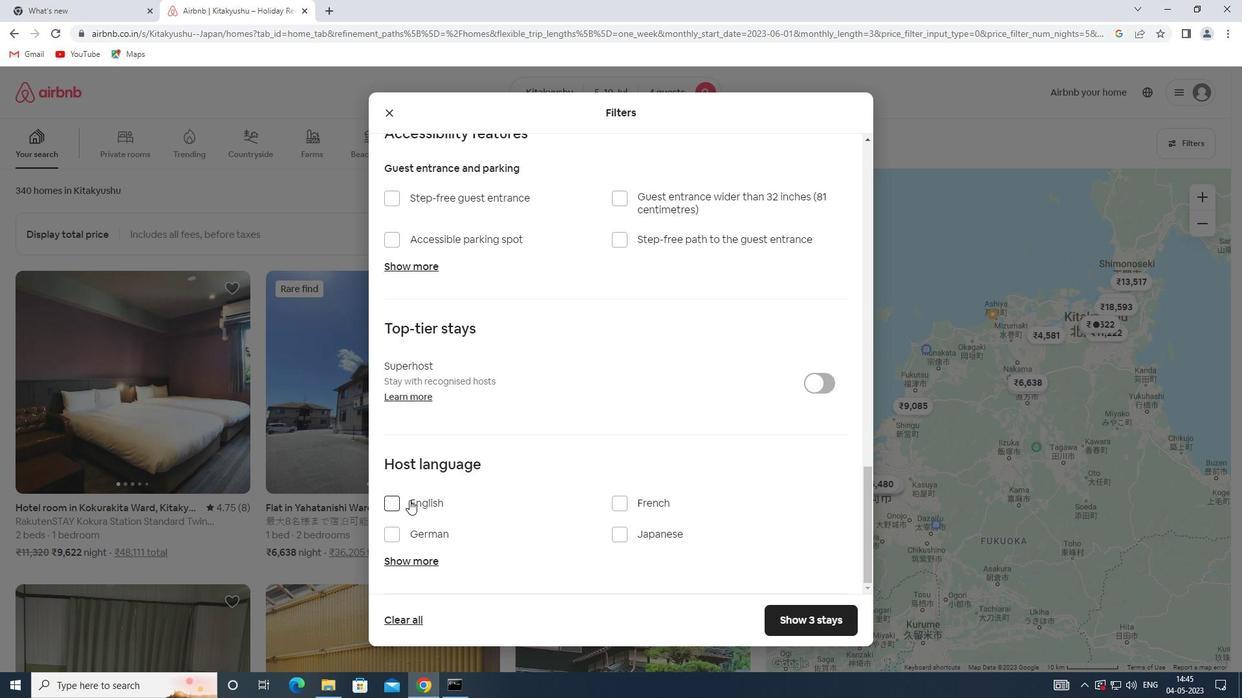 
Action: Mouse moved to (803, 625)
Screenshot: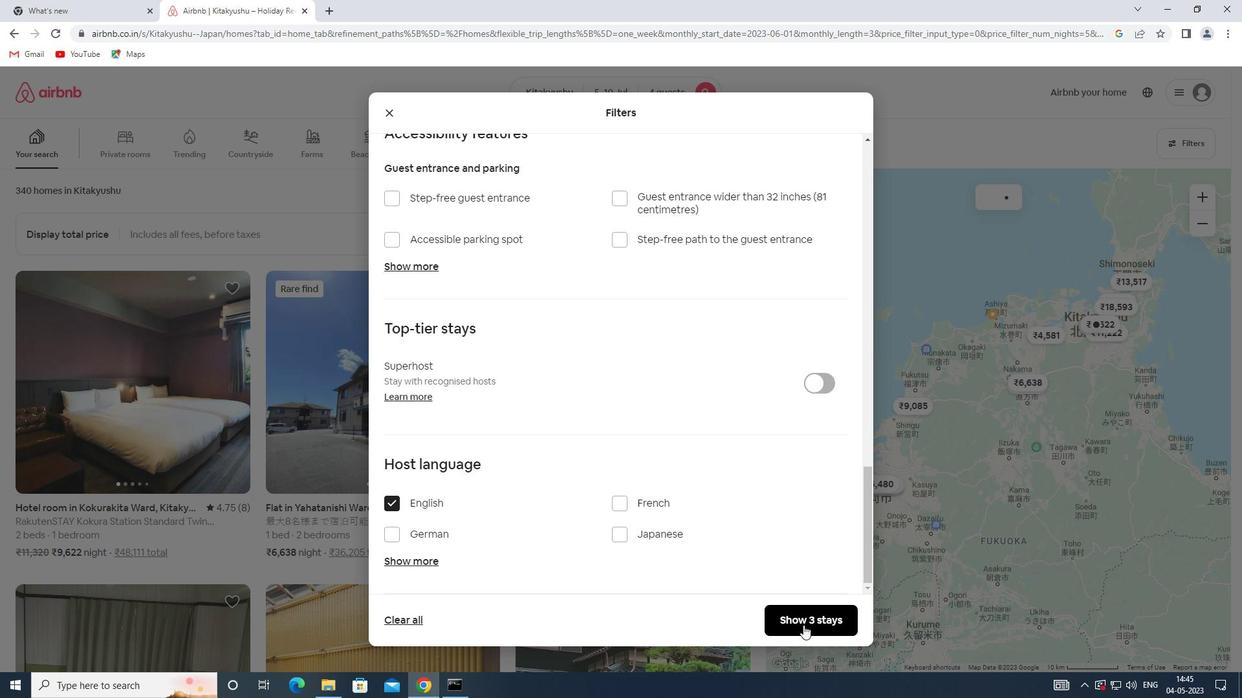 
Action: Mouse pressed left at (803, 625)
Screenshot: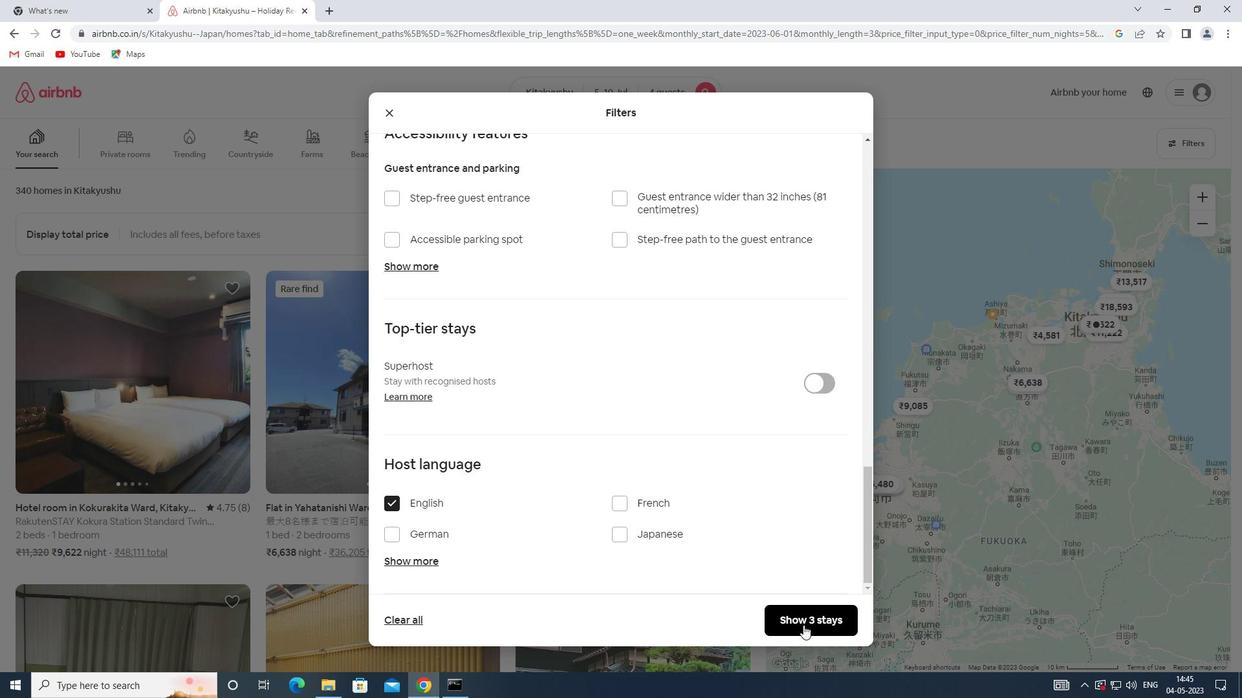
